 Task: Look for space in Jandiala, India from 12th July, 2023 to 16th July, 2023 for 8 adults in price range Rs.10000 to Rs.16000. Place can be private room with 8 bedrooms having 8 beds and 8 bathrooms. Property type can be house, flat, guest house, hotel. Amenities needed are: wifi, TV, free parkinig on premises, gym, breakfast. Booking option can be shelf check-in. Required host language is English.
Action: Mouse moved to (474, 94)
Screenshot: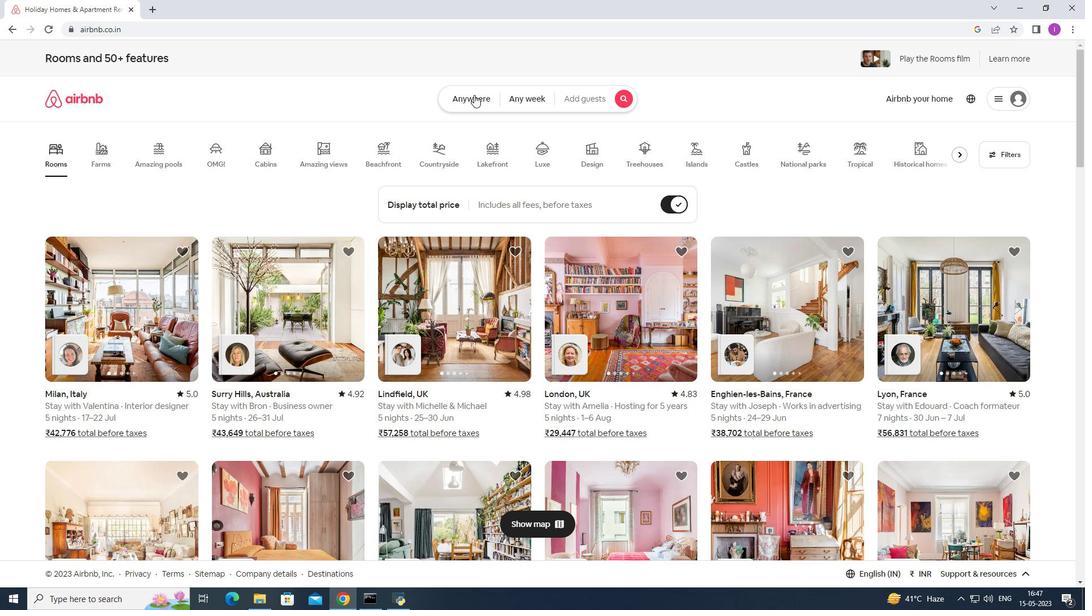 
Action: Mouse pressed left at (474, 94)
Screenshot: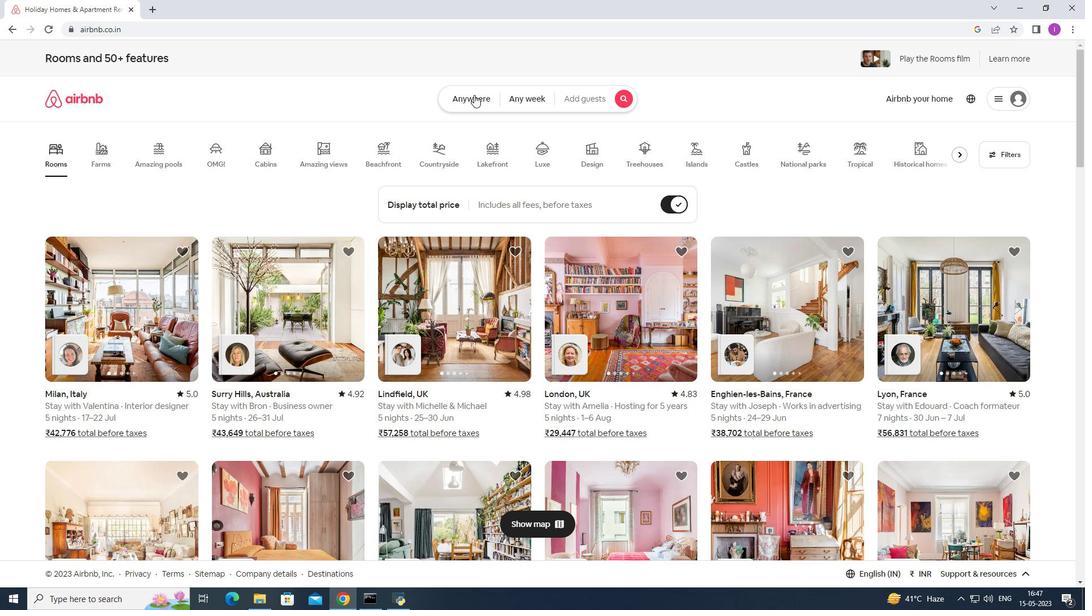 
Action: Mouse moved to (360, 141)
Screenshot: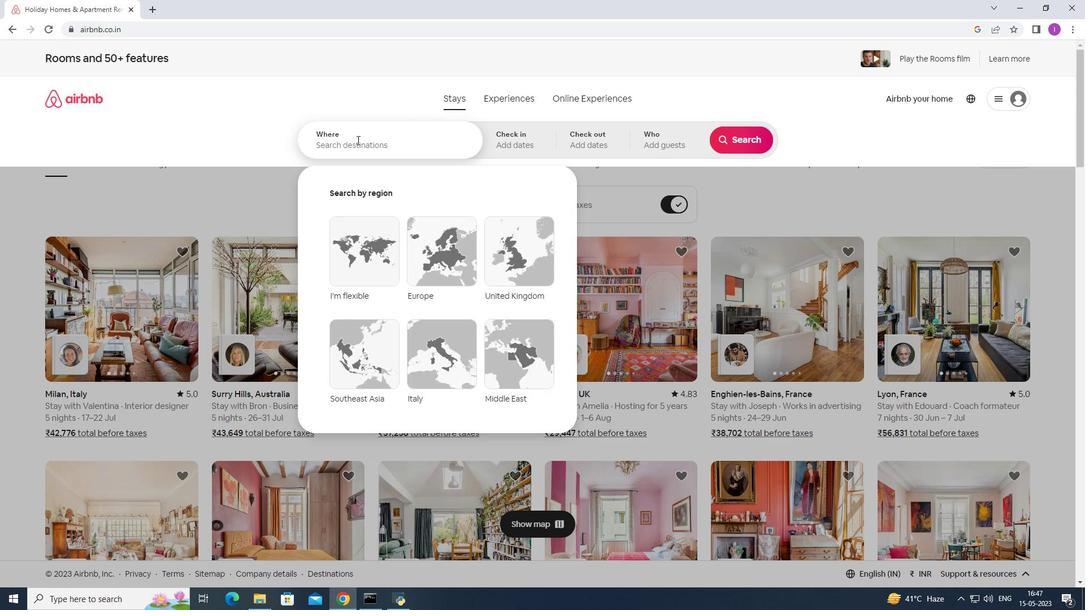 
Action: Mouse pressed left at (360, 141)
Screenshot: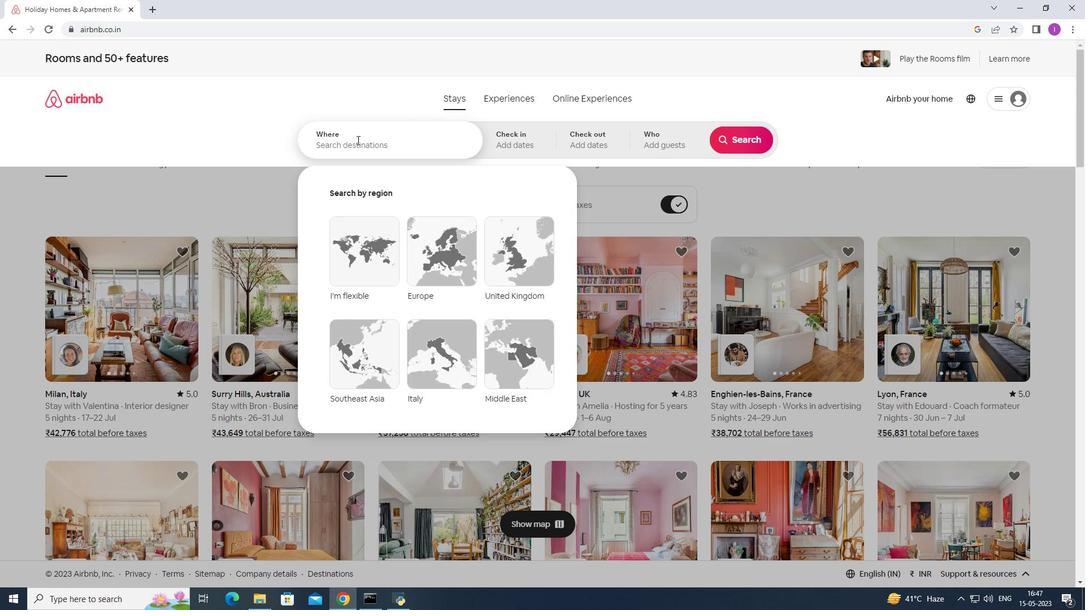 
Action: Mouse moved to (361, 140)
Screenshot: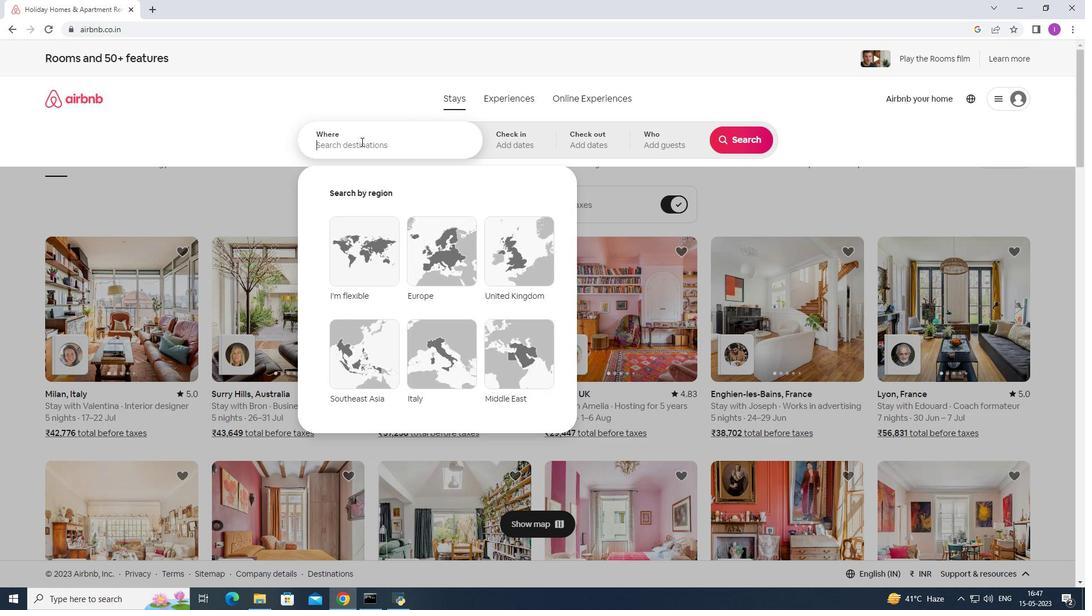 
Action: Key pressed <Key.shift>Jandiala,<Key.shift>Ins<Key.backspace>dia
Screenshot: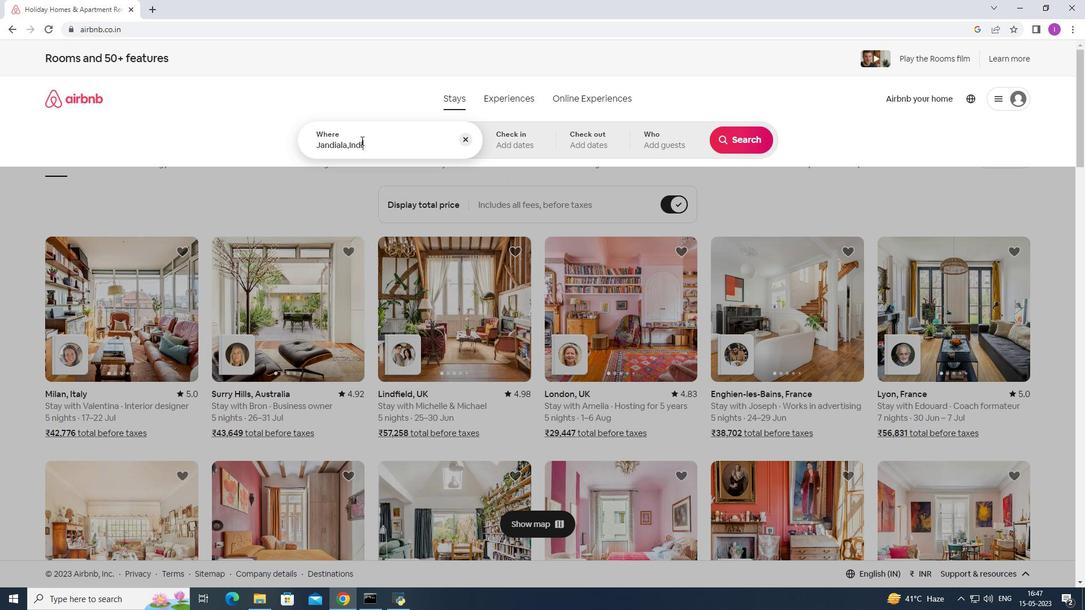 
Action: Mouse moved to (507, 148)
Screenshot: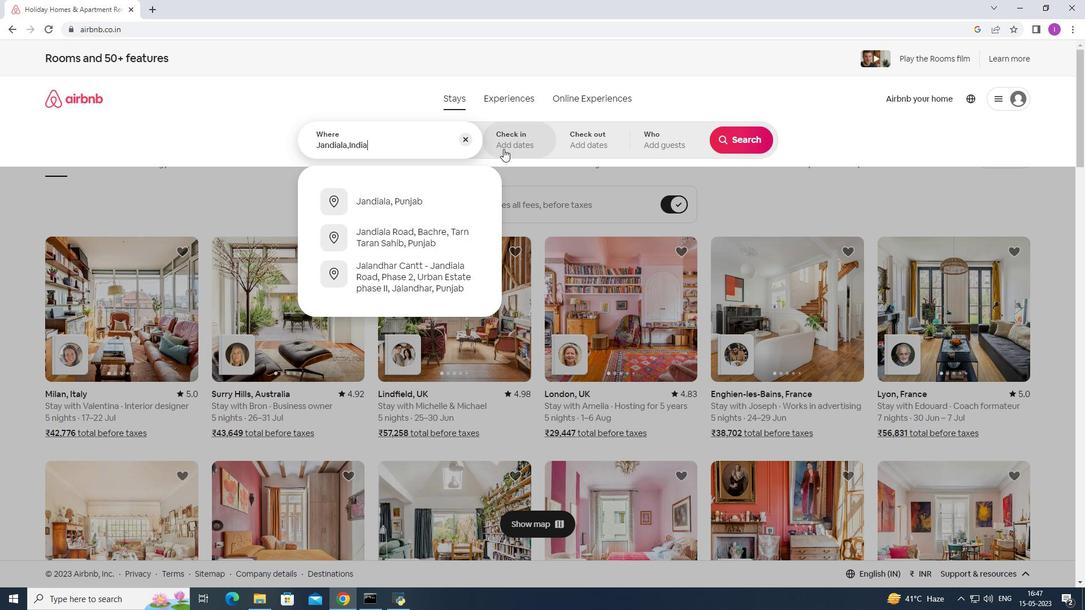 
Action: Mouse pressed left at (507, 148)
Screenshot: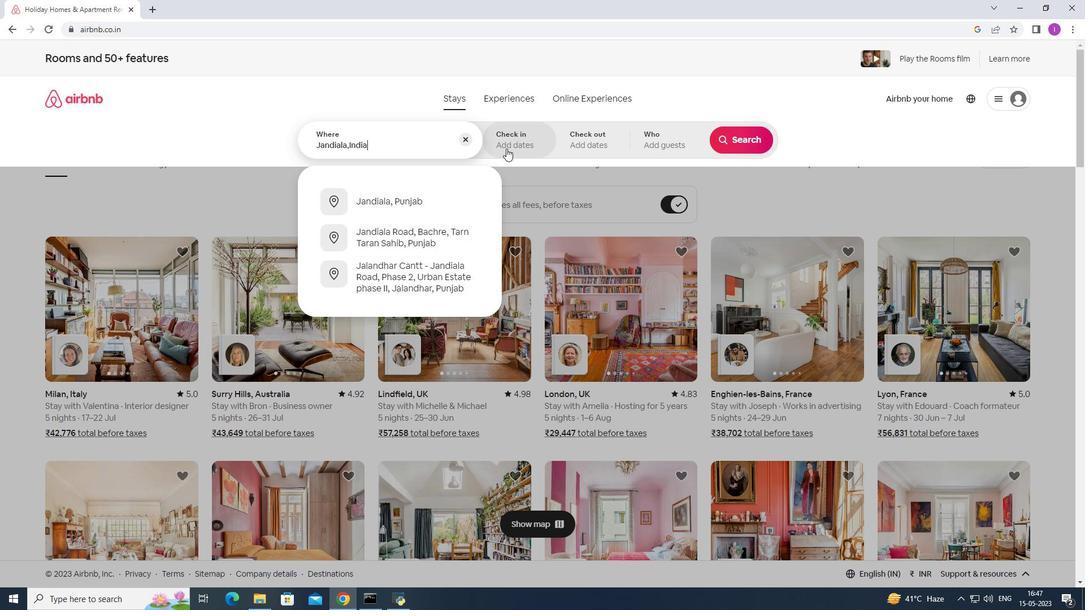 
Action: Mouse moved to (745, 230)
Screenshot: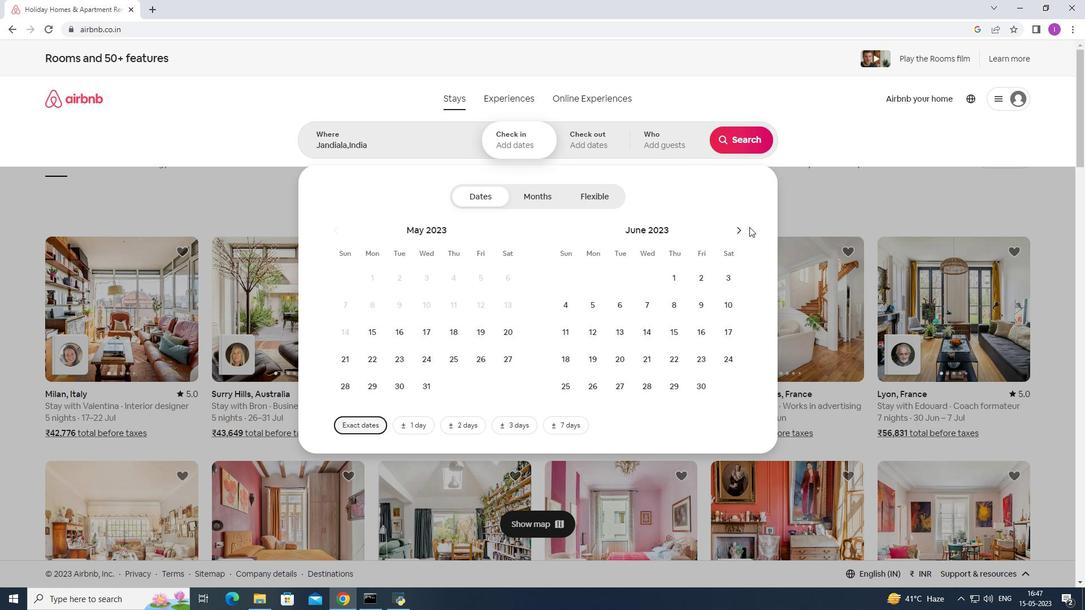 
Action: Mouse pressed left at (745, 230)
Screenshot: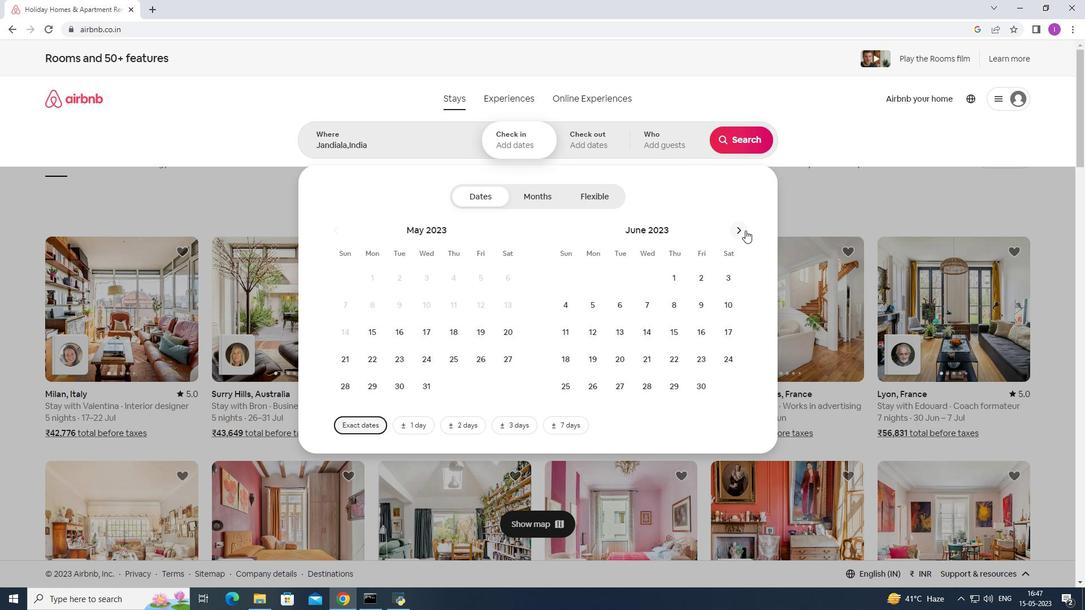
Action: Mouse moved to (645, 331)
Screenshot: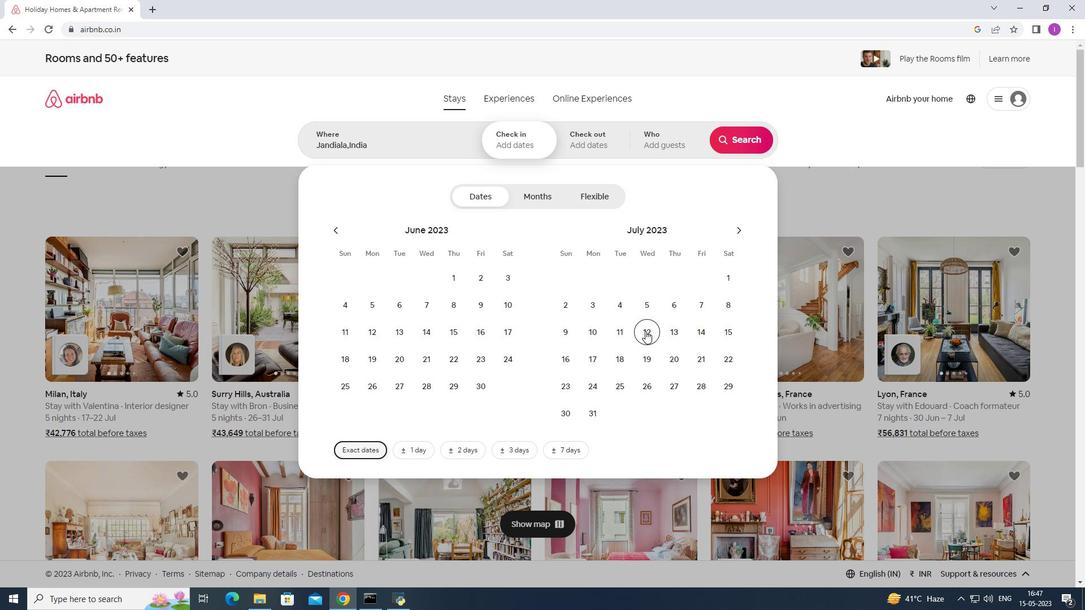 
Action: Mouse pressed left at (645, 331)
Screenshot: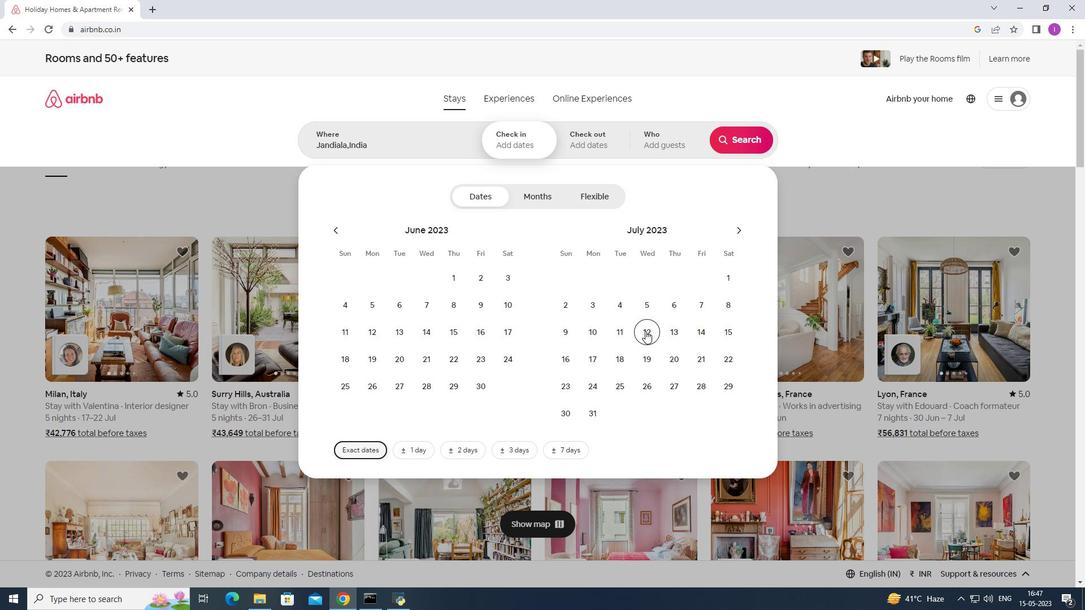 
Action: Mouse moved to (563, 366)
Screenshot: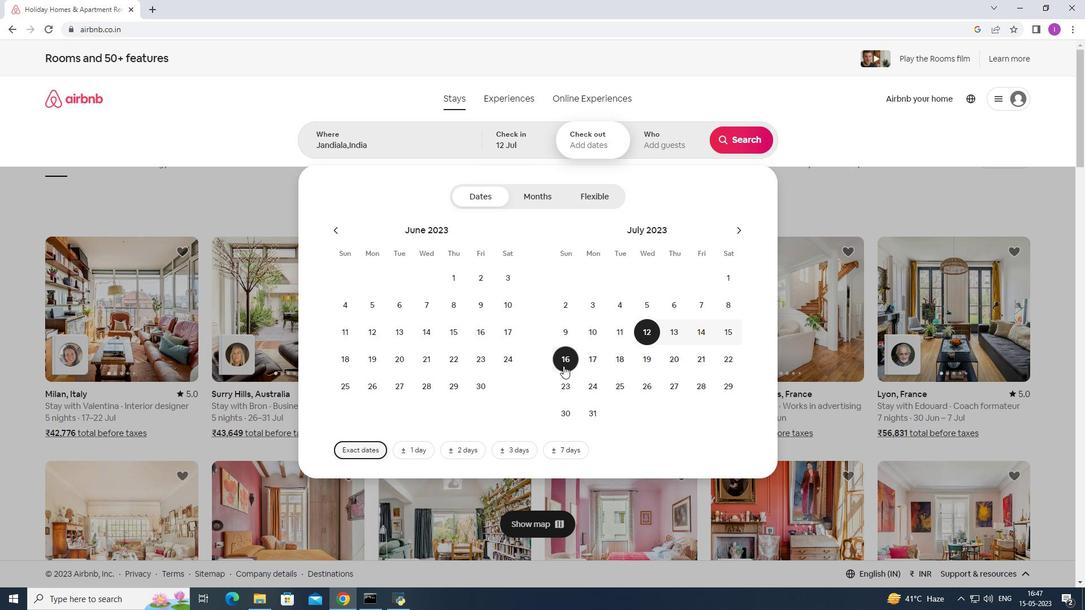 
Action: Mouse pressed left at (563, 366)
Screenshot: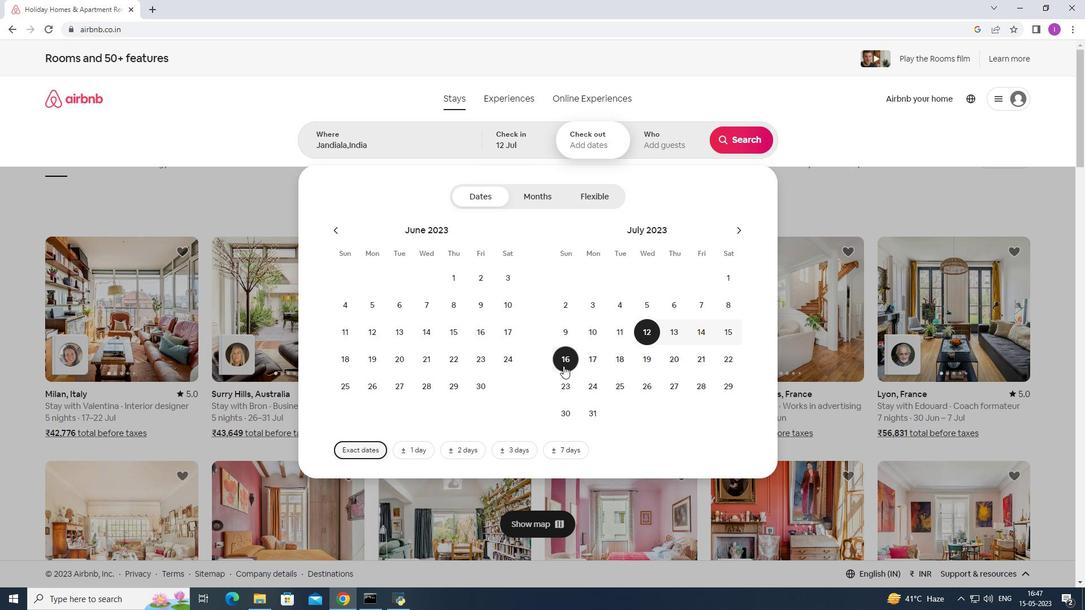 
Action: Mouse moved to (671, 146)
Screenshot: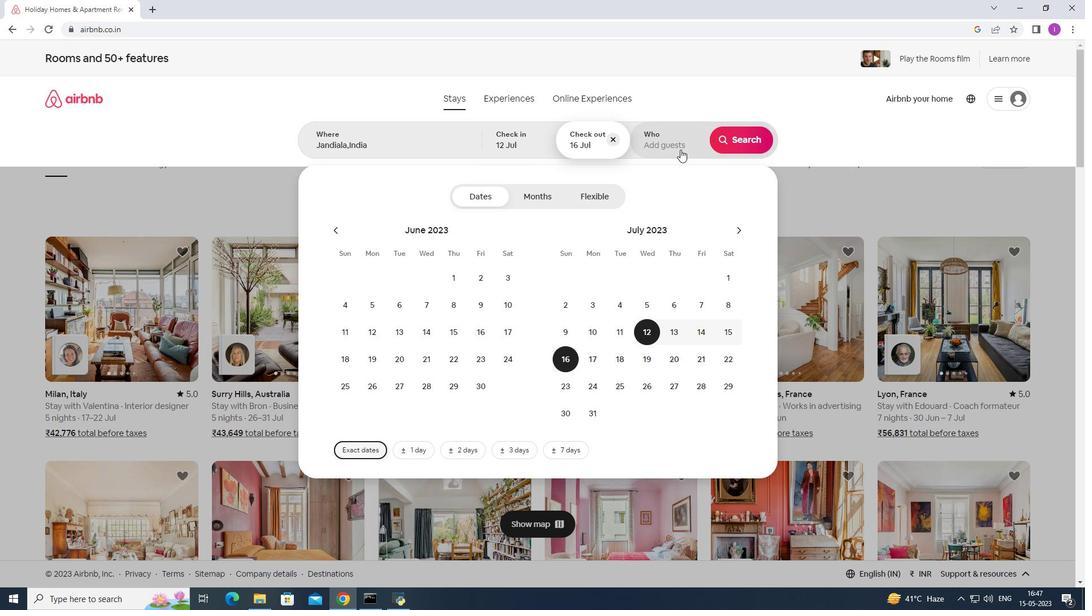 
Action: Mouse pressed left at (671, 146)
Screenshot: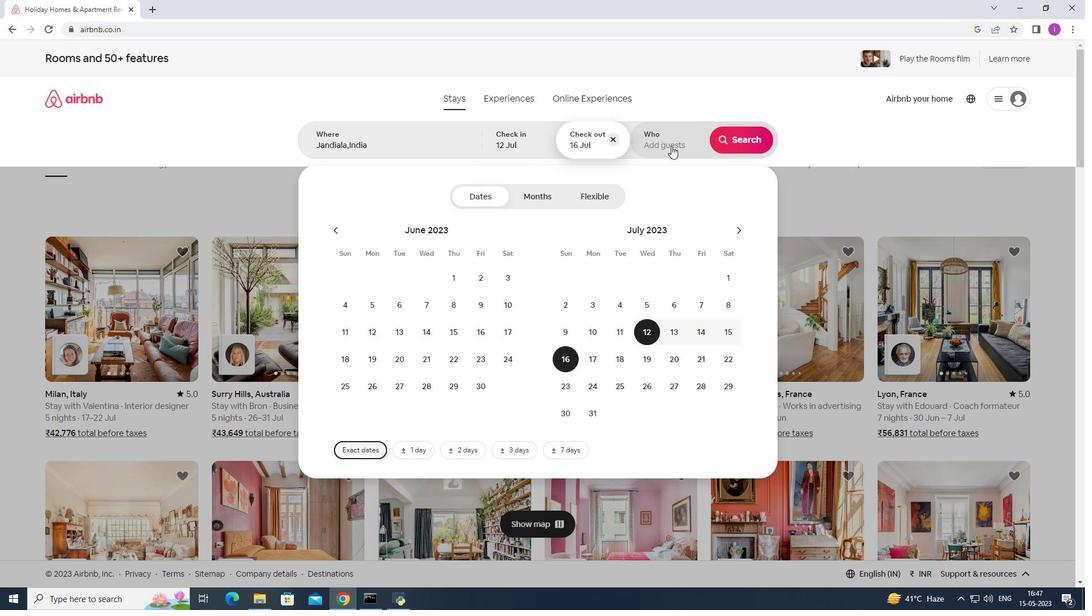 
Action: Mouse moved to (746, 204)
Screenshot: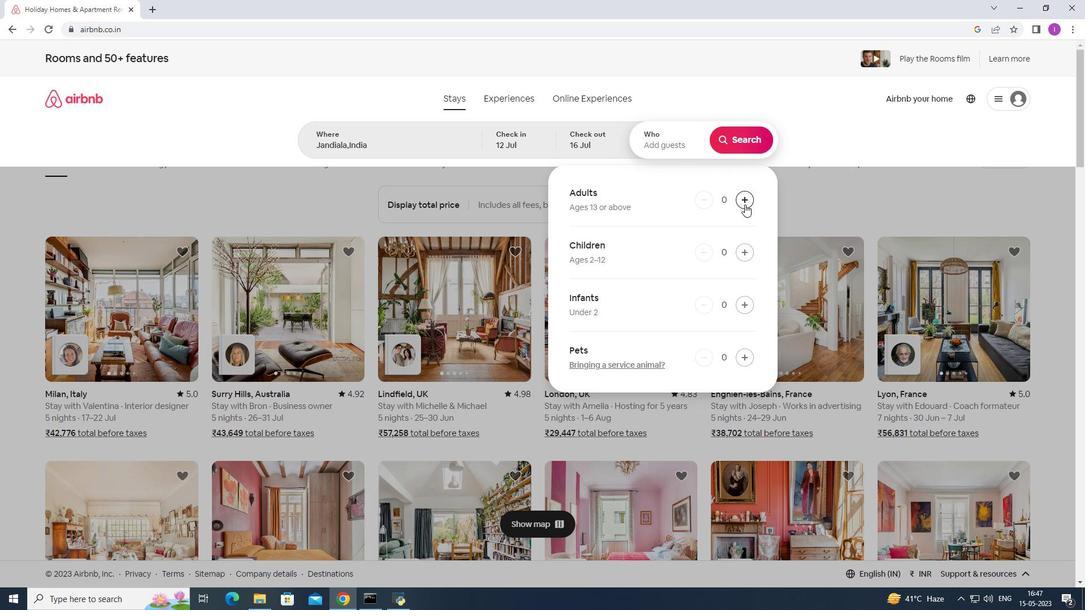 
Action: Mouse pressed left at (746, 204)
Screenshot: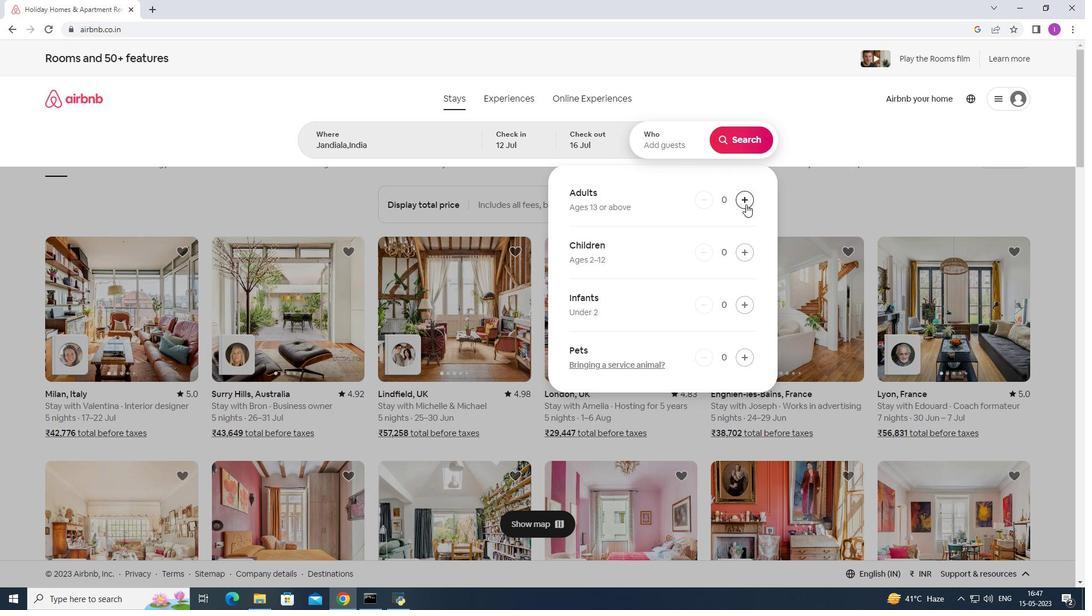 
Action: Mouse pressed left at (746, 204)
Screenshot: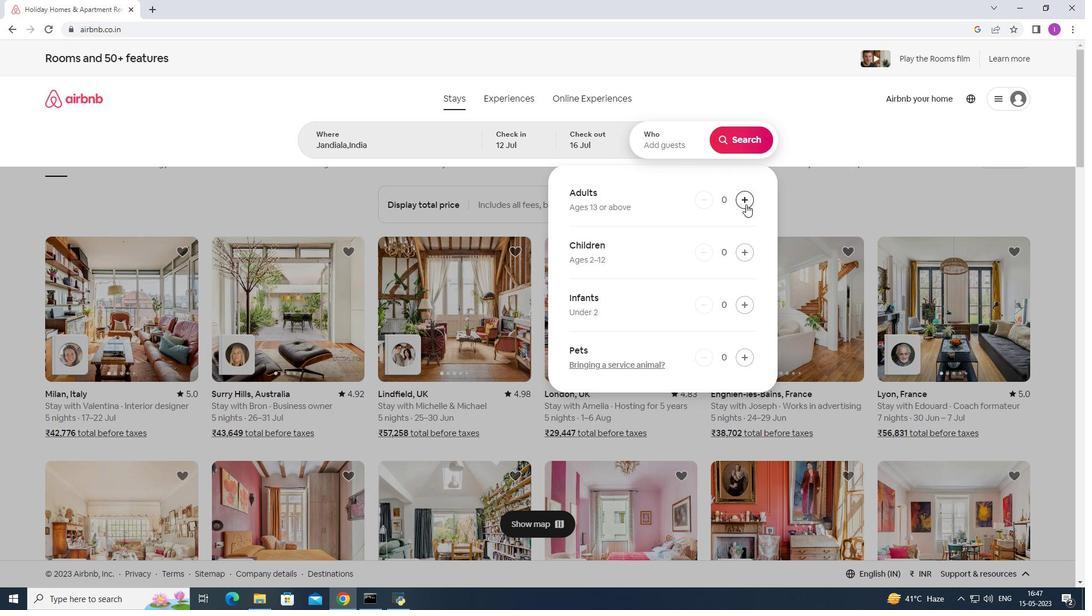 
Action: Mouse pressed left at (746, 204)
Screenshot: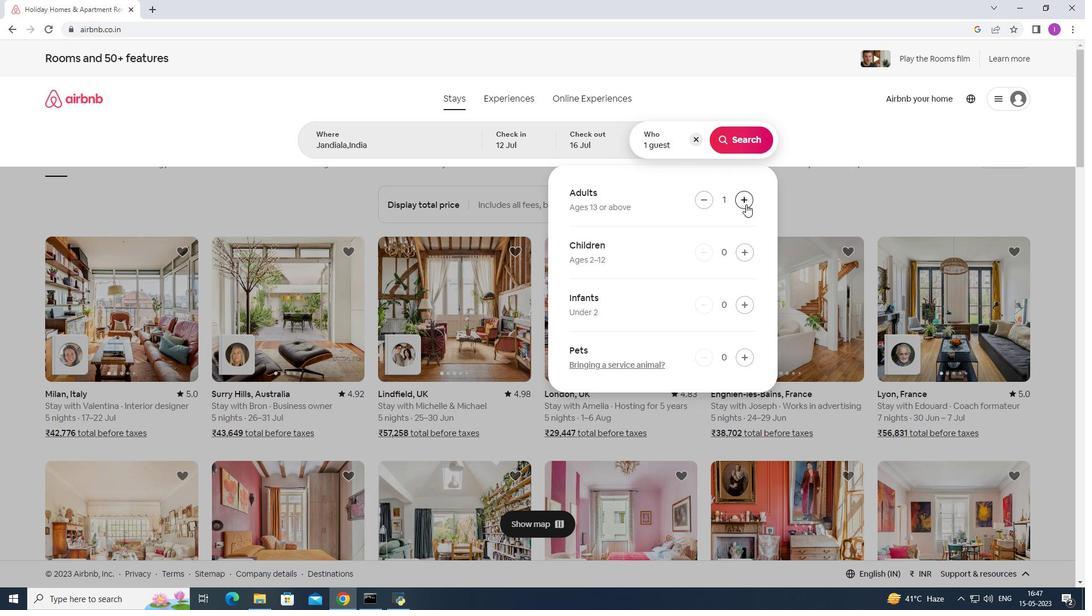 
Action: Mouse pressed left at (746, 204)
Screenshot: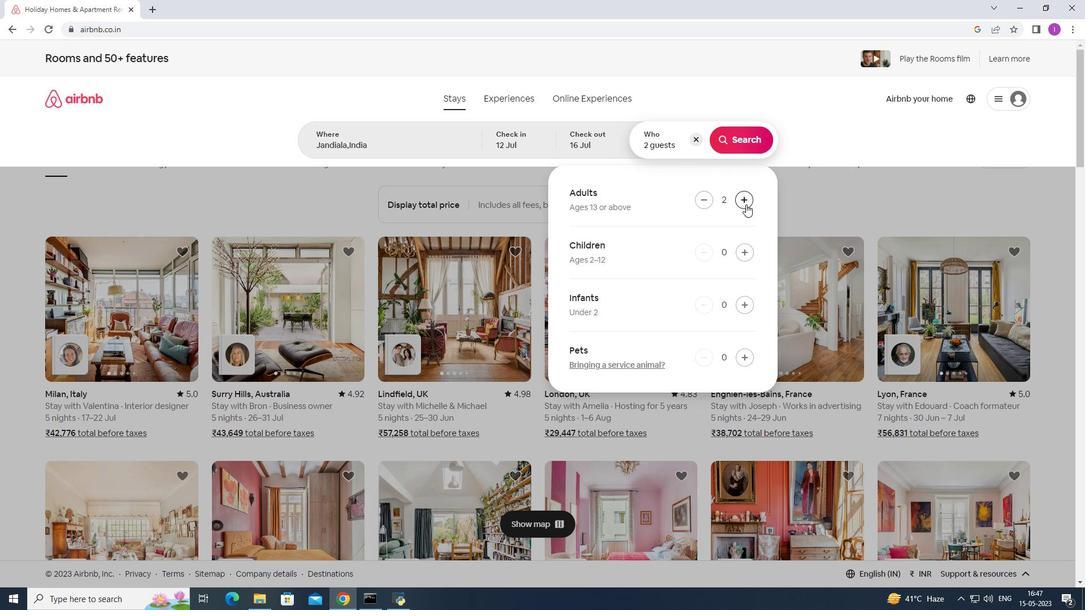 
Action: Mouse pressed left at (746, 204)
Screenshot: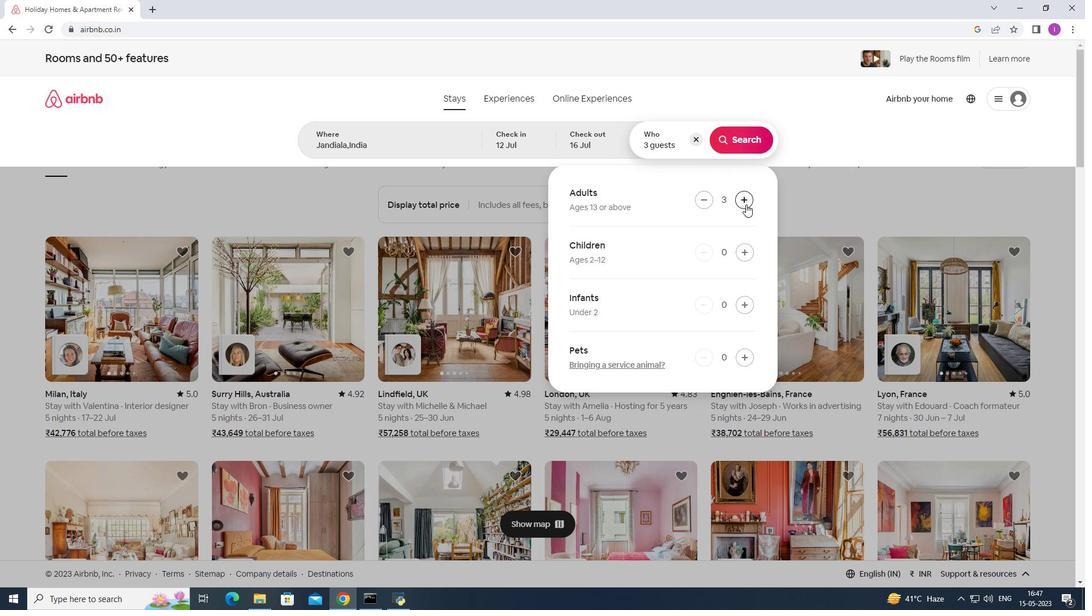 
Action: Mouse pressed left at (746, 204)
Screenshot: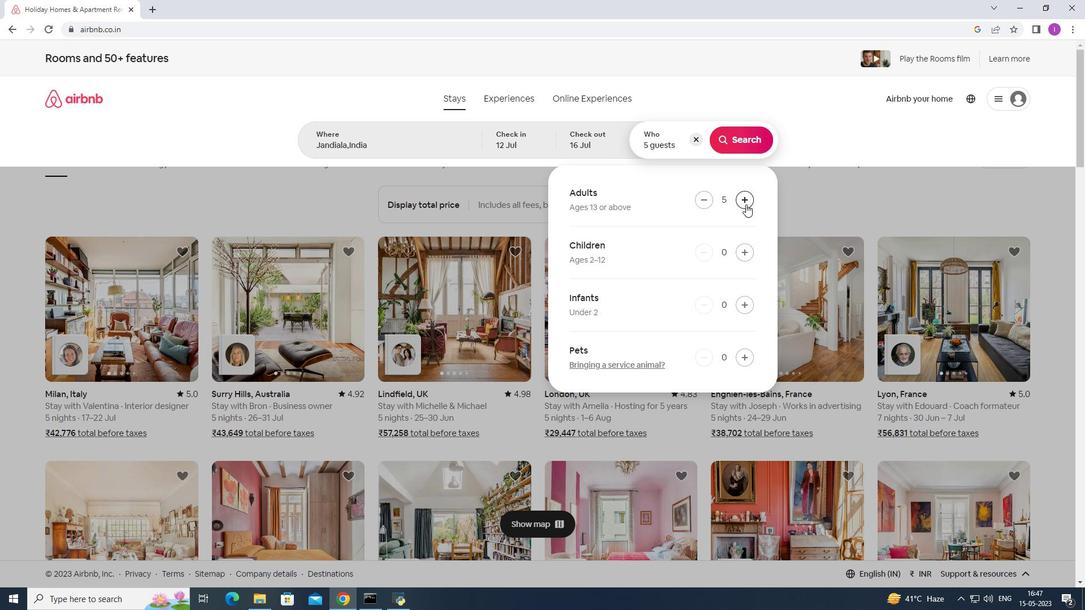
Action: Mouse pressed left at (746, 204)
Screenshot: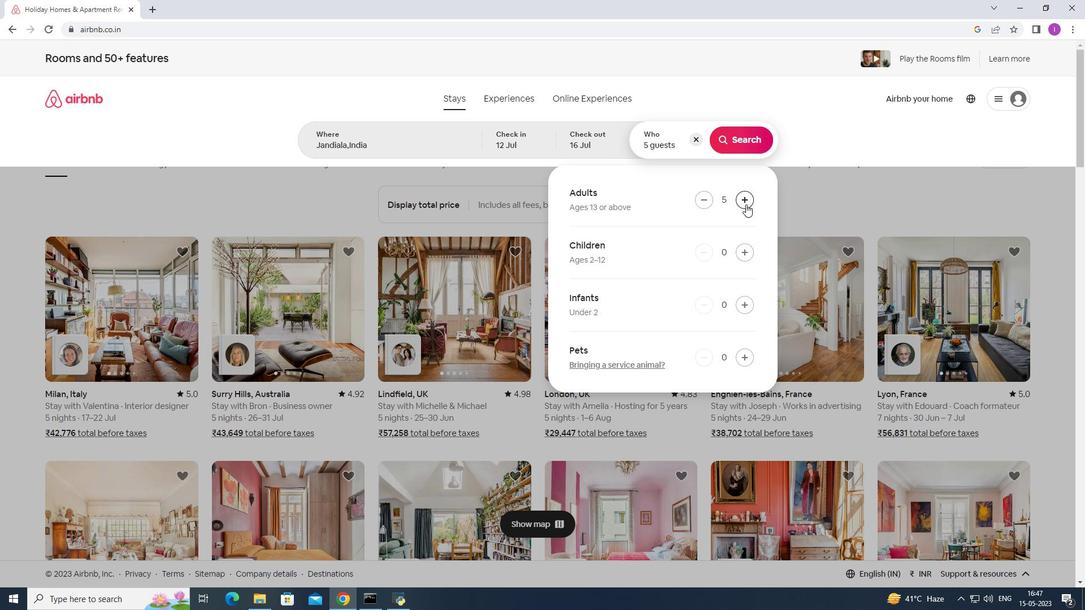 
Action: Mouse moved to (744, 205)
Screenshot: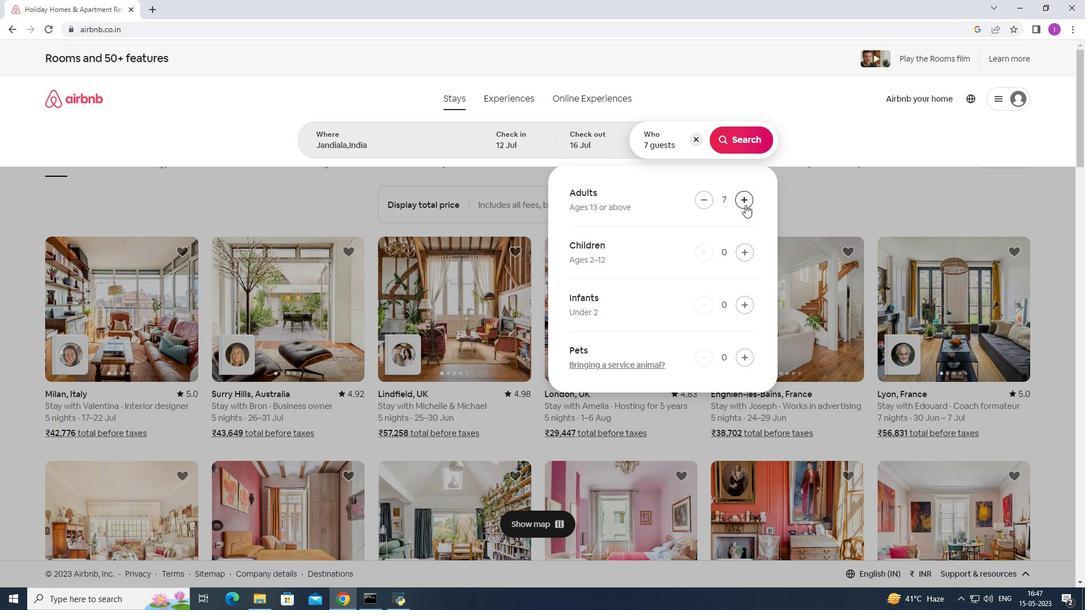 
Action: Mouse pressed left at (744, 205)
Screenshot: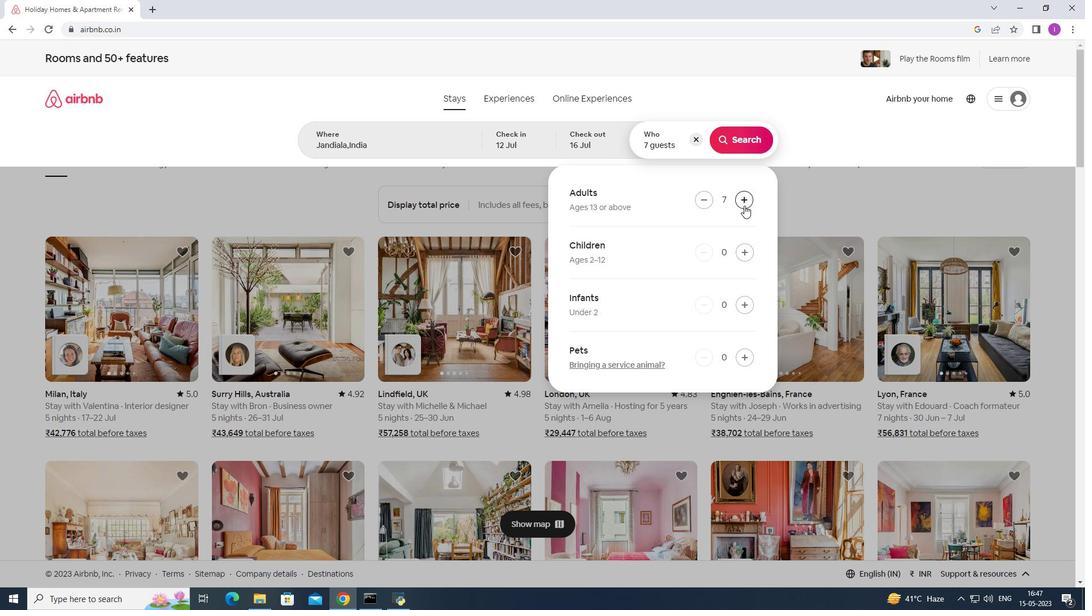 
Action: Mouse moved to (755, 138)
Screenshot: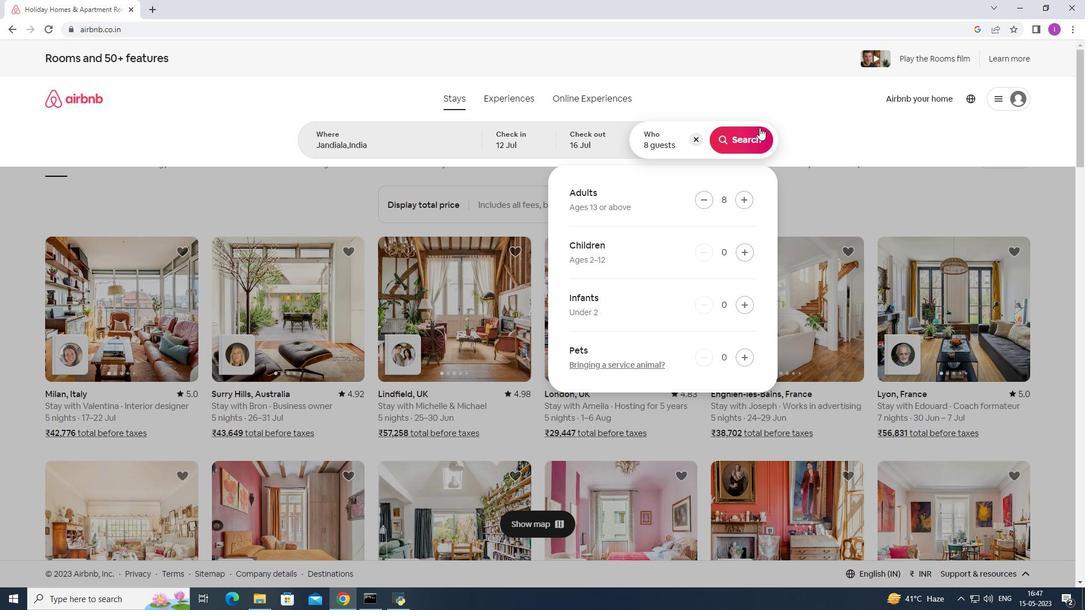 
Action: Mouse pressed left at (755, 138)
Screenshot: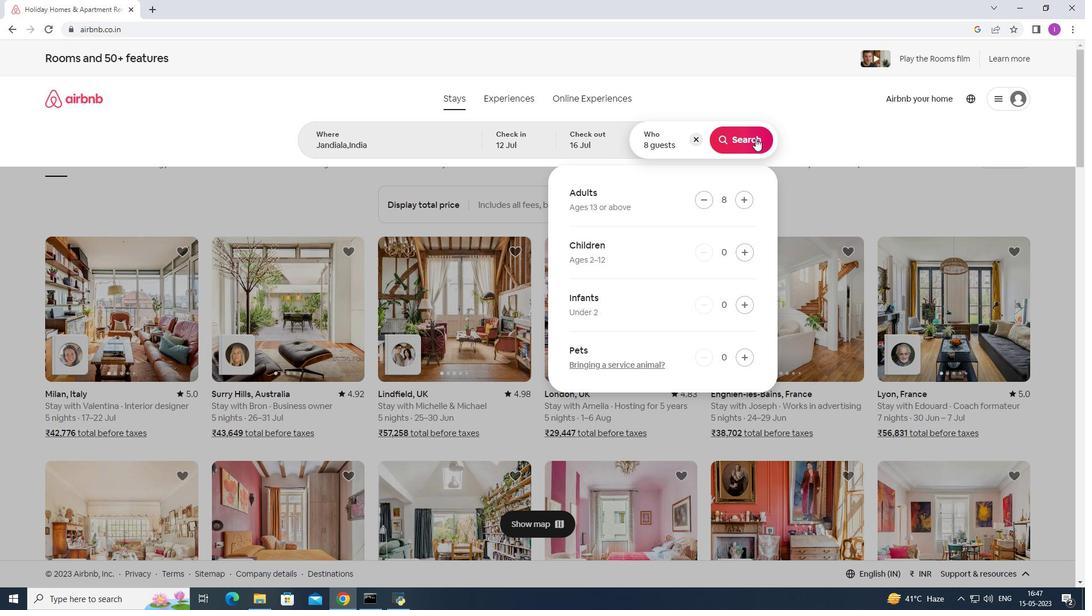 
Action: Mouse moved to (1044, 108)
Screenshot: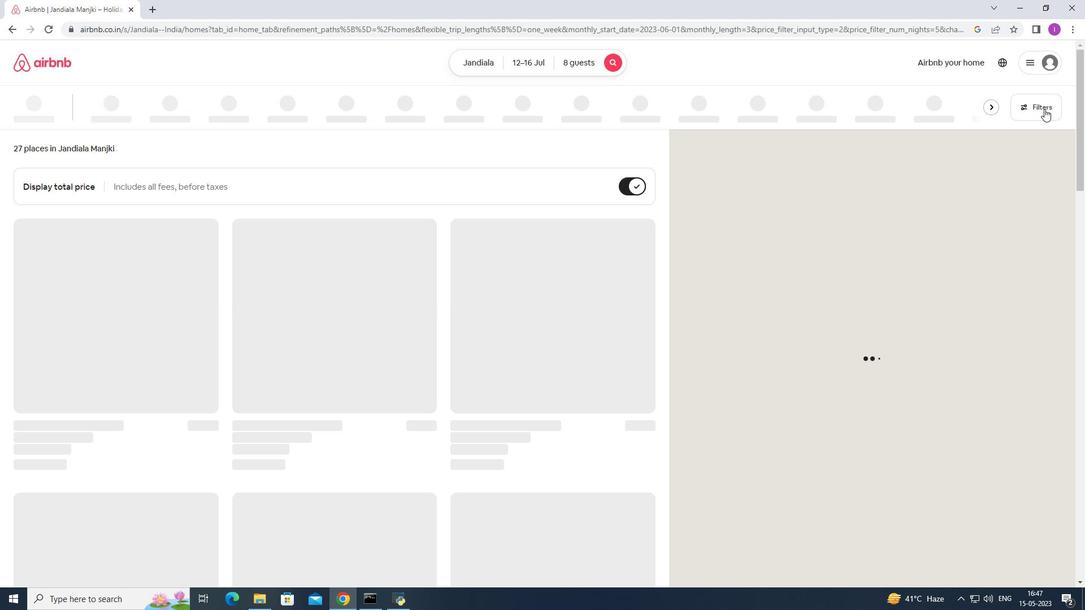 
Action: Mouse pressed left at (1044, 108)
Screenshot: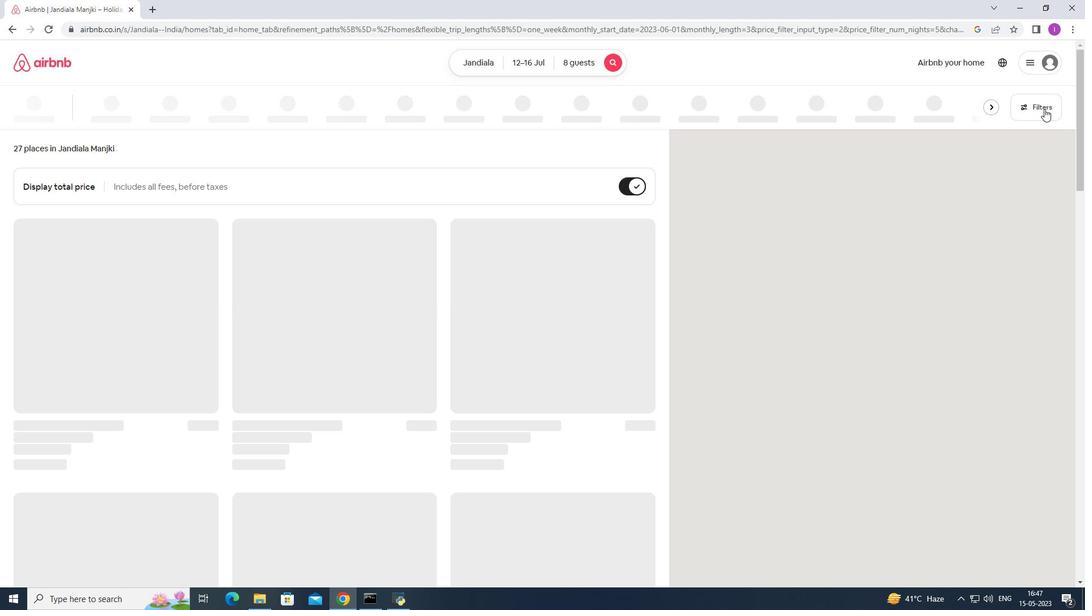 
Action: Mouse moved to (612, 382)
Screenshot: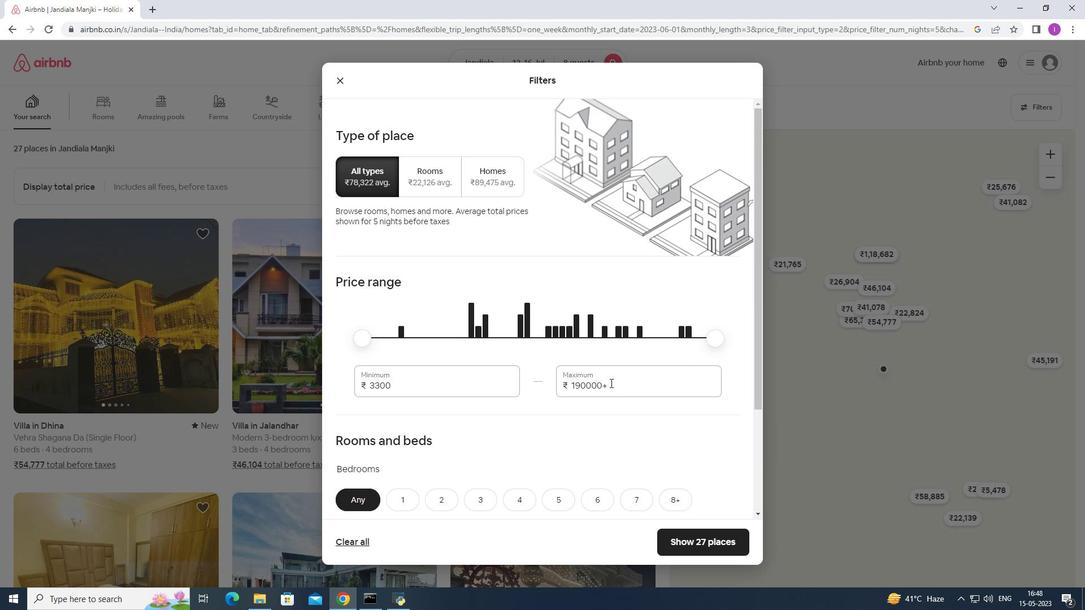 
Action: Mouse pressed left at (612, 382)
Screenshot: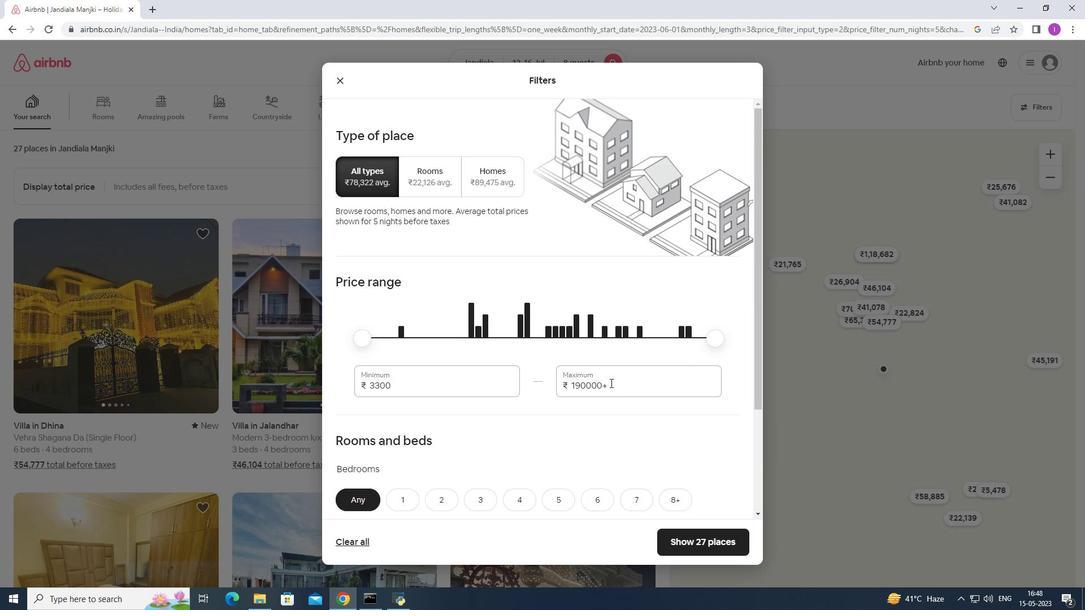 
Action: Mouse moved to (572, 359)
Screenshot: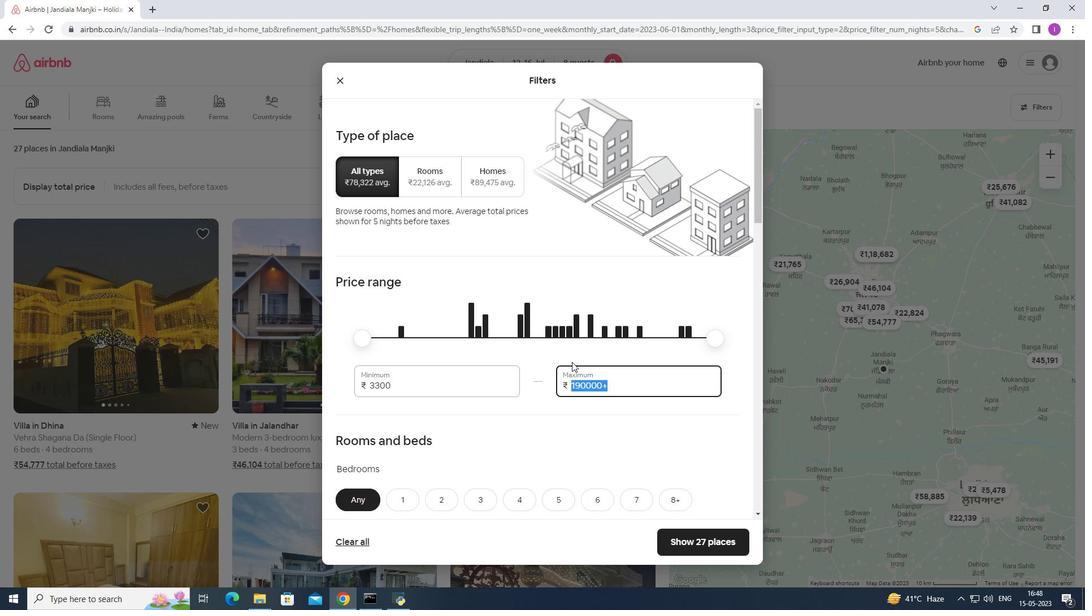 
Action: Key pressed 1
Screenshot: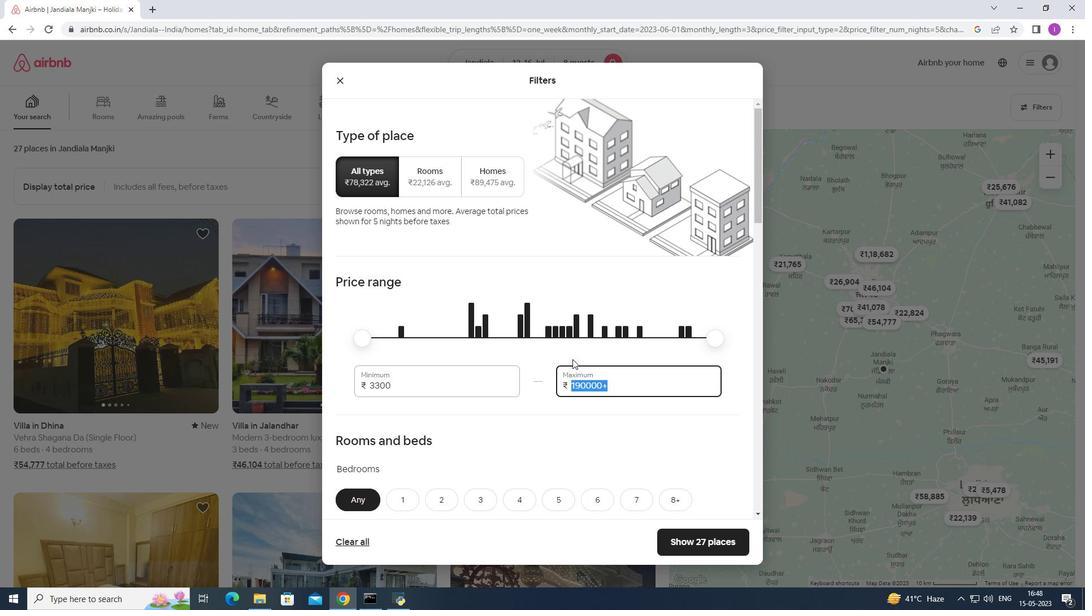 
Action: Mouse moved to (573, 357)
Screenshot: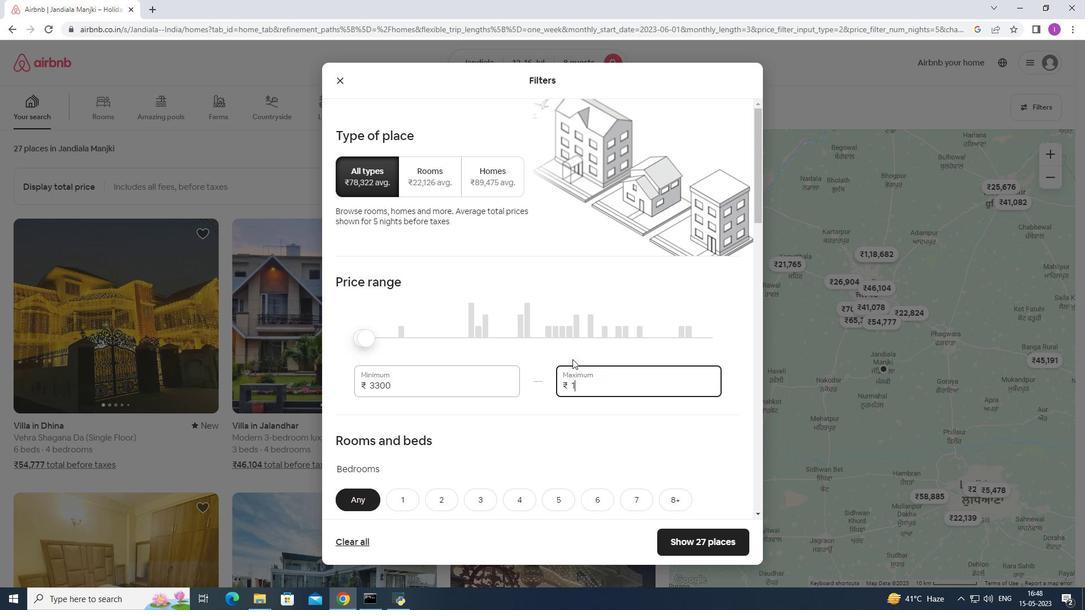 
Action: Key pressed 600
Screenshot: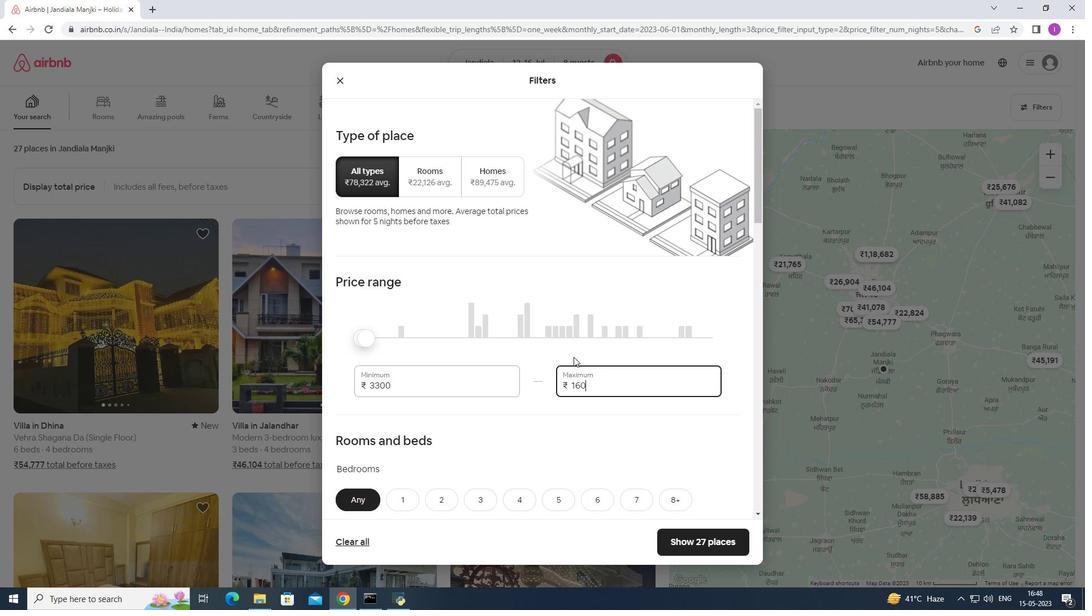 
Action: Mouse moved to (573, 356)
Screenshot: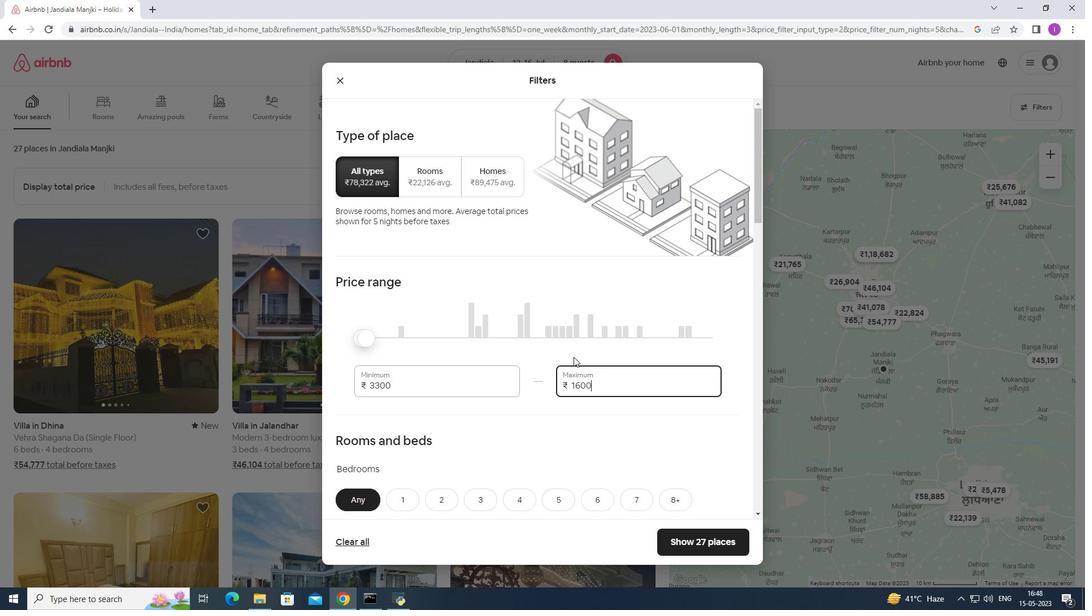 
Action: Key pressed 0
Screenshot: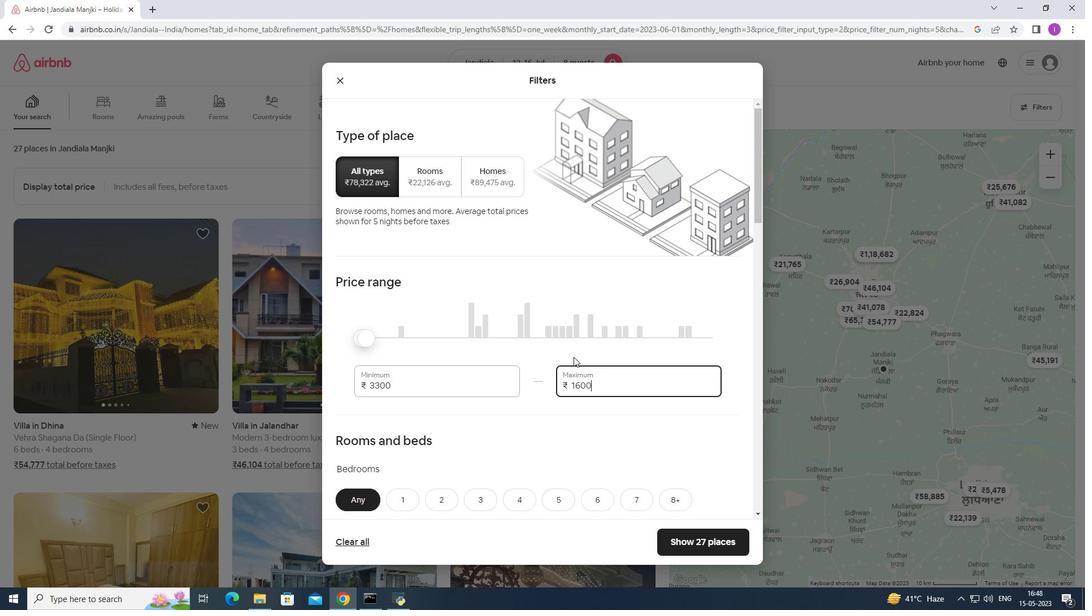 
Action: Mouse moved to (404, 389)
Screenshot: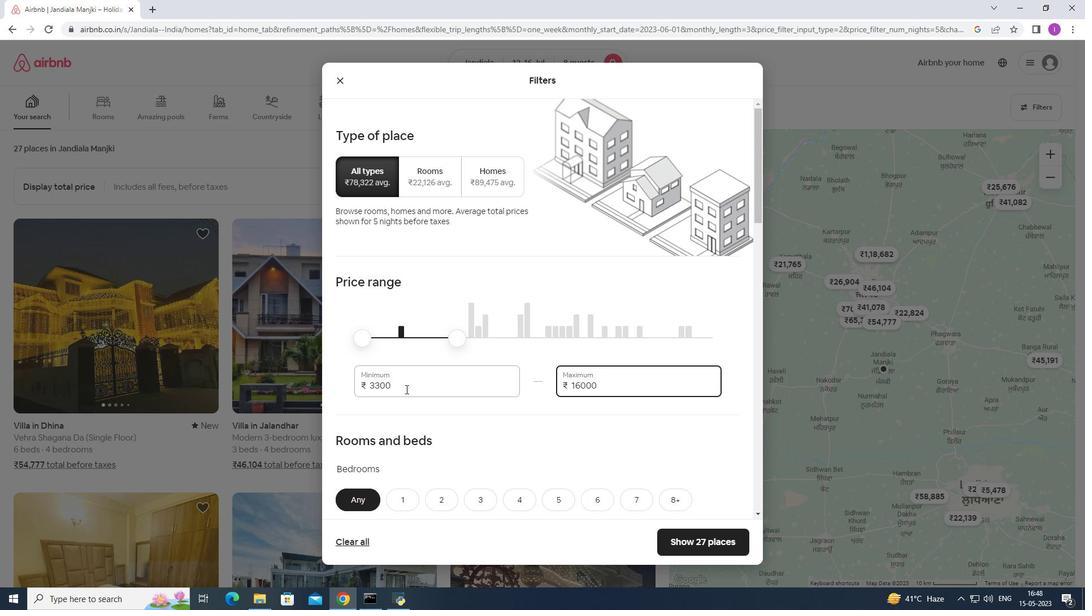 
Action: Mouse pressed left at (404, 389)
Screenshot: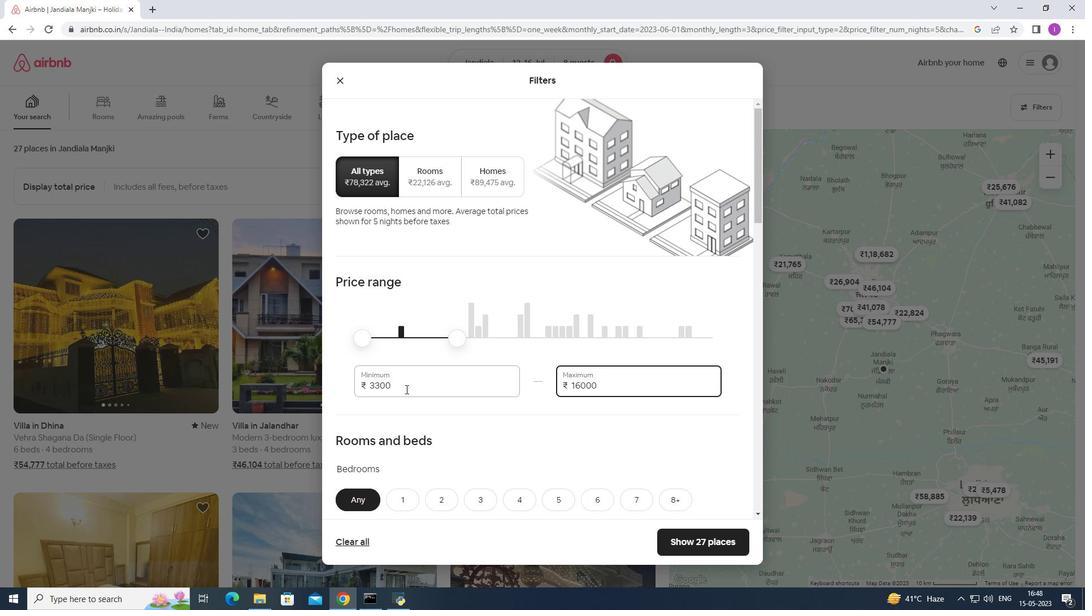 
Action: Mouse moved to (452, 374)
Screenshot: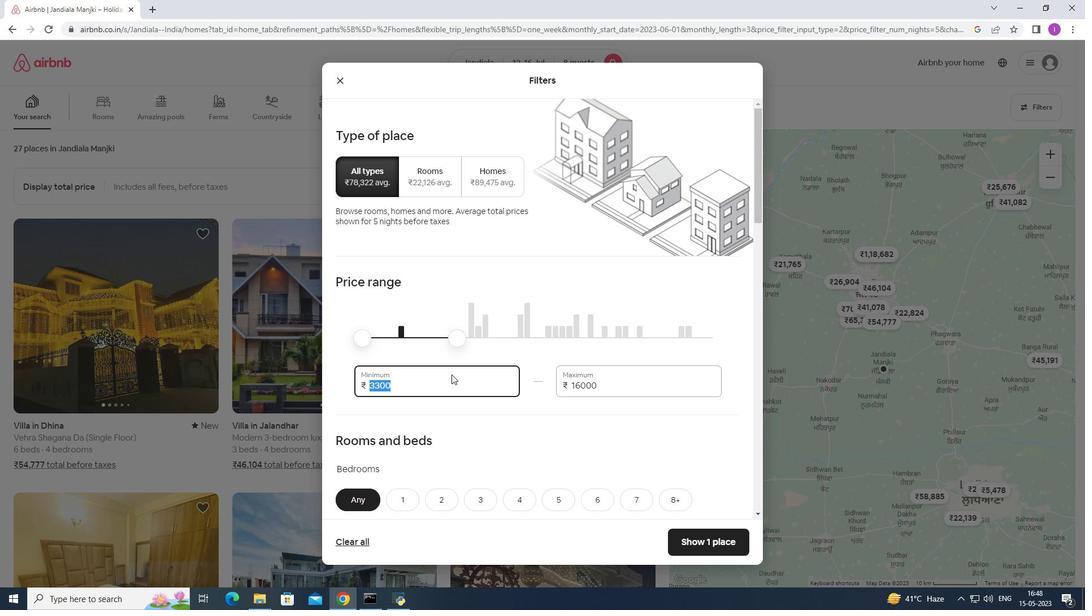 
Action: Key pressed 1
Screenshot: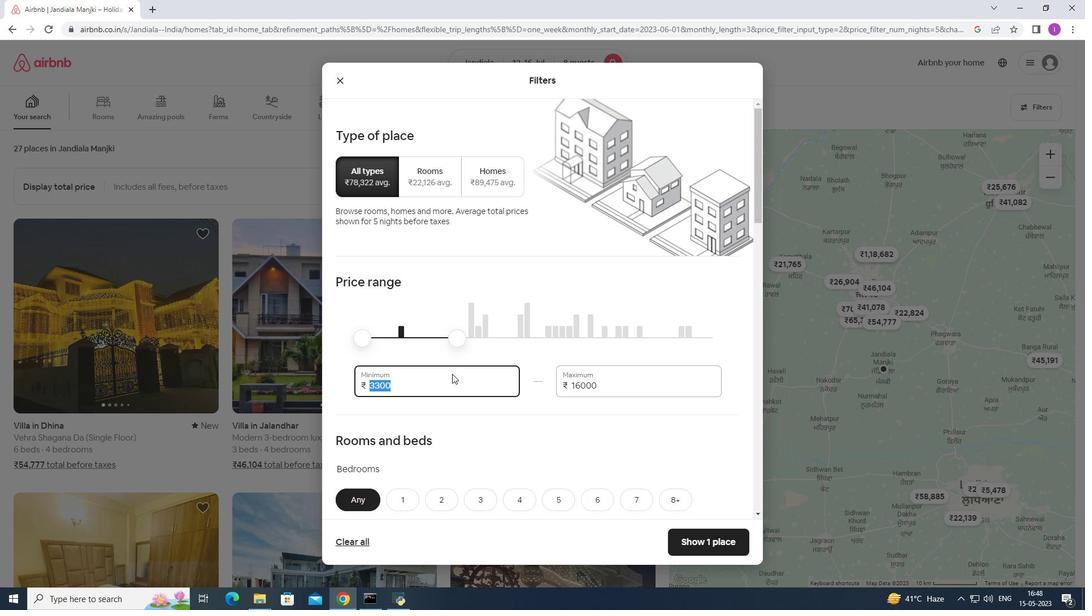 
Action: Mouse moved to (452, 373)
Screenshot: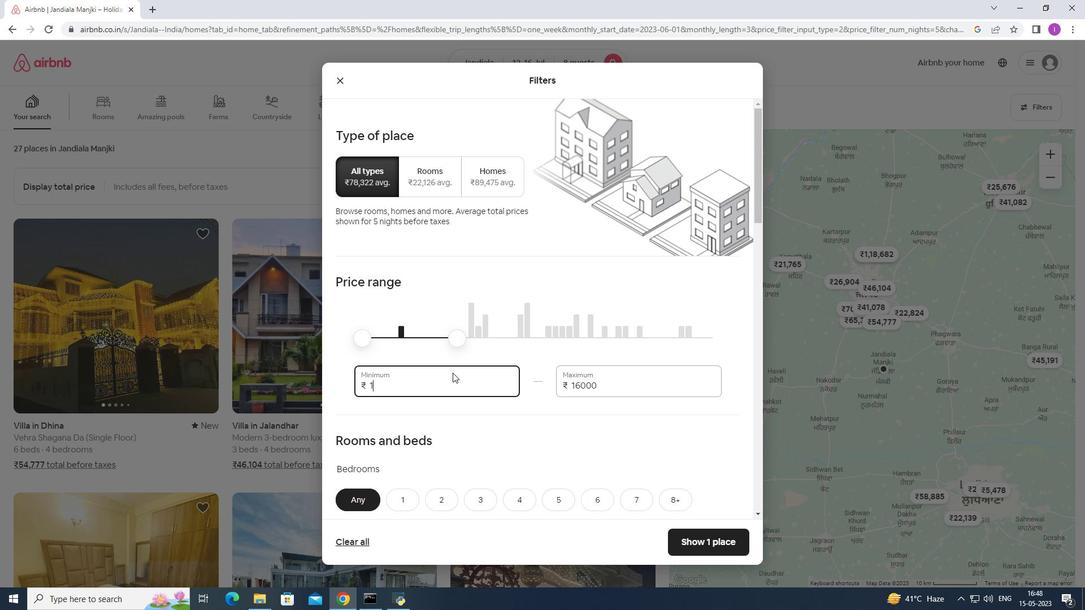 
Action: Key pressed 0
Screenshot: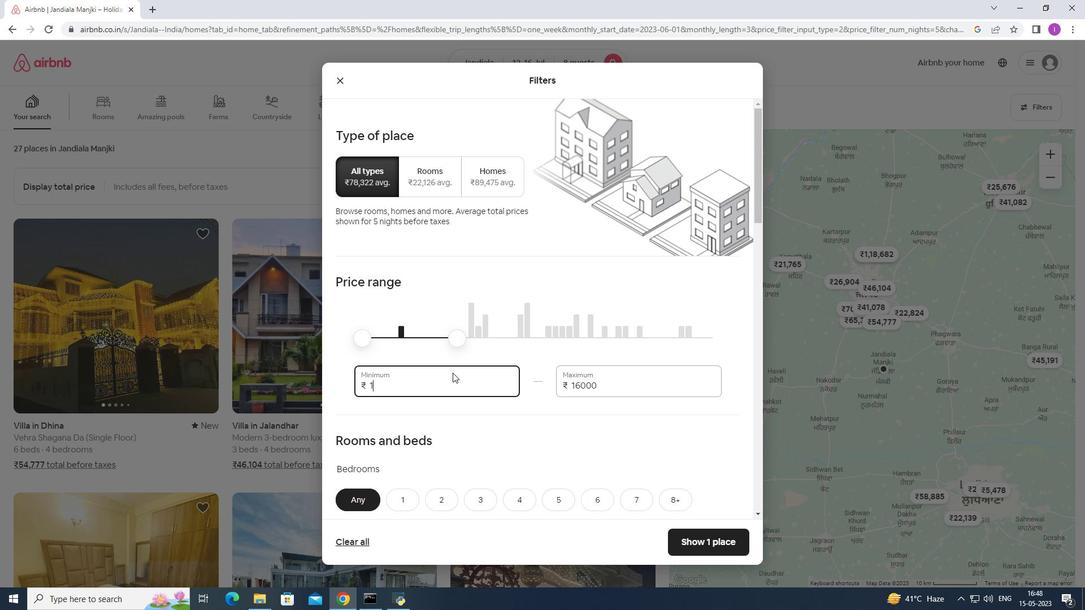 
Action: Mouse moved to (447, 368)
Screenshot: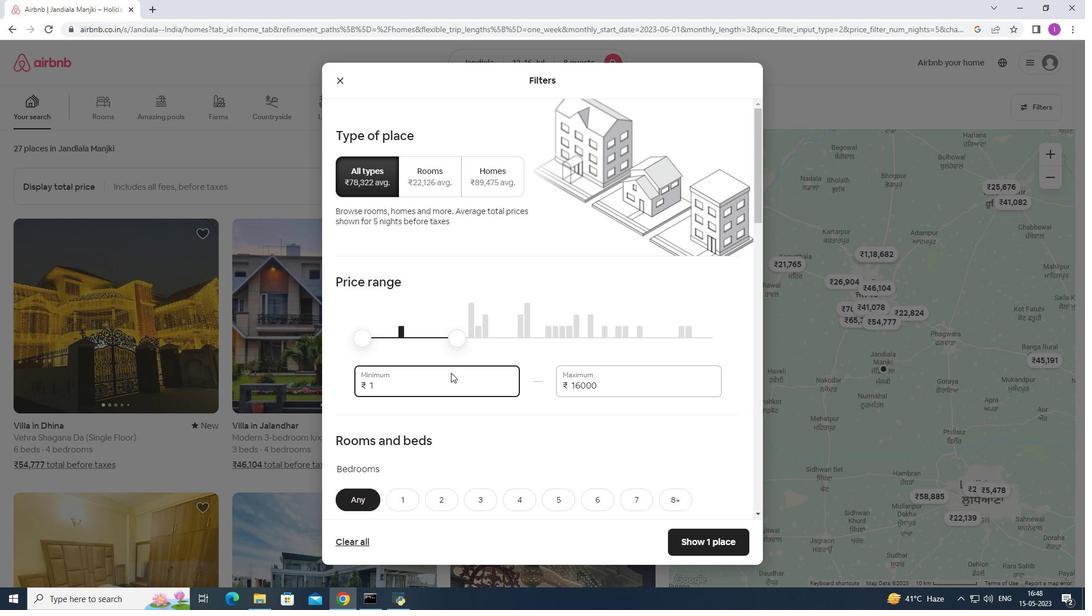 
Action: Key pressed 00
Screenshot: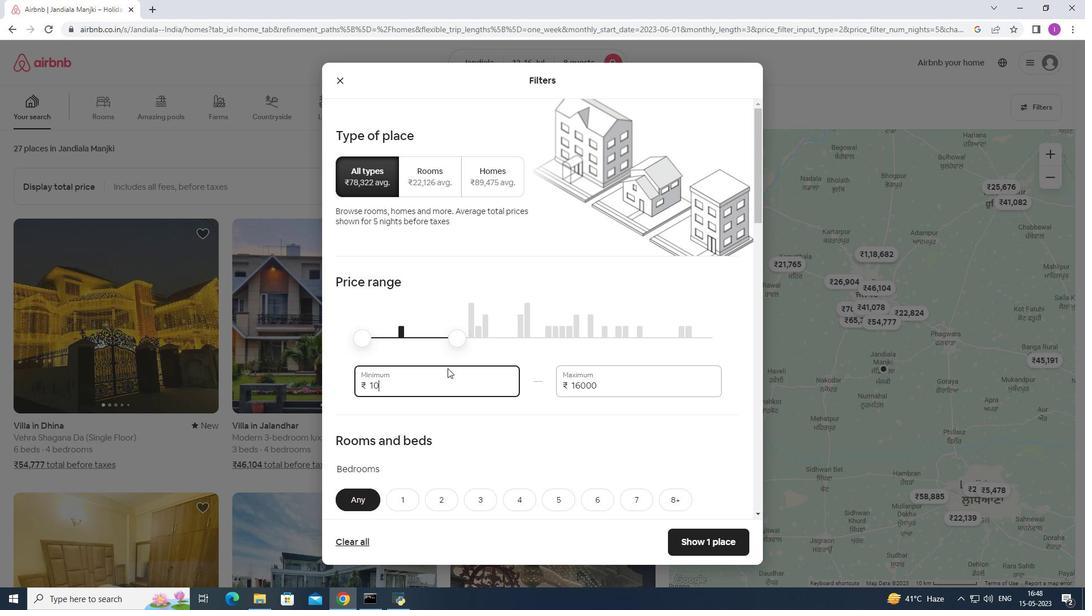 
Action: Mouse moved to (446, 368)
Screenshot: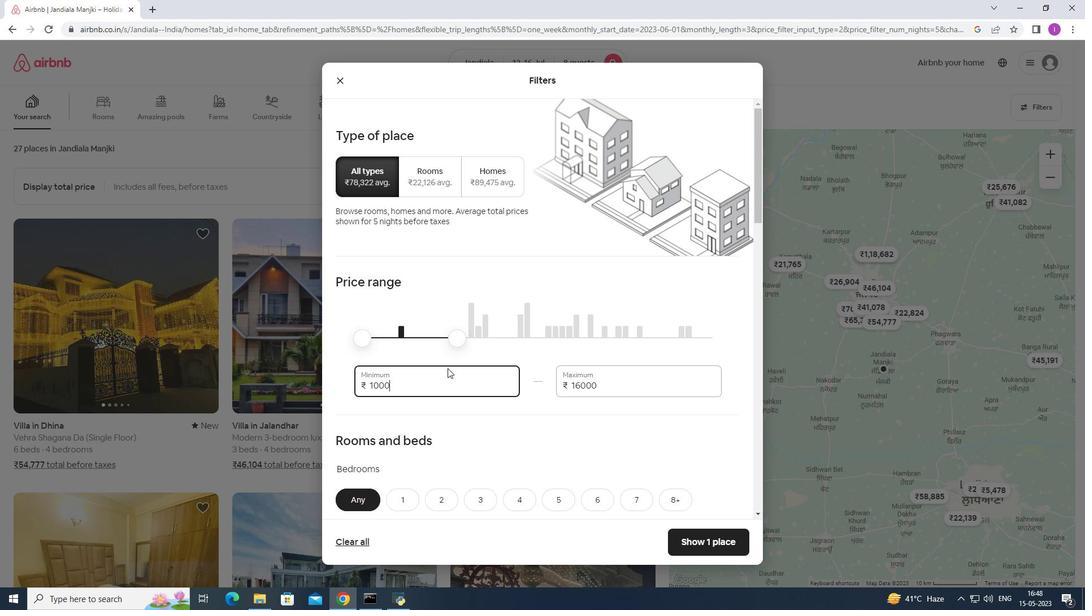 
Action: Key pressed 0
Screenshot: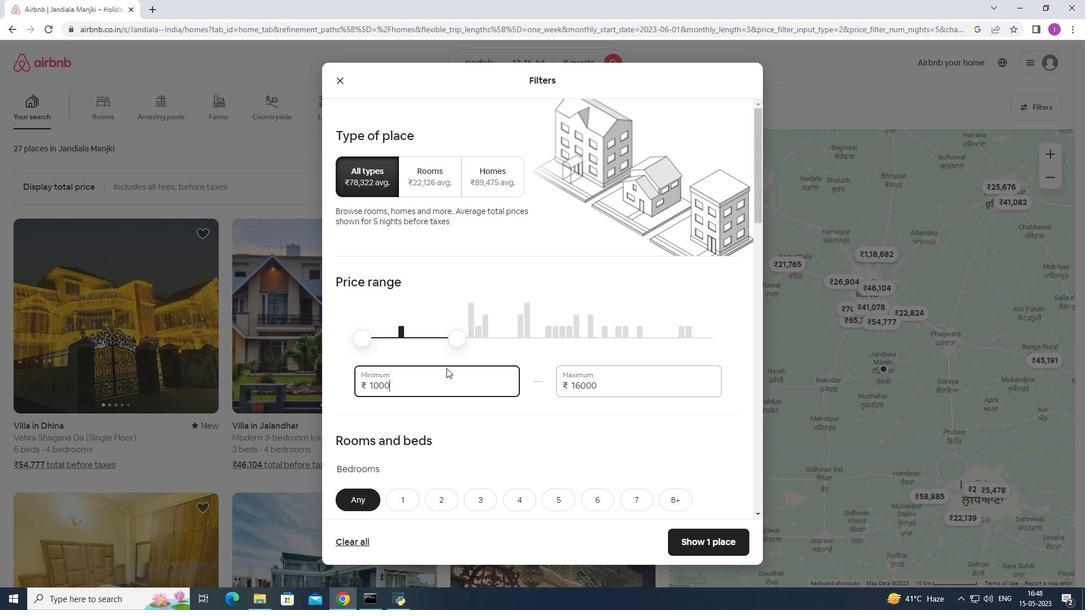 
Action: Mouse moved to (391, 389)
Screenshot: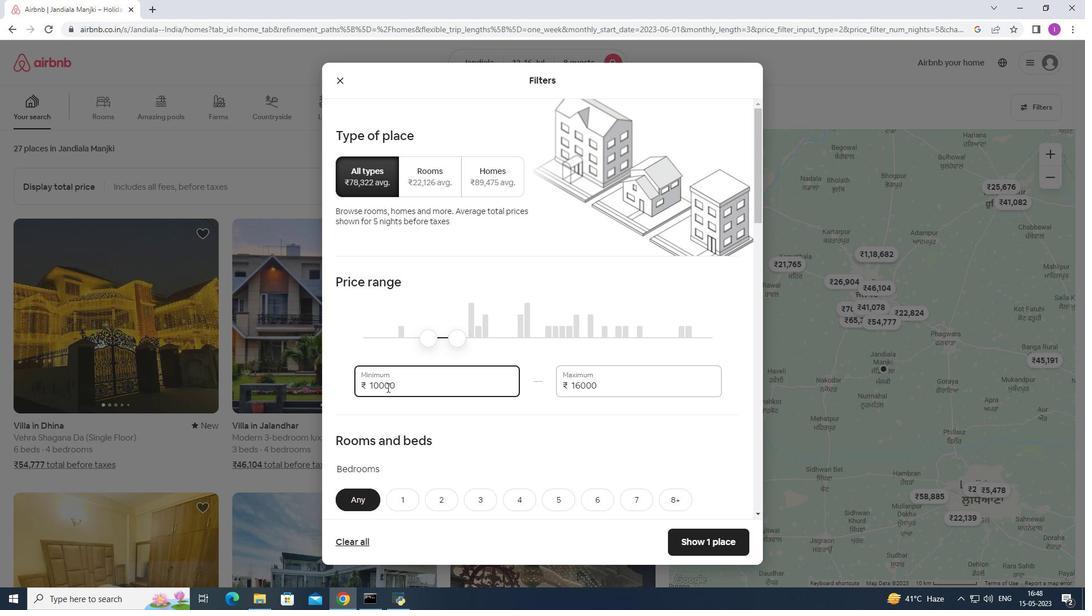 
Action: Mouse scrolled (391, 388) with delta (0, 0)
Screenshot: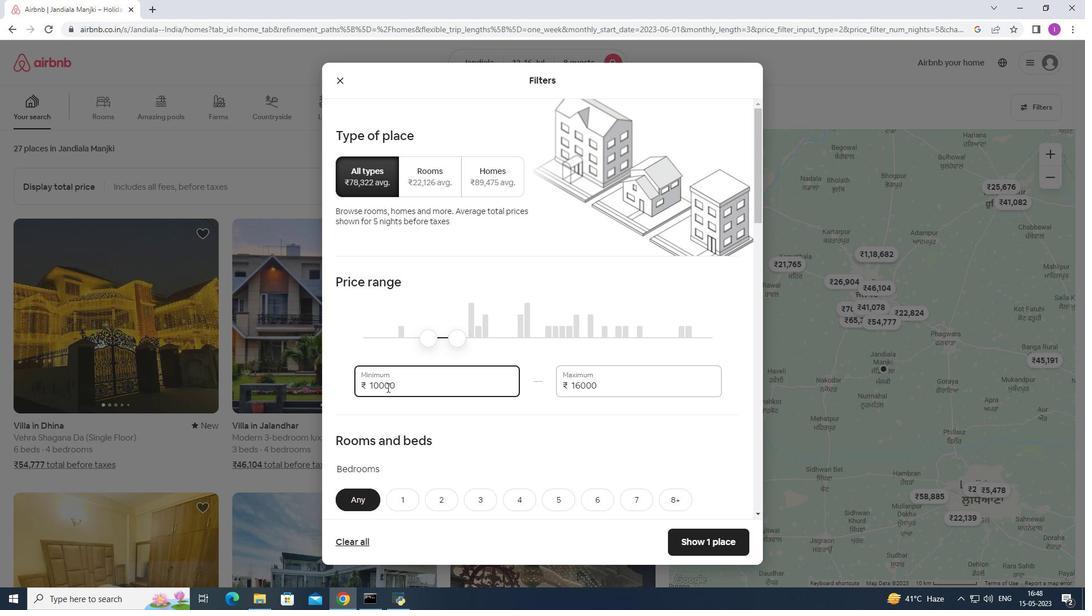 
Action: Mouse moved to (393, 389)
Screenshot: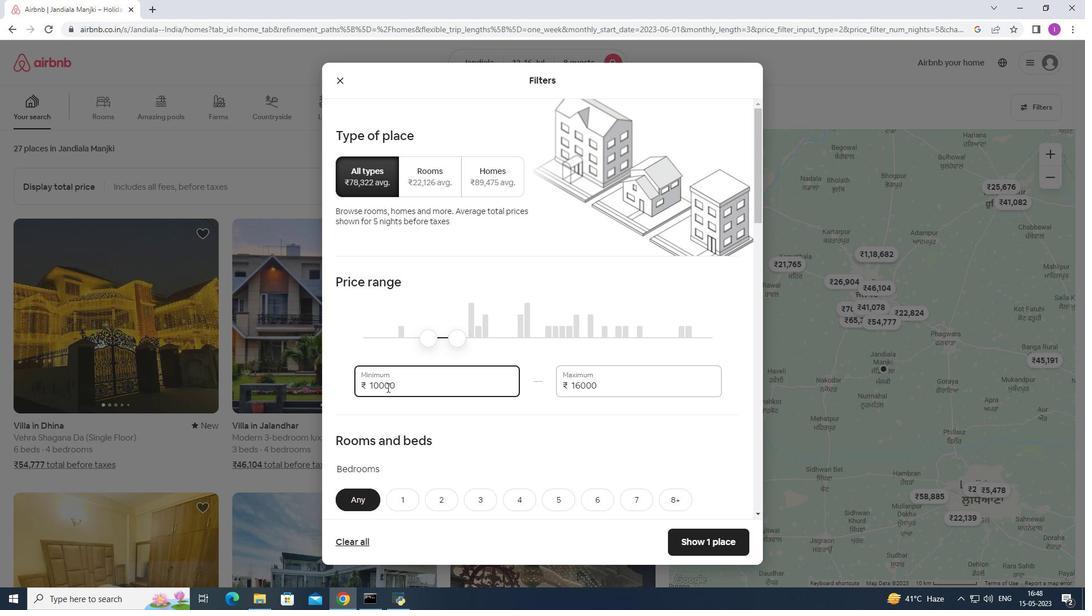 
Action: Mouse scrolled (393, 388) with delta (0, 0)
Screenshot: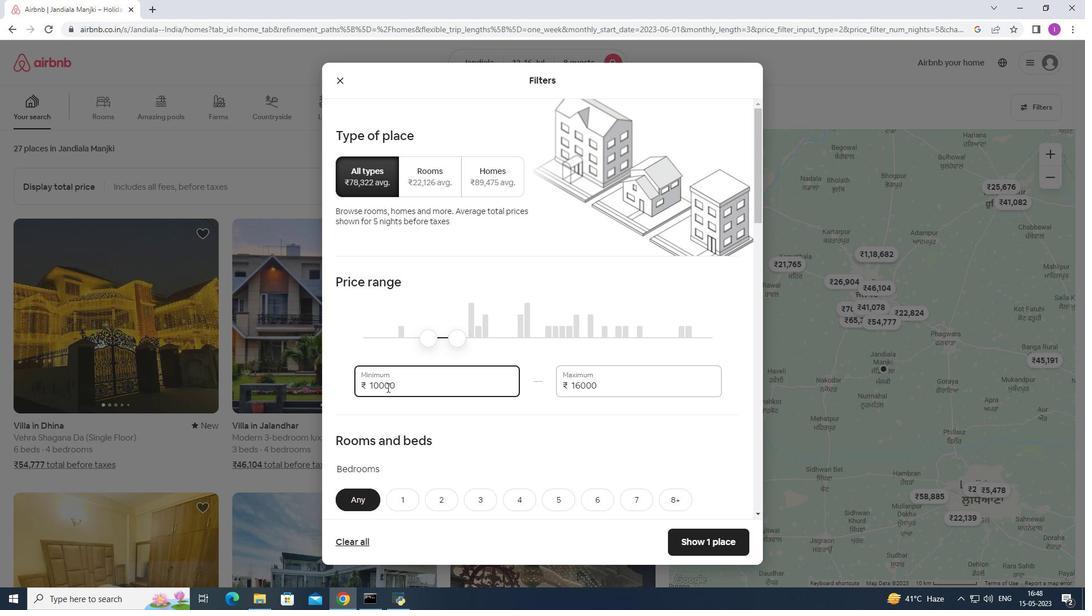 
Action: Mouse moved to (395, 389)
Screenshot: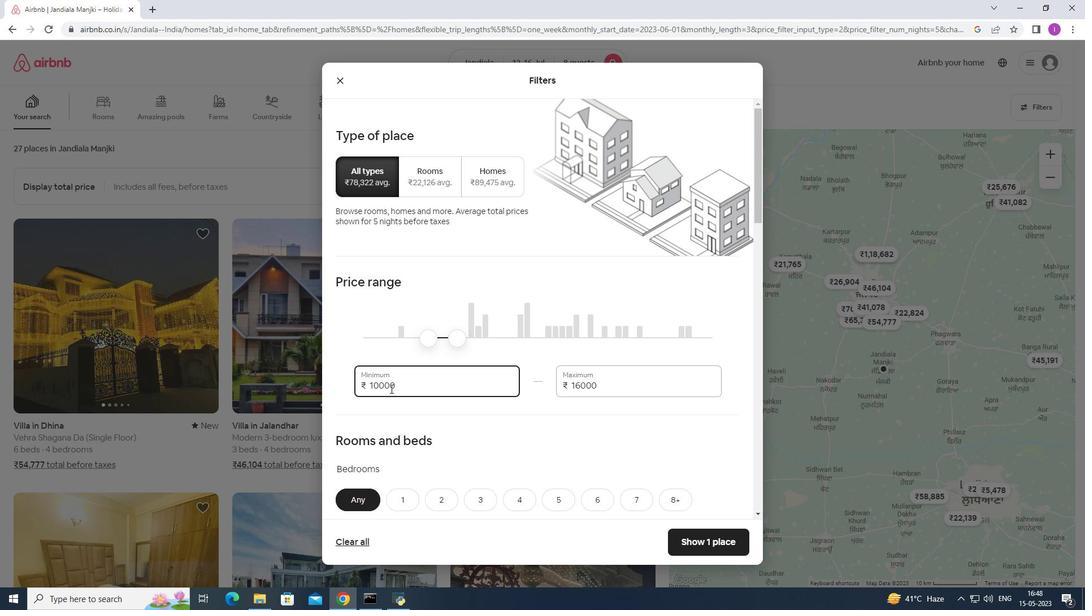 
Action: Mouse scrolled (395, 388) with delta (0, 0)
Screenshot: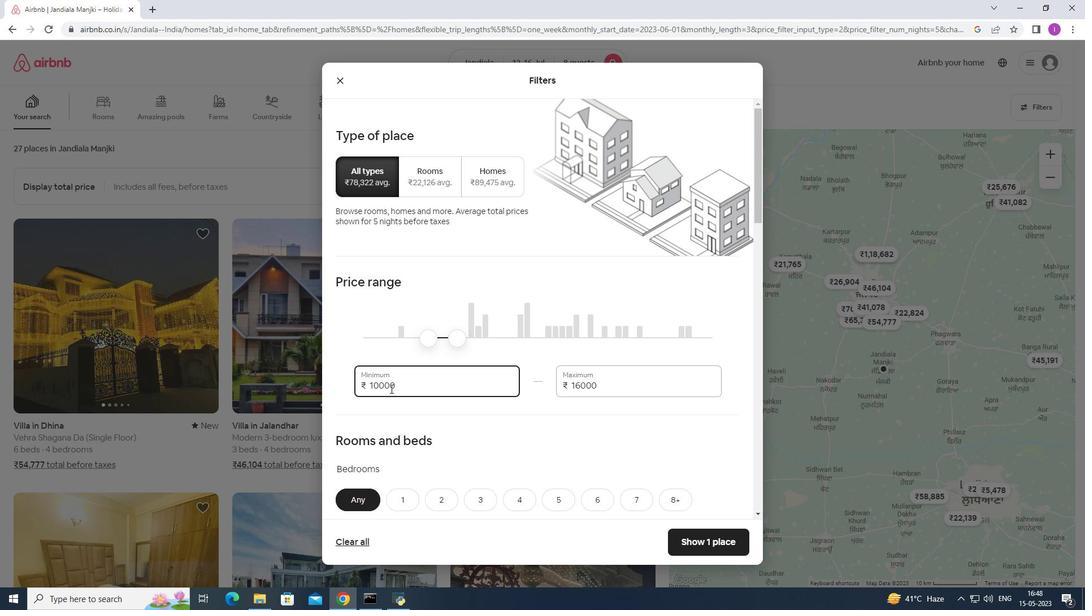 
Action: Mouse moved to (673, 332)
Screenshot: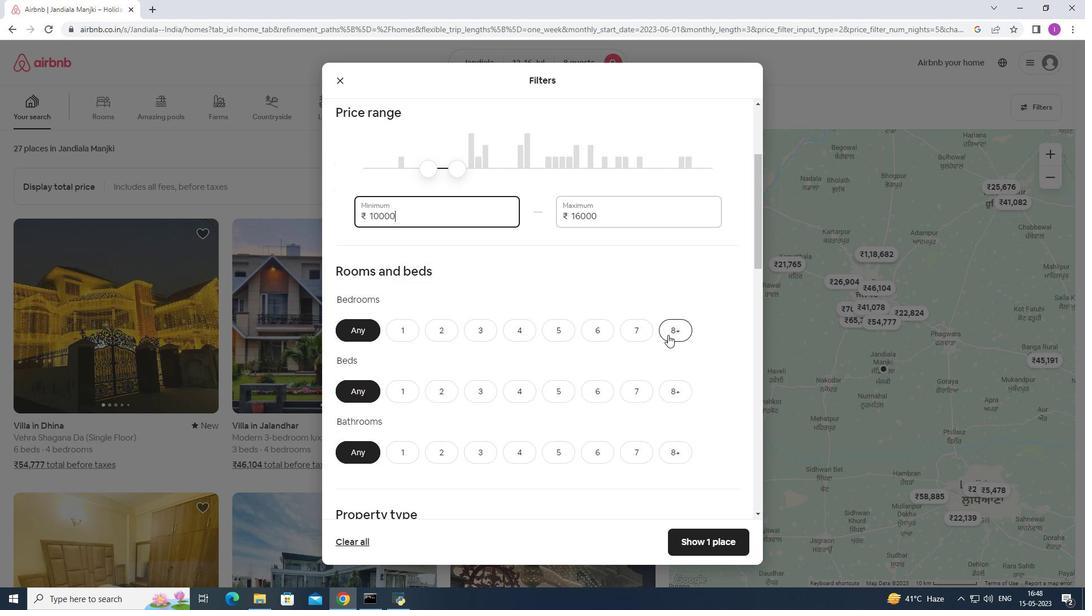 
Action: Mouse pressed left at (673, 332)
Screenshot: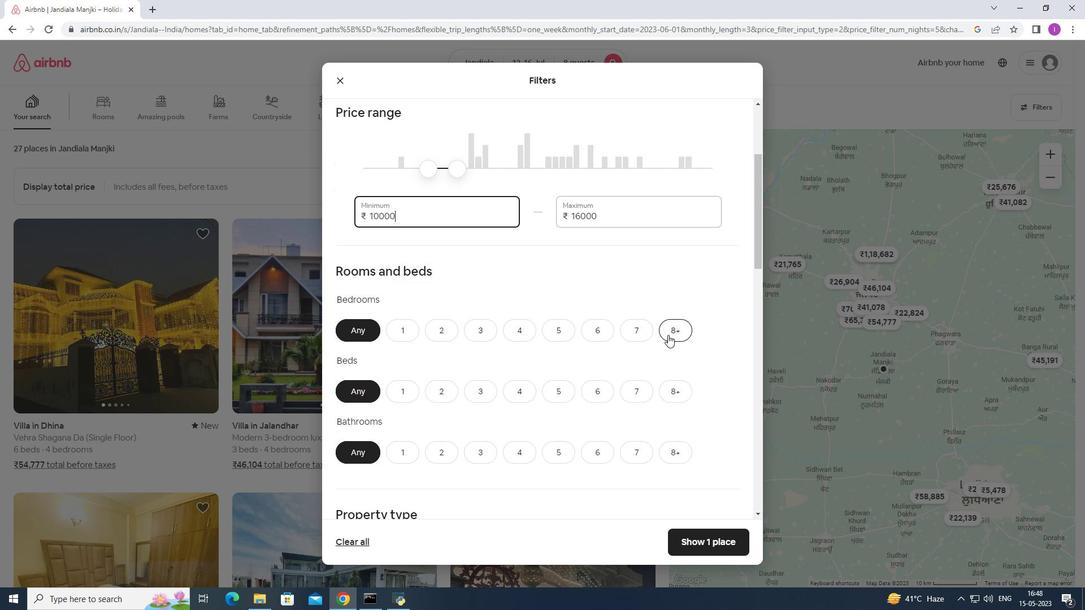 
Action: Mouse moved to (680, 387)
Screenshot: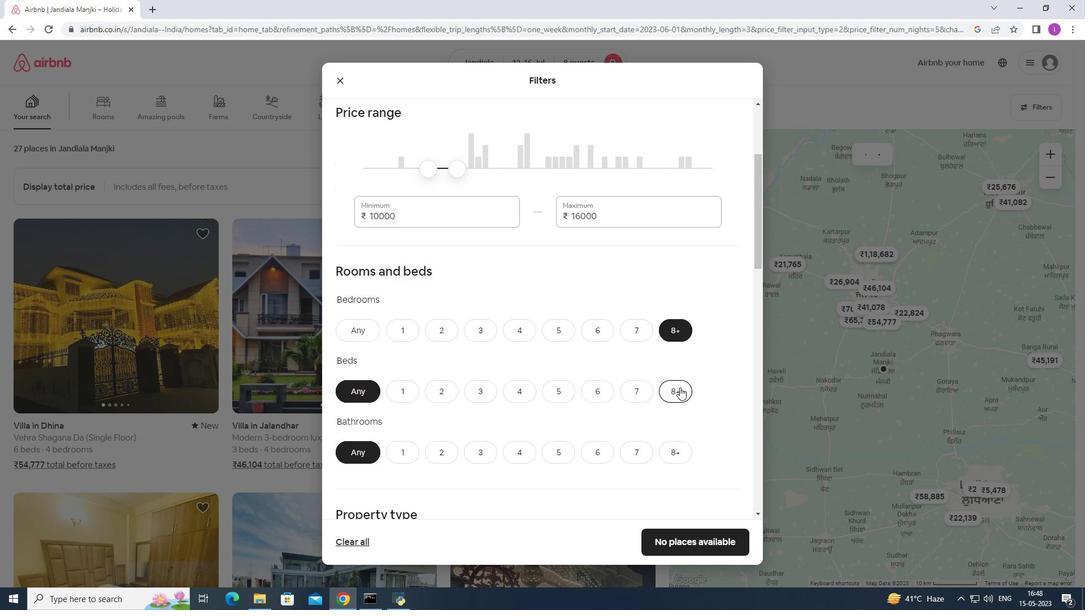 
Action: Mouse pressed left at (680, 387)
Screenshot: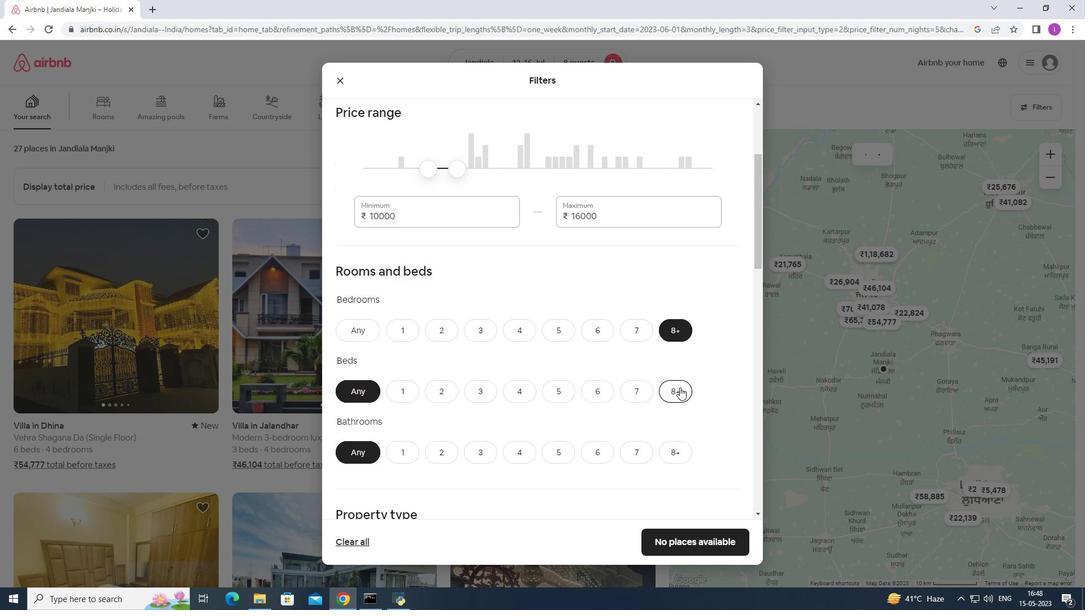 
Action: Mouse moved to (680, 448)
Screenshot: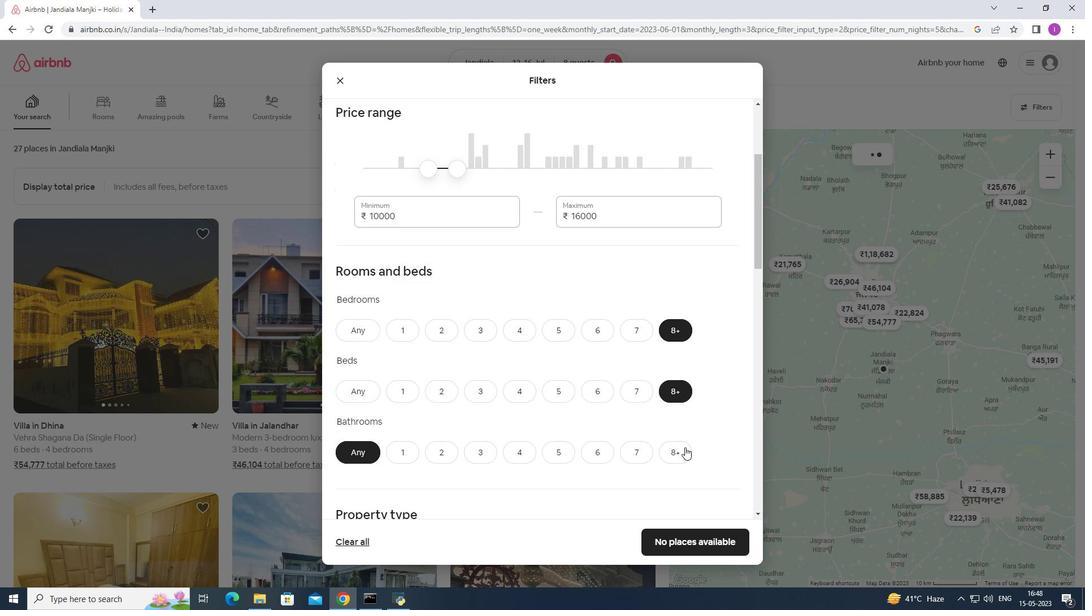 
Action: Mouse pressed left at (680, 448)
Screenshot: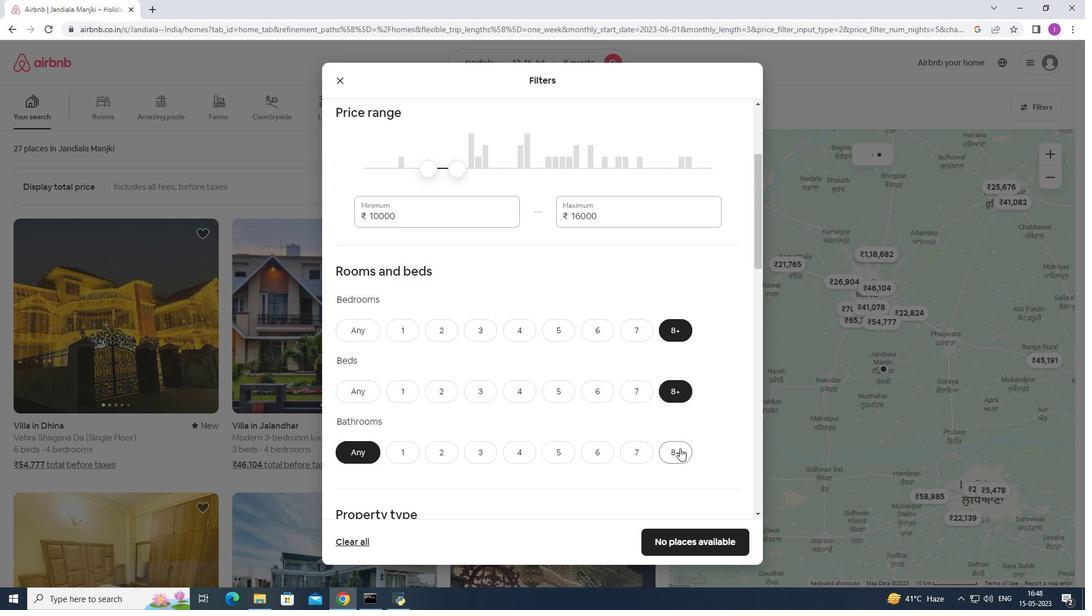
Action: Mouse moved to (552, 403)
Screenshot: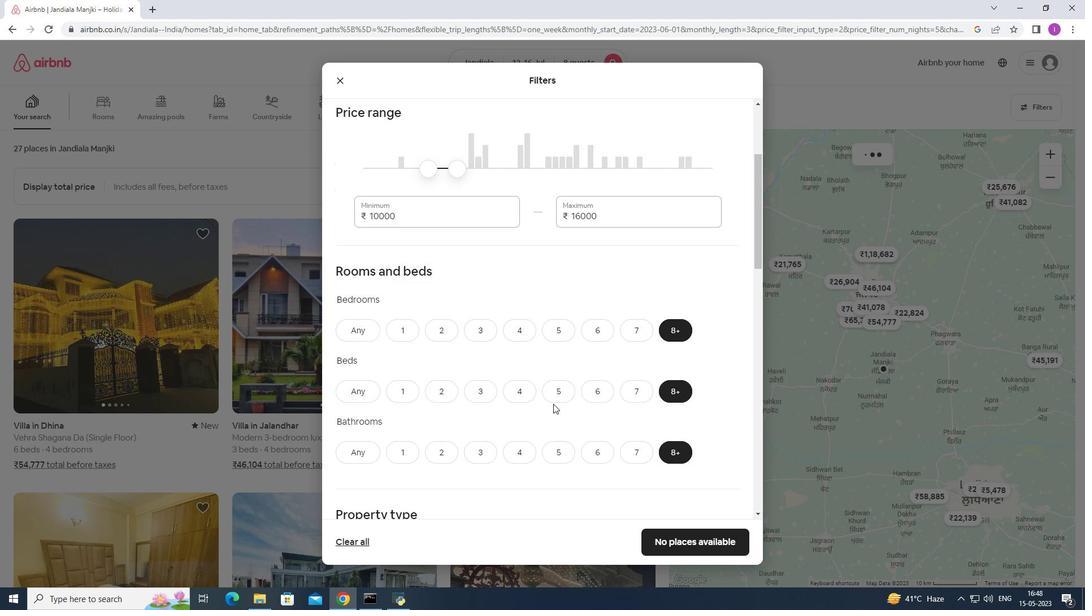 
Action: Mouse scrolled (552, 402) with delta (0, 0)
Screenshot: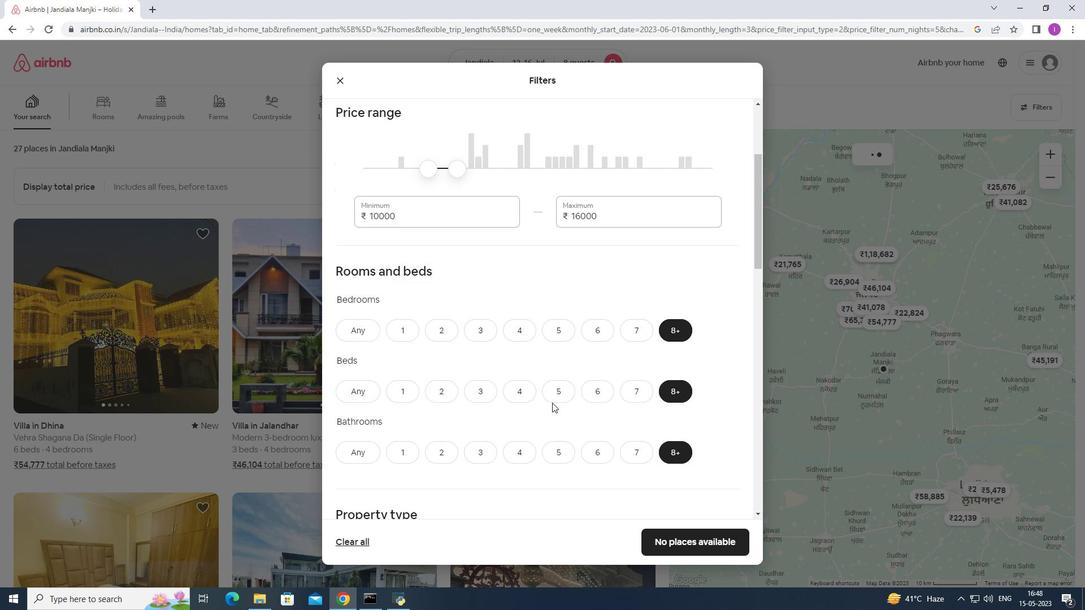 
Action: Mouse scrolled (552, 402) with delta (0, 0)
Screenshot: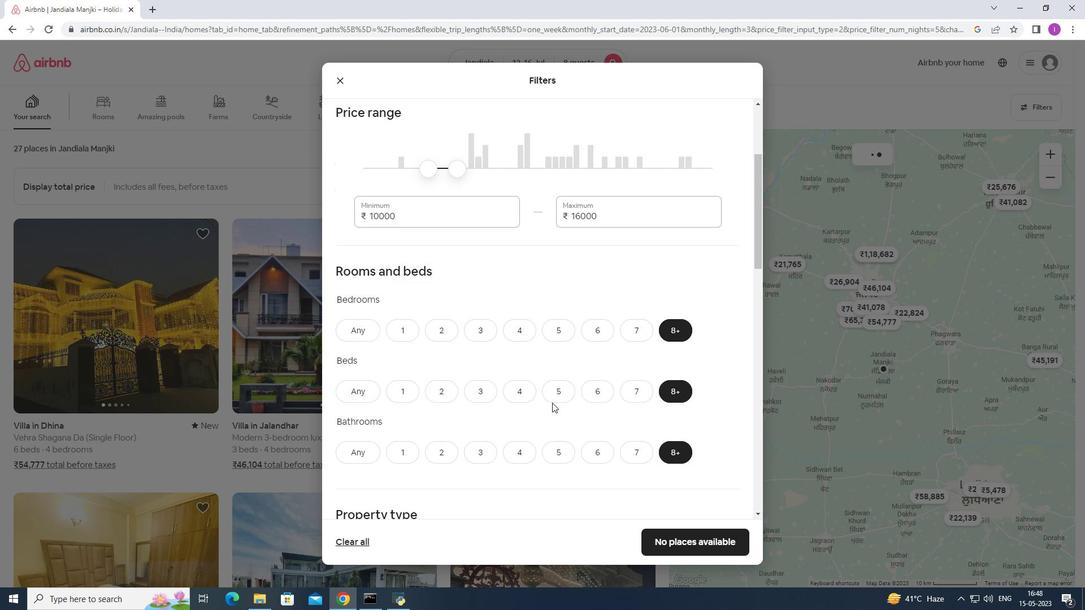 
Action: Mouse scrolled (552, 402) with delta (0, 0)
Screenshot: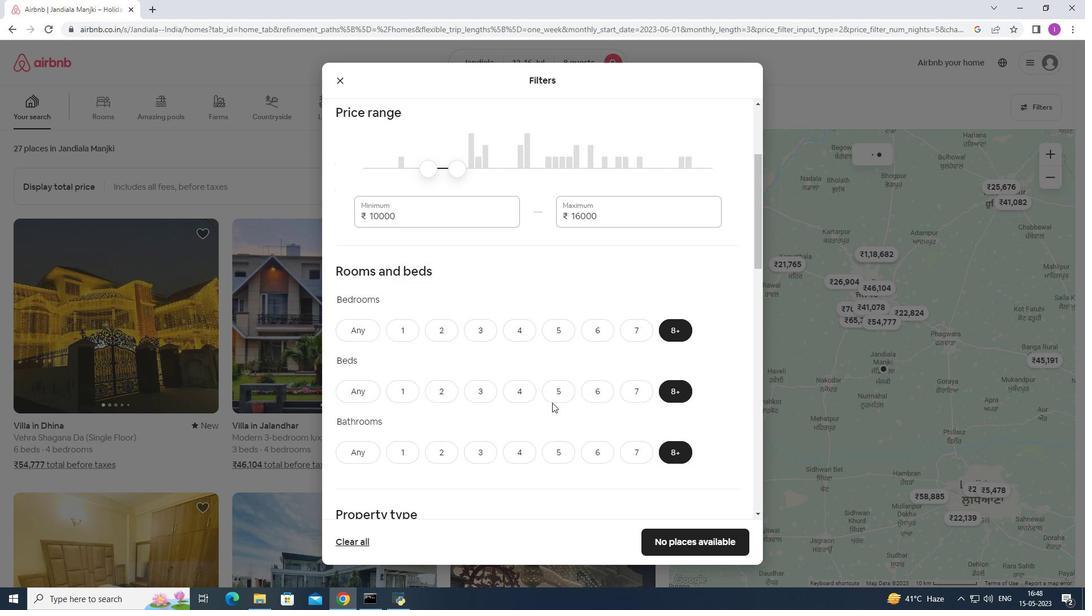 
Action: Mouse moved to (559, 380)
Screenshot: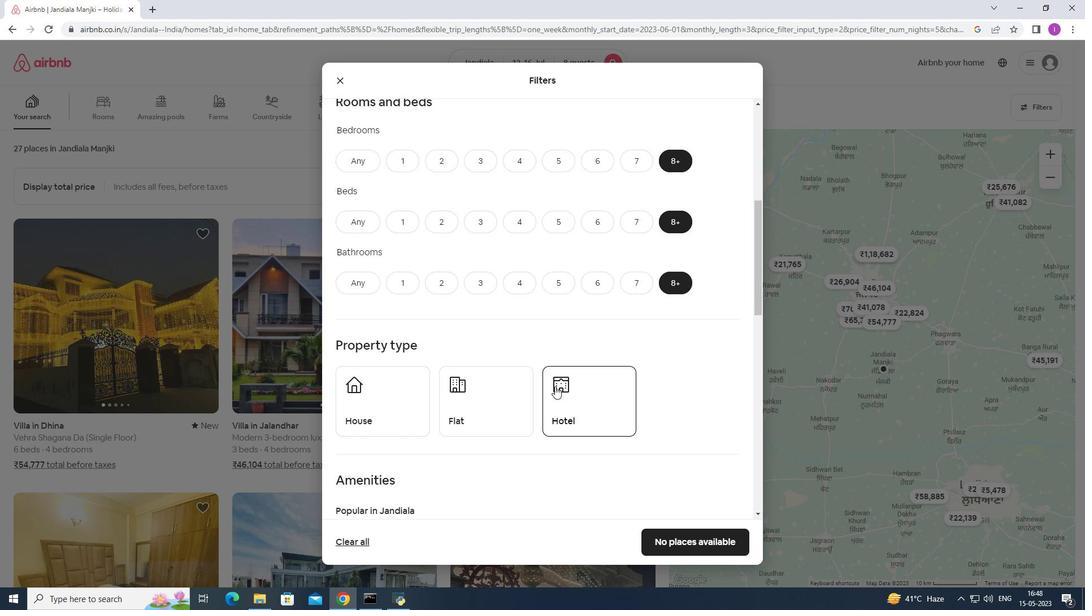 
Action: Mouse scrolled (559, 379) with delta (0, 0)
Screenshot: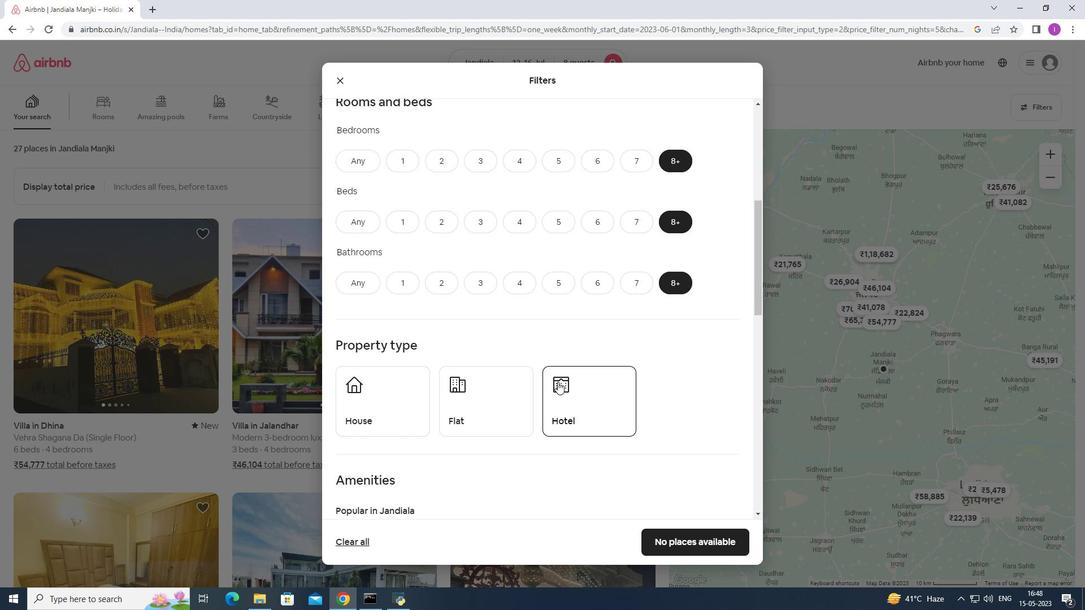 
Action: Mouse scrolled (559, 379) with delta (0, 0)
Screenshot: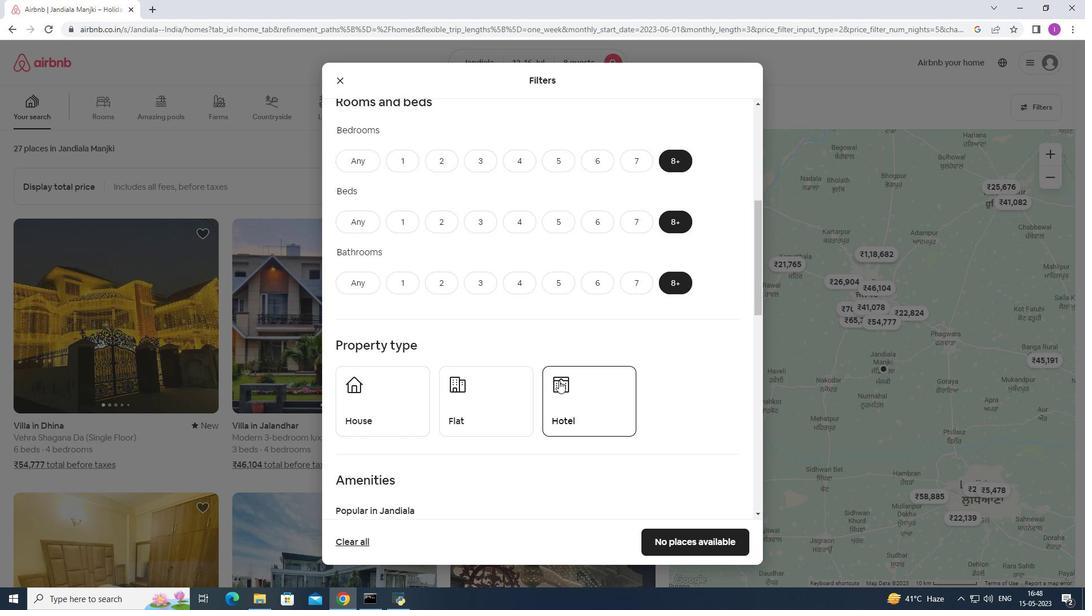 
Action: Mouse moved to (415, 306)
Screenshot: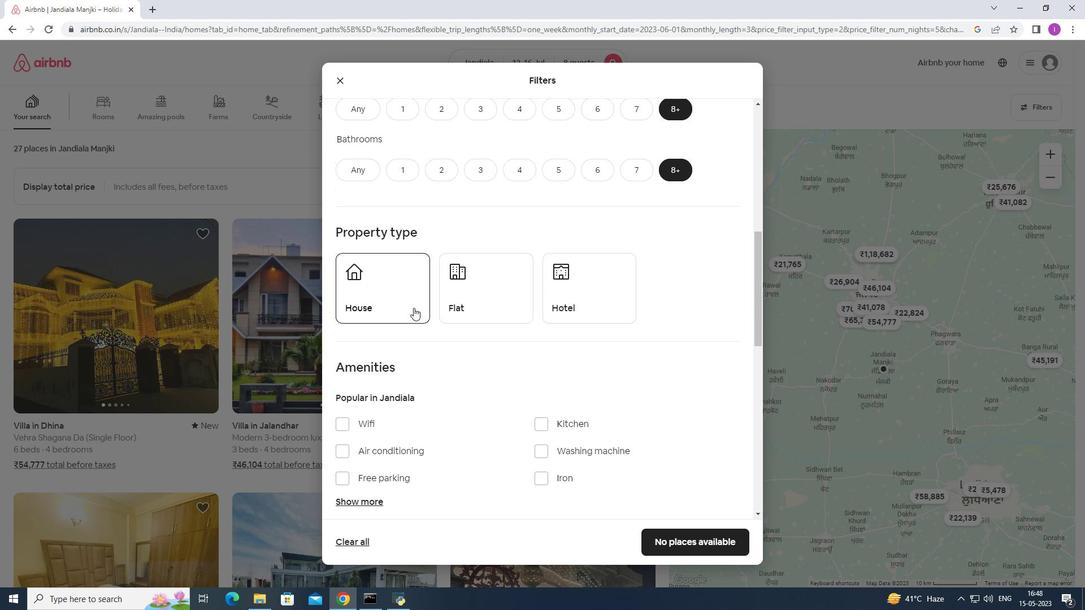 
Action: Mouse pressed left at (415, 306)
Screenshot: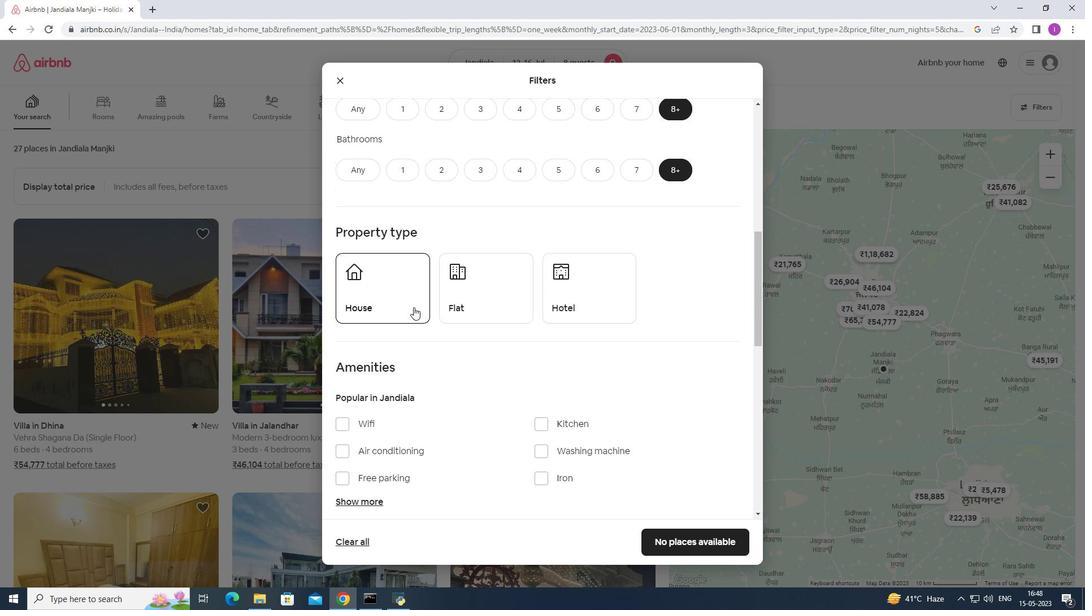 
Action: Mouse moved to (472, 304)
Screenshot: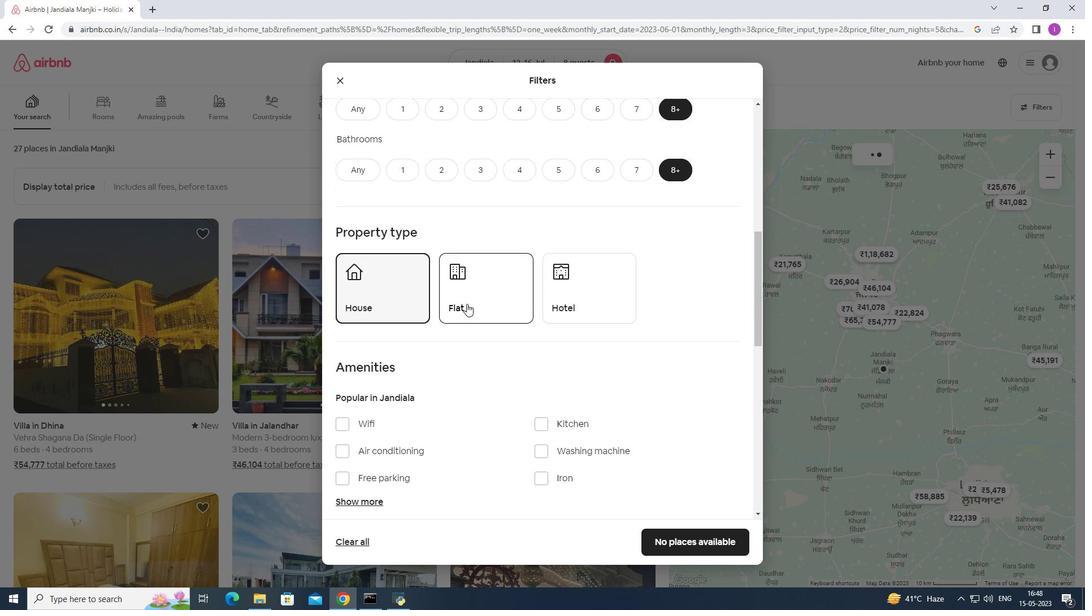 
Action: Mouse pressed left at (472, 304)
Screenshot: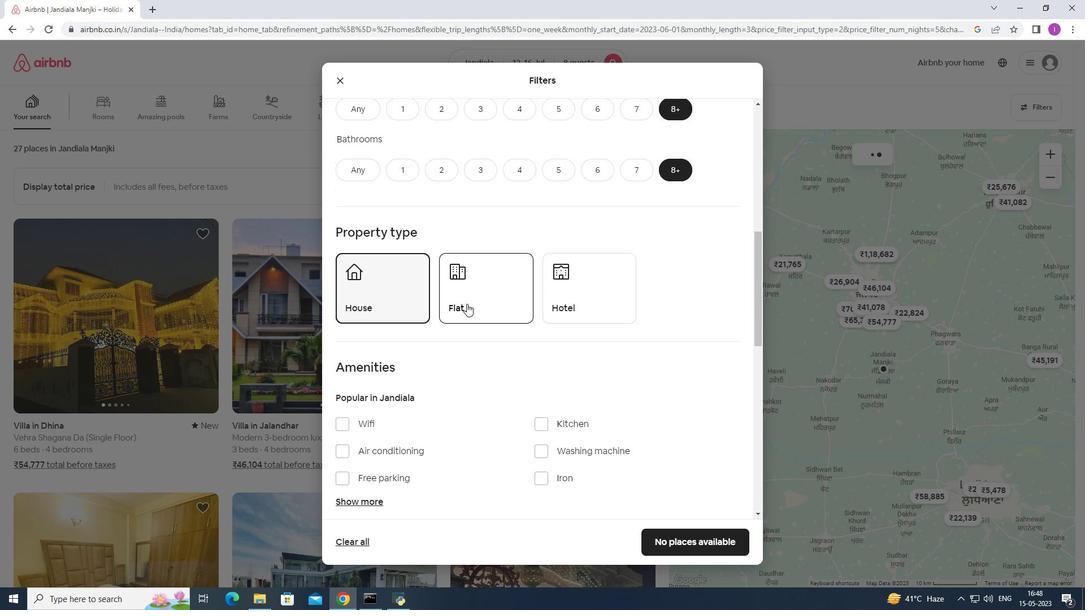
Action: Mouse moved to (585, 300)
Screenshot: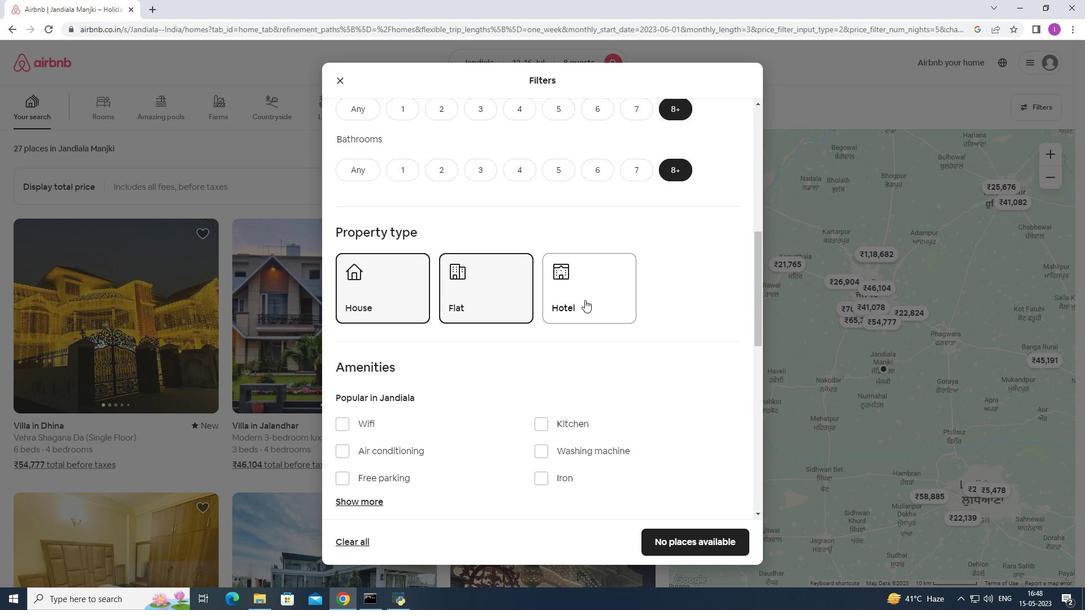 
Action: Mouse pressed left at (585, 300)
Screenshot: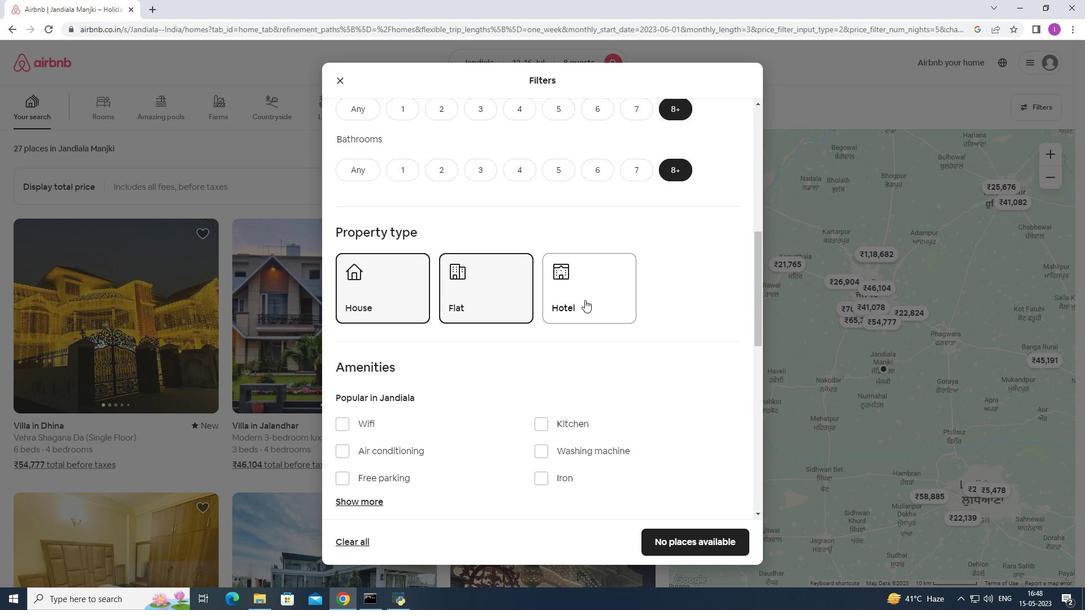 
Action: Mouse moved to (424, 392)
Screenshot: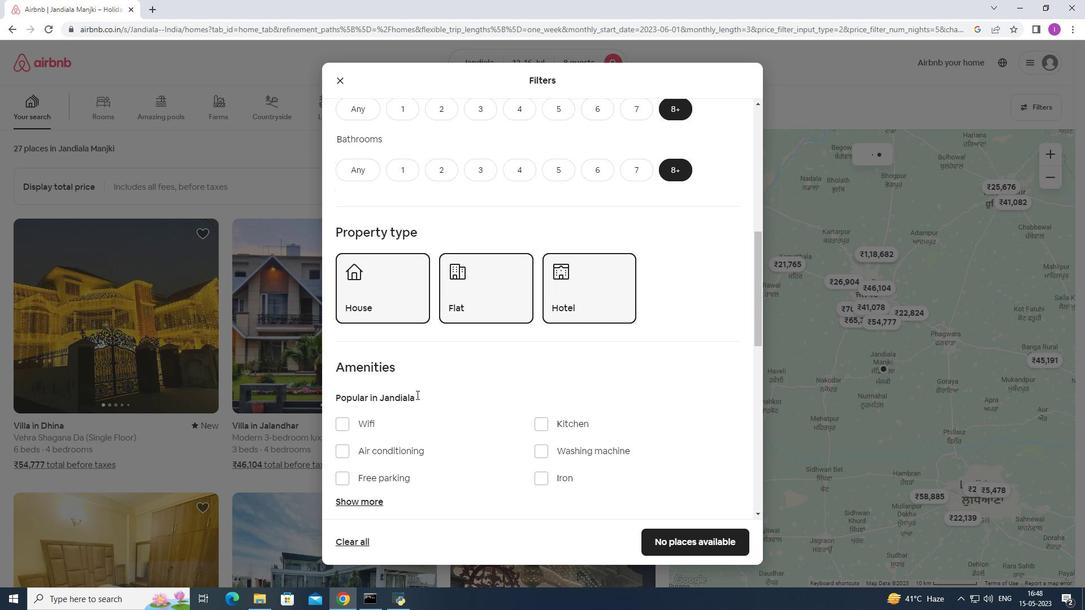 
Action: Mouse scrolled (424, 392) with delta (0, 0)
Screenshot: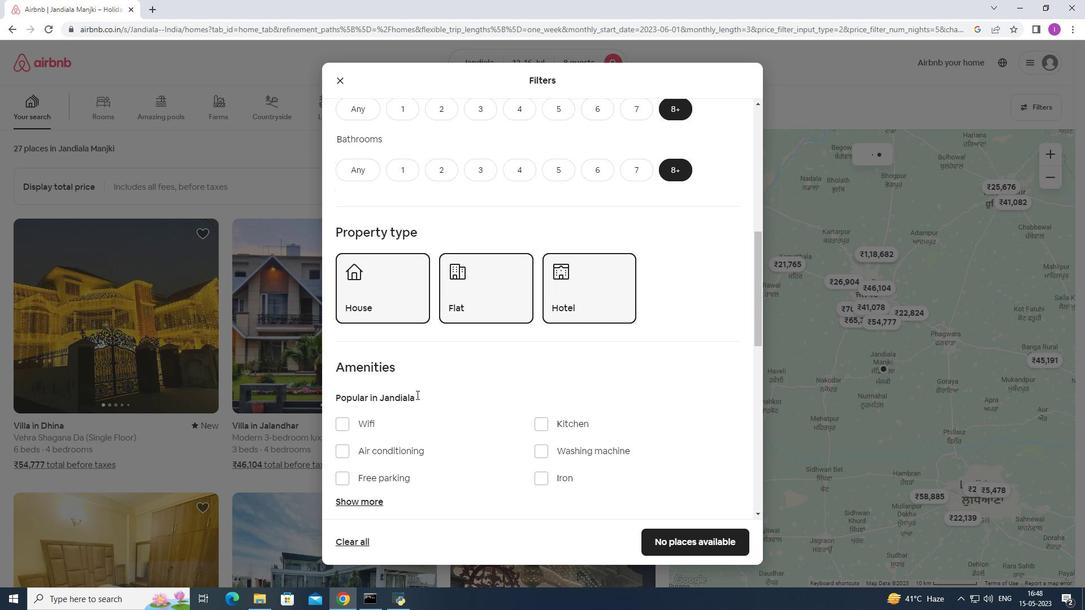 
Action: Mouse moved to (425, 392)
Screenshot: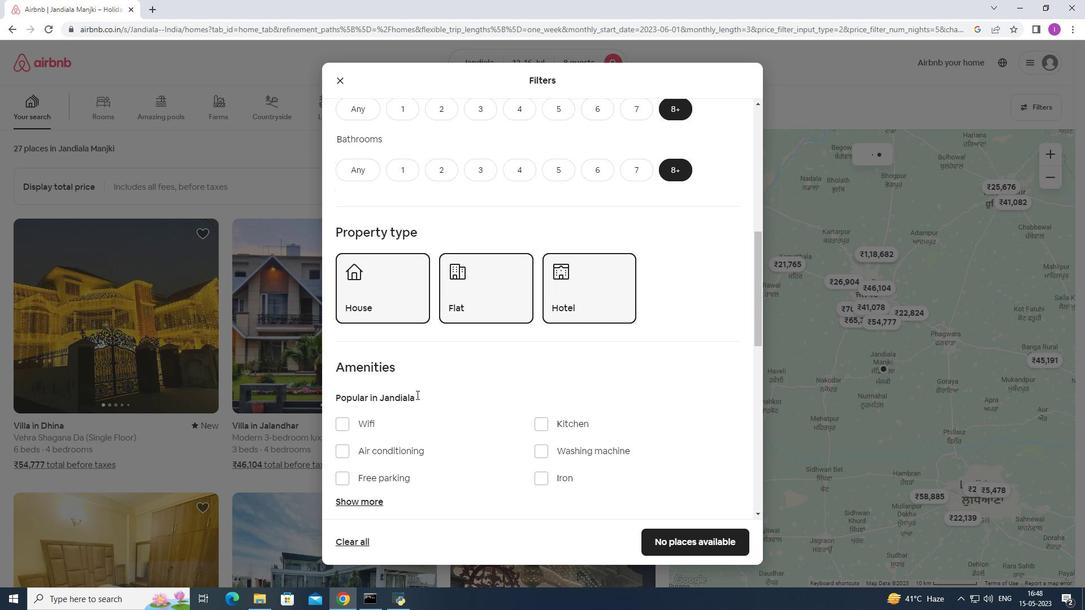 
Action: Mouse scrolled (425, 392) with delta (0, 0)
Screenshot: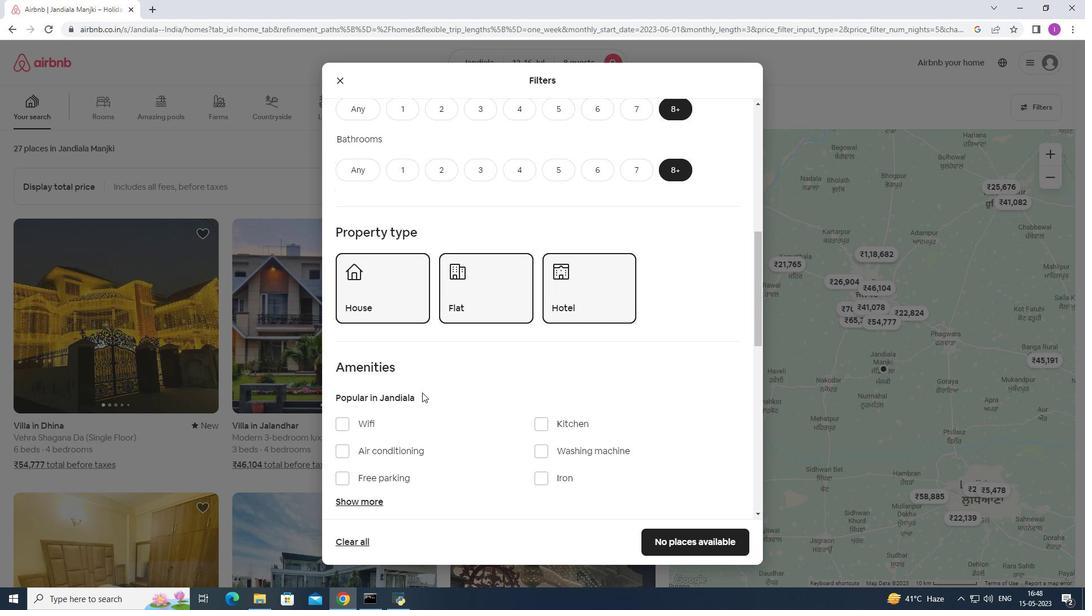 
Action: Mouse scrolled (425, 392) with delta (0, 0)
Screenshot: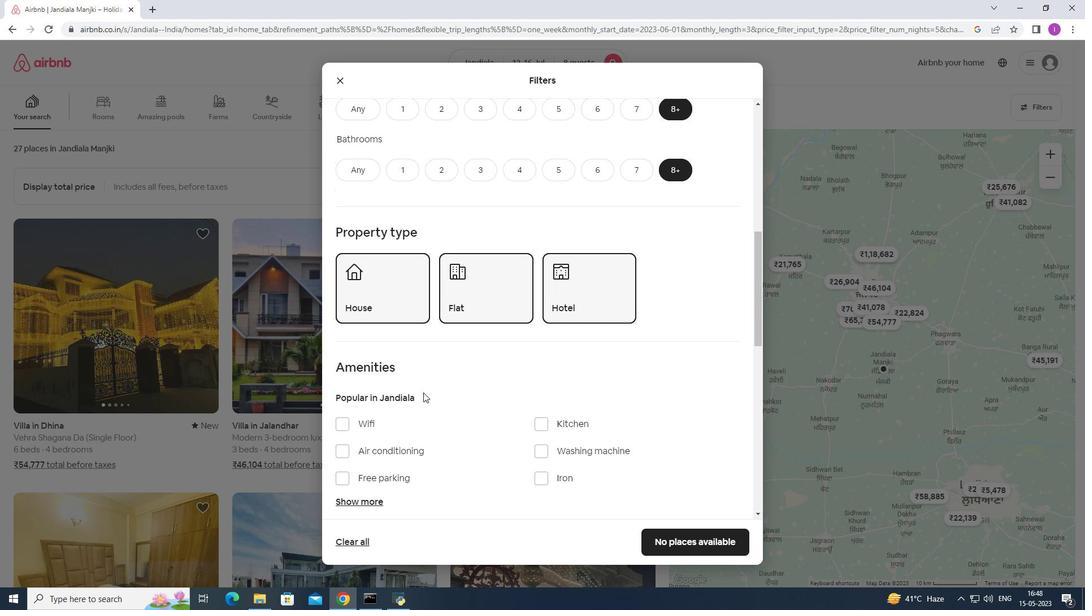 
Action: Mouse moved to (340, 260)
Screenshot: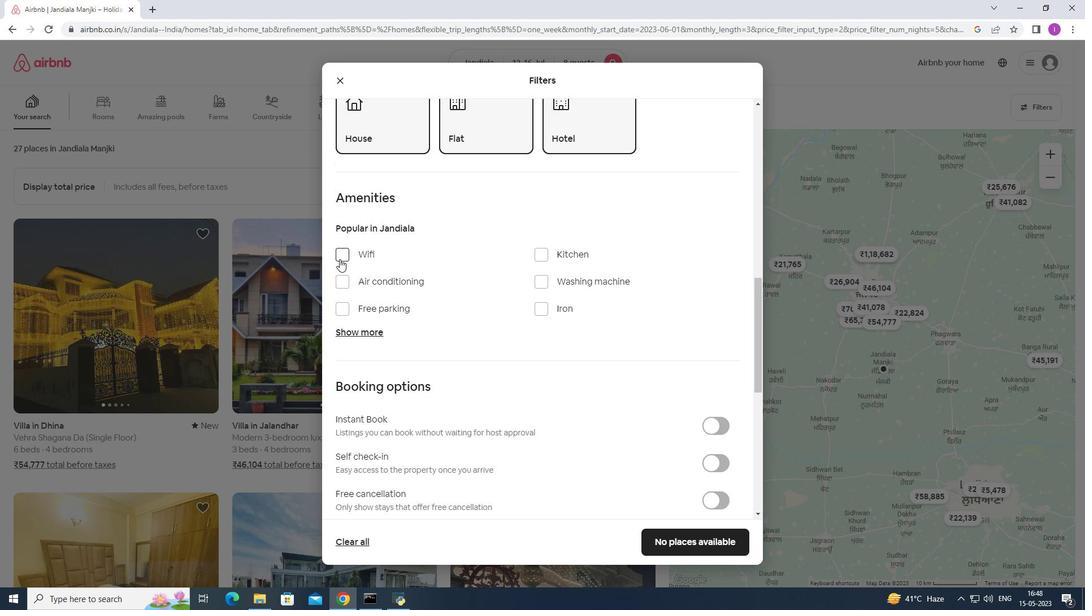 
Action: Mouse pressed left at (340, 260)
Screenshot: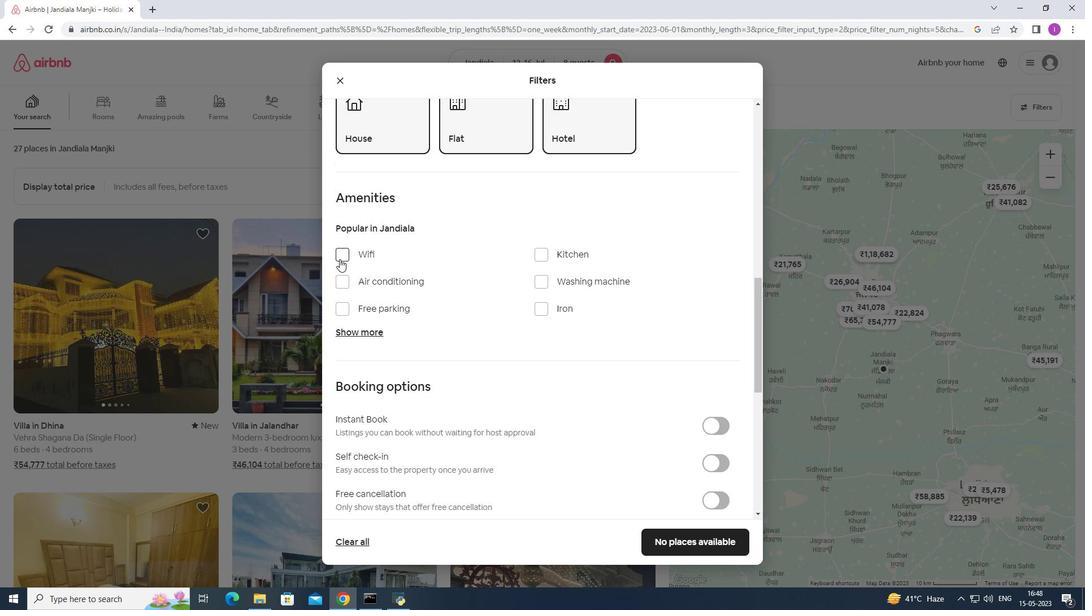 
Action: Mouse moved to (339, 312)
Screenshot: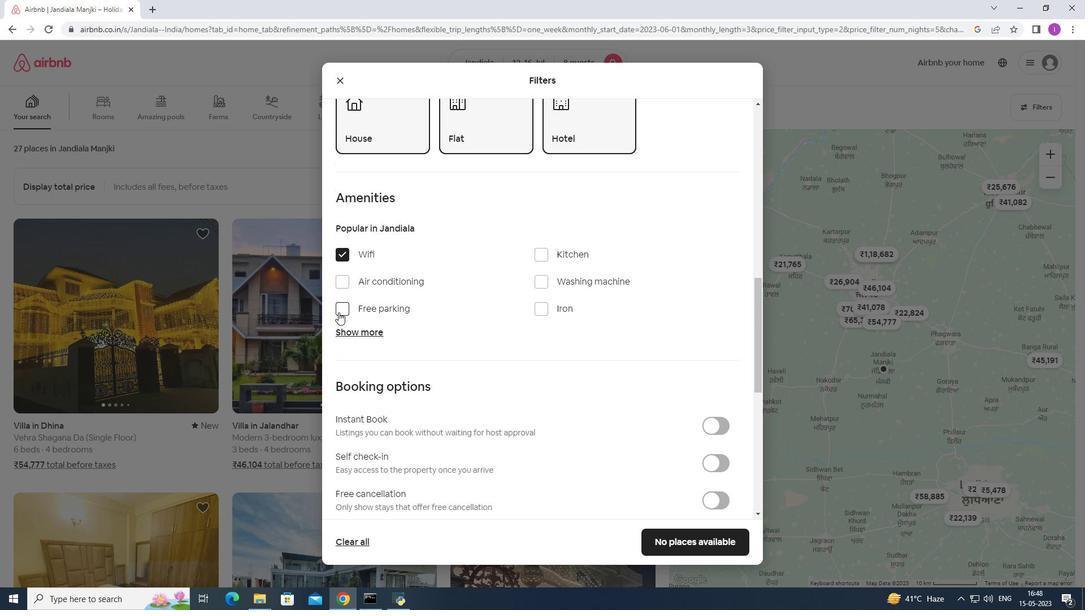 
Action: Mouse pressed left at (339, 312)
Screenshot: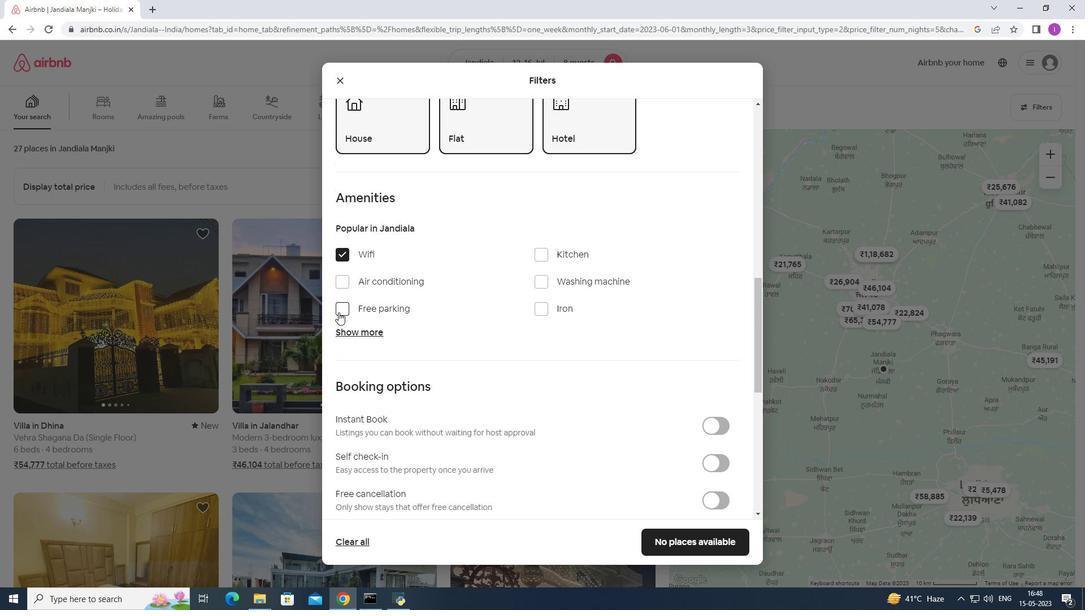 
Action: Mouse moved to (360, 335)
Screenshot: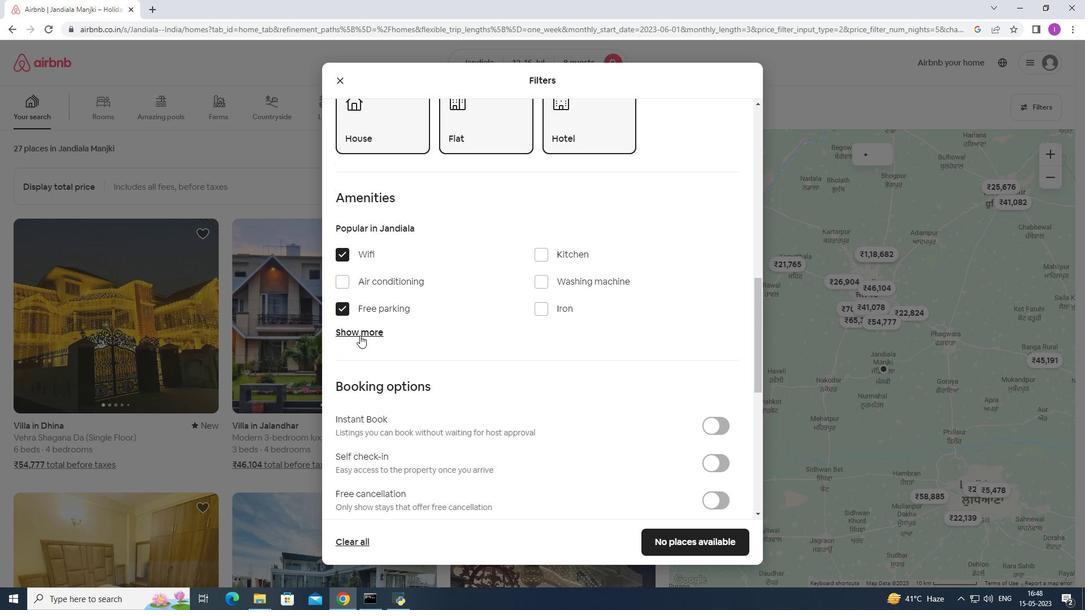 
Action: Mouse pressed left at (360, 335)
Screenshot: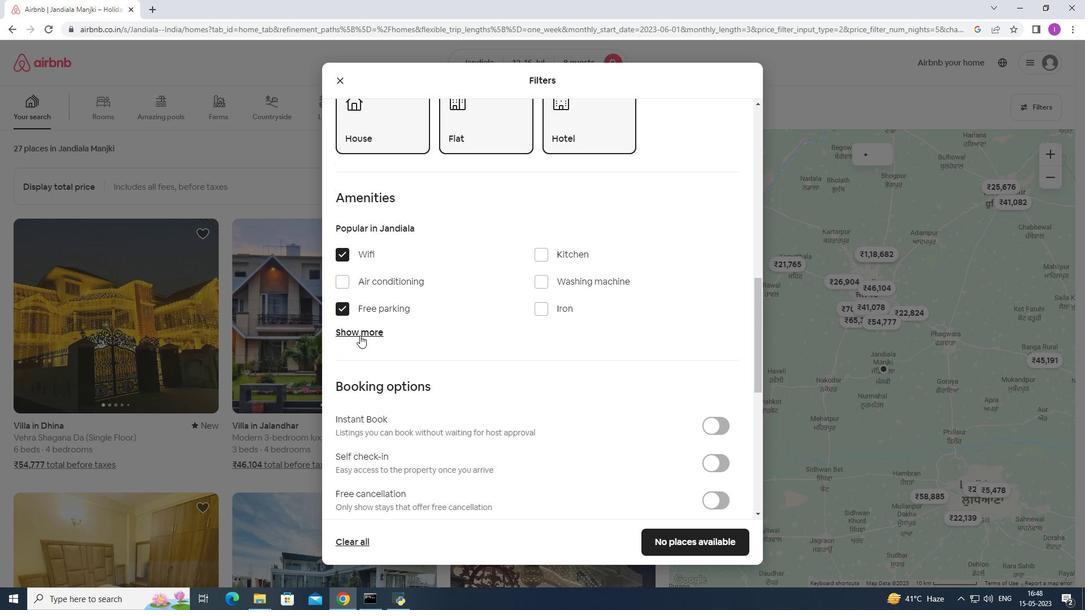 
Action: Mouse moved to (542, 400)
Screenshot: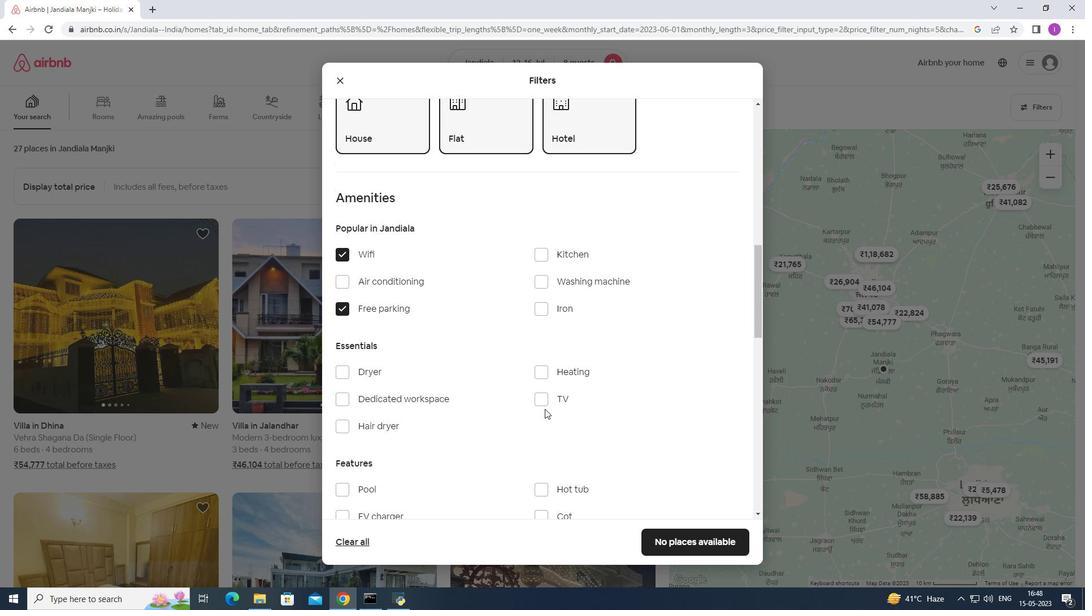 
Action: Mouse pressed left at (542, 400)
Screenshot: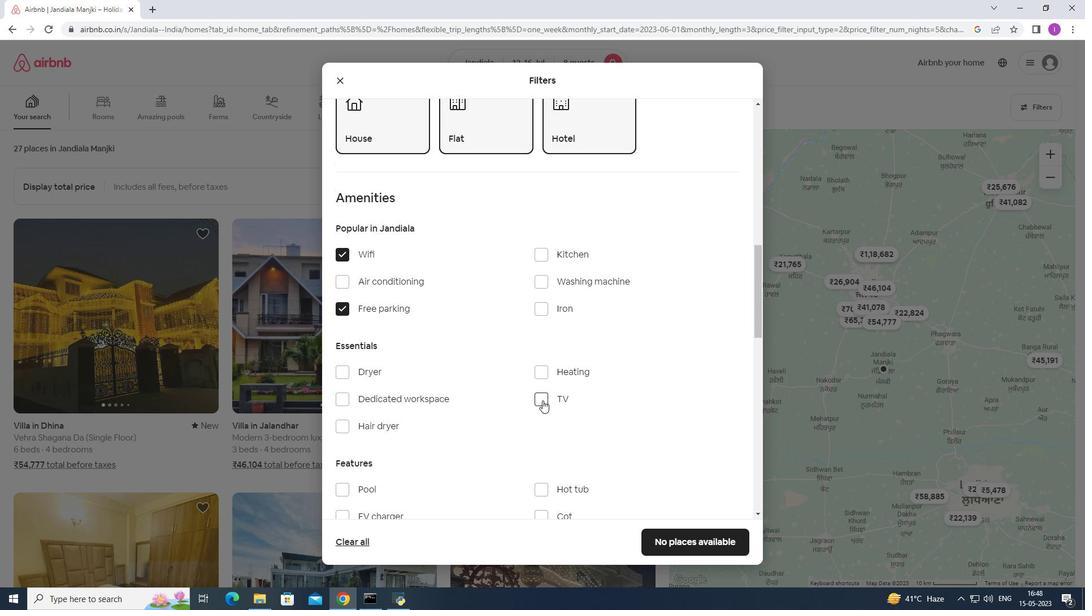 
Action: Mouse moved to (404, 391)
Screenshot: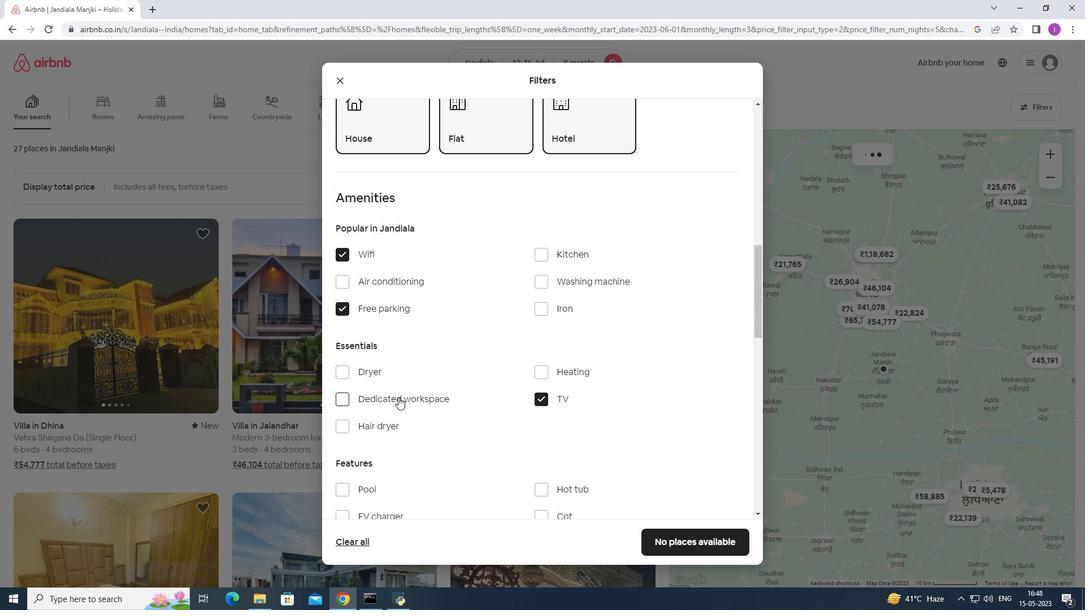 
Action: Mouse scrolled (404, 391) with delta (0, 0)
Screenshot: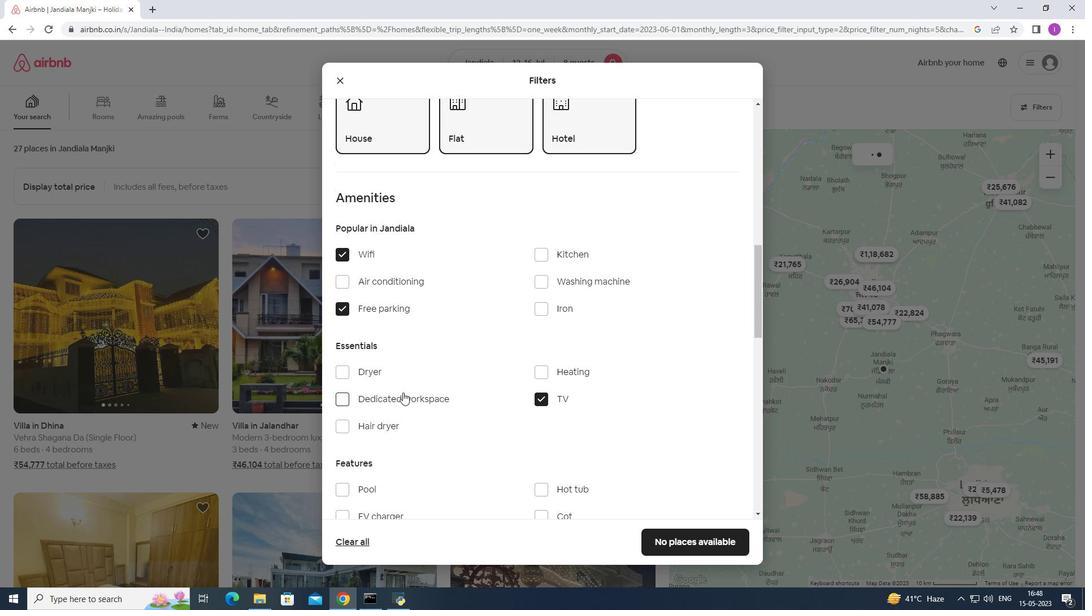 
Action: Mouse scrolled (404, 391) with delta (0, 0)
Screenshot: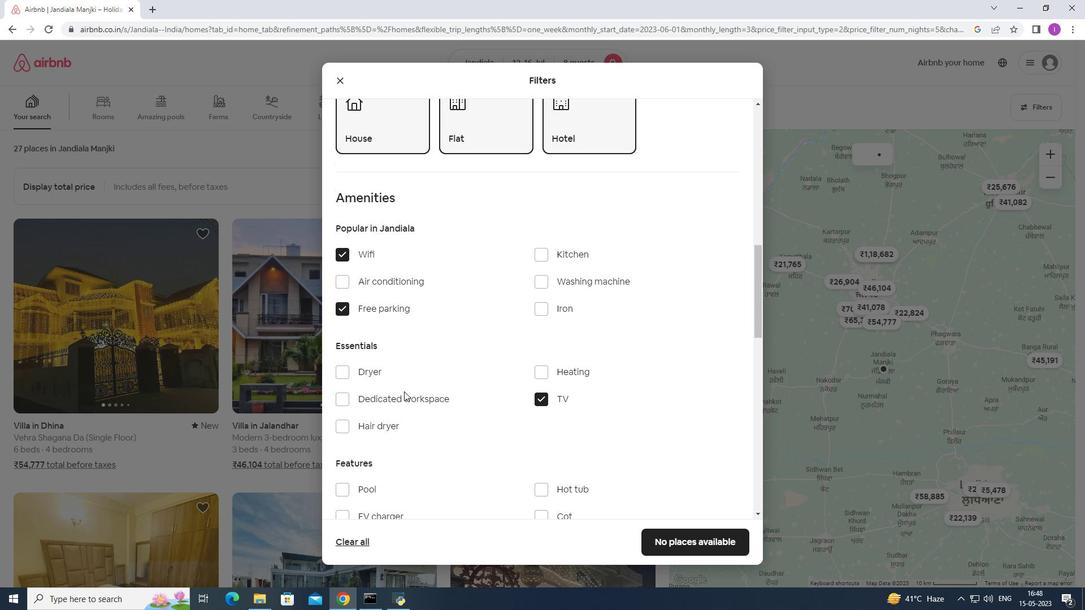 
Action: Mouse scrolled (404, 391) with delta (0, 0)
Screenshot: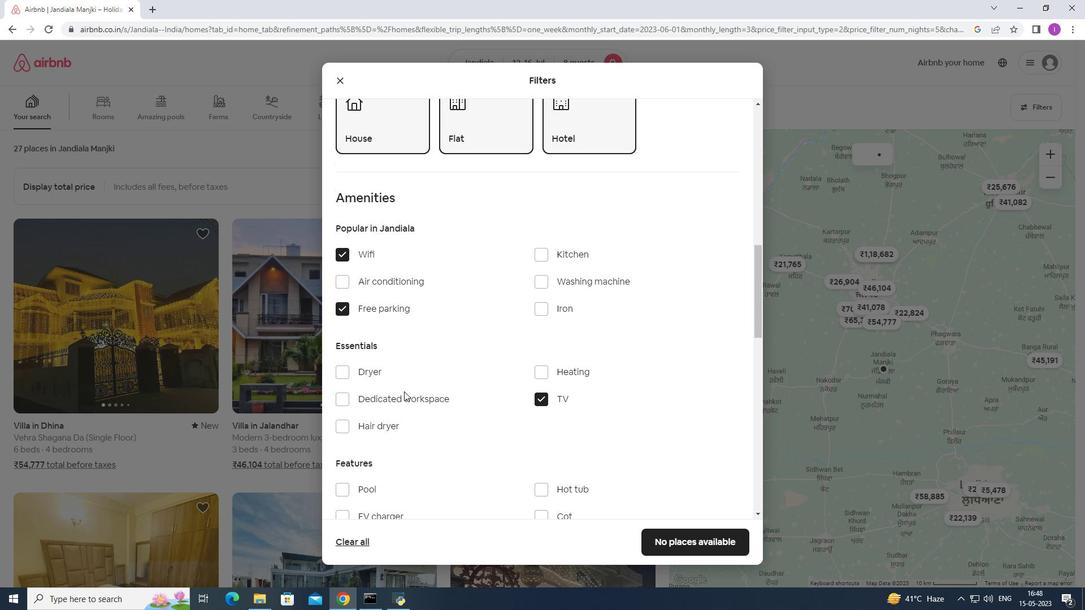 
Action: Mouse scrolled (404, 391) with delta (0, 0)
Screenshot: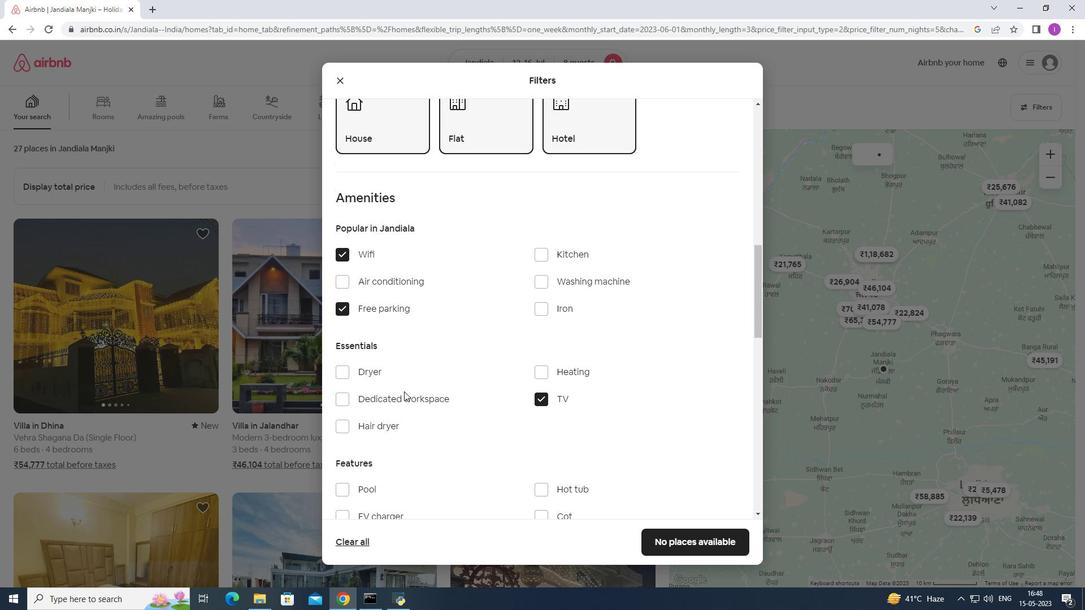 
Action: Mouse moved to (345, 319)
Screenshot: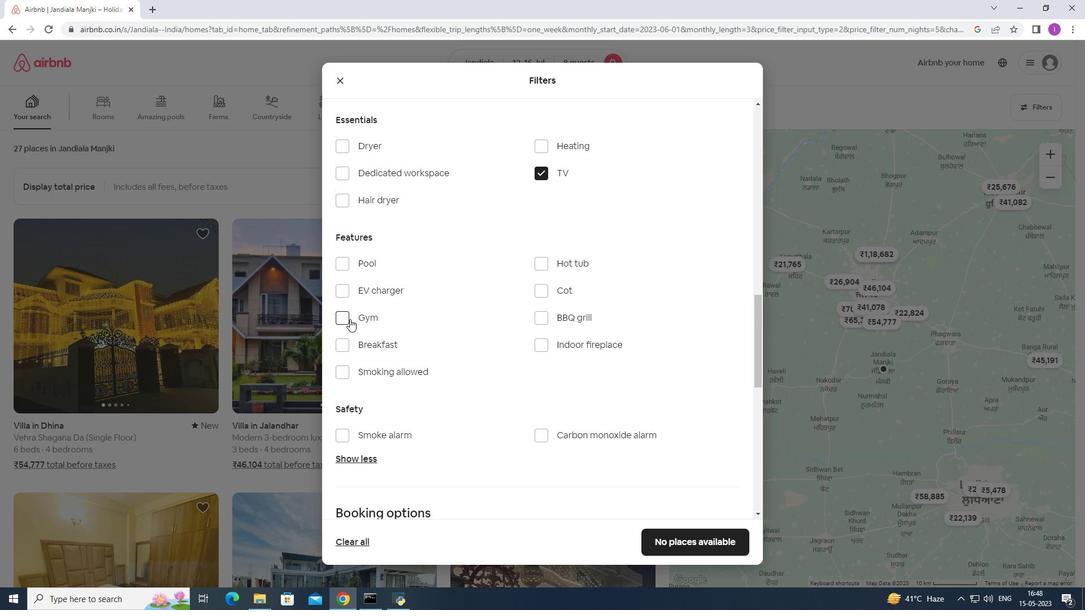 
Action: Mouse pressed left at (345, 319)
Screenshot: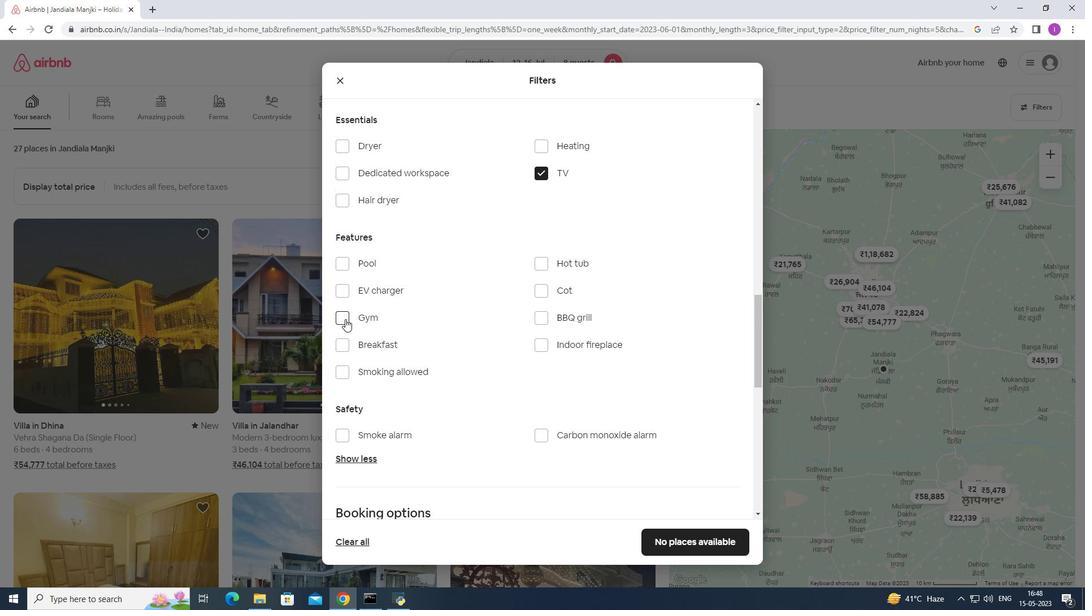 
Action: Mouse moved to (347, 346)
Screenshot: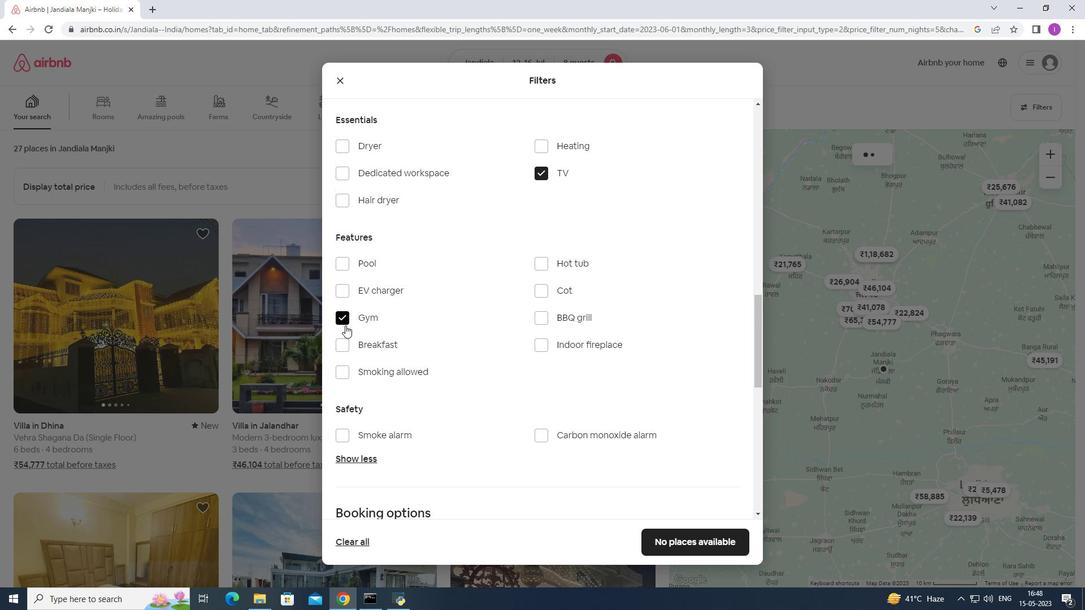 
Action: Mouse pressed left at (347, 346)
Screenshot: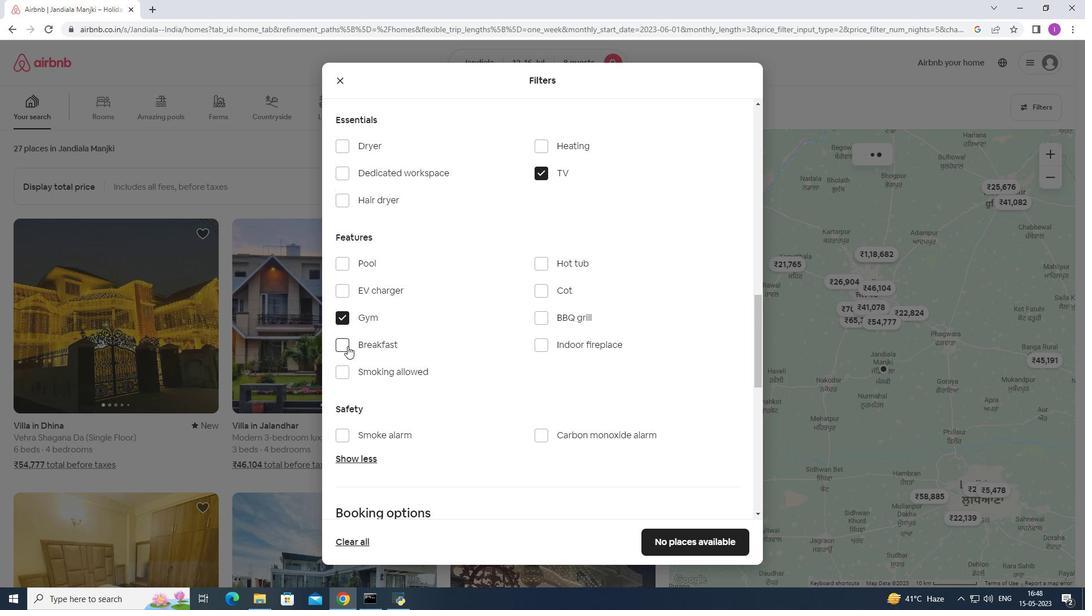 
Action: Mouse moved to (433, 357)
Screenshot: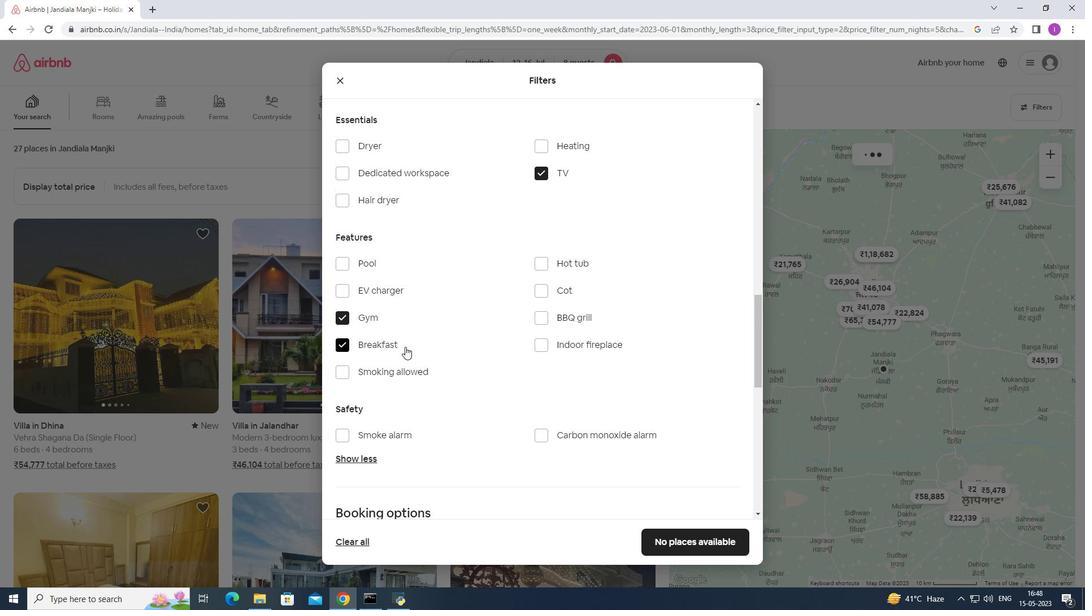 
Action: Mouse scrolled (433, 357) with delta (0, 0)
Screenshot: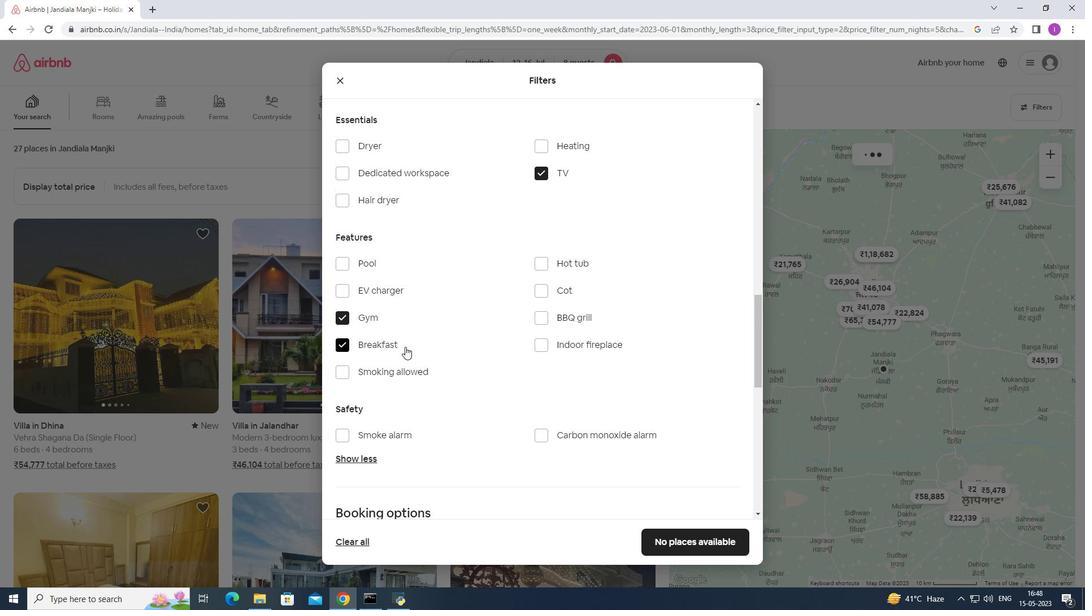 
Action: Mouse moved to (434, 360)
Screenshot: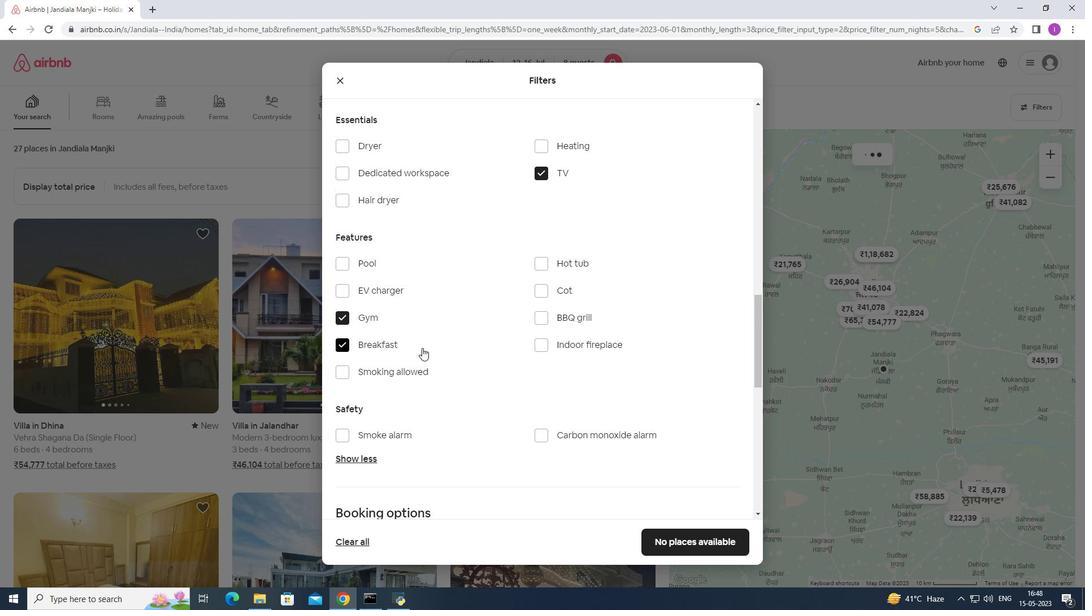 
Action: Mouse scrolled (434, 360) with delta (0, 0)
Screenshot: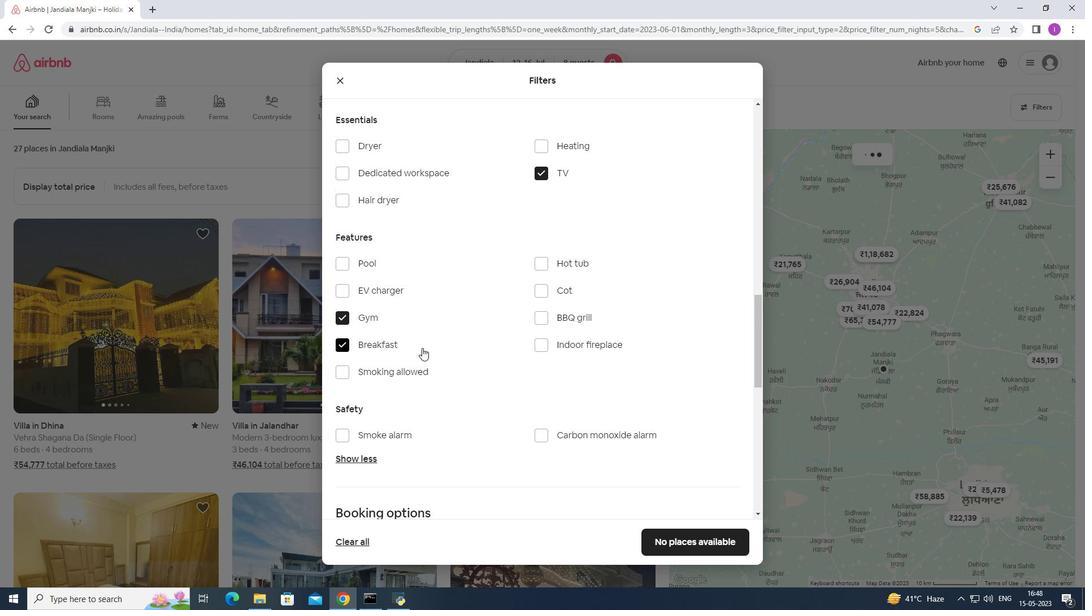 
Action: Mouse scrolled (434, 360) with delta (0, 0)
Screenshot: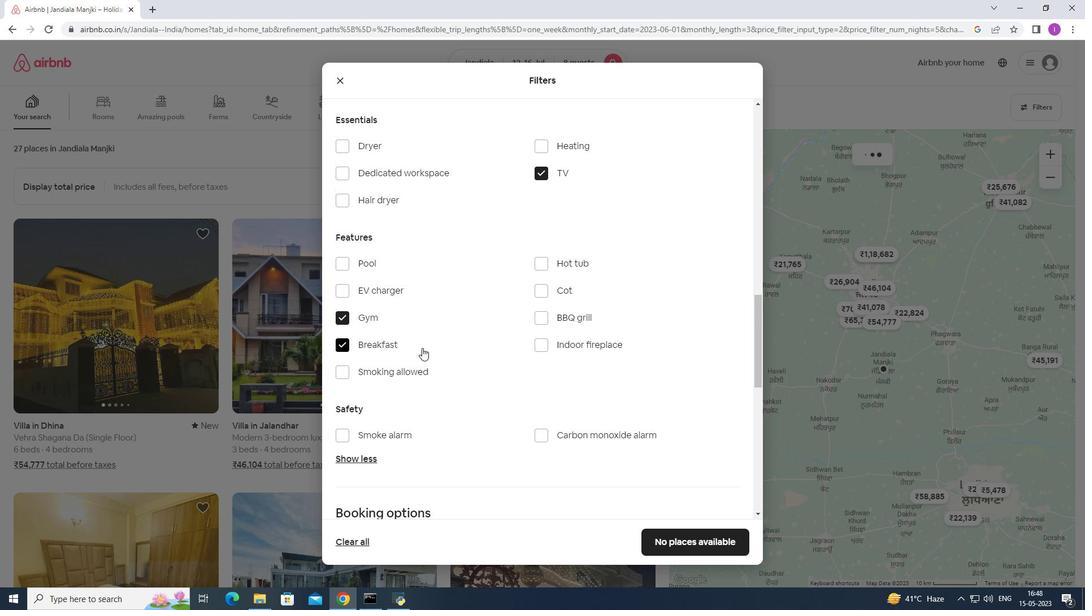 
Action: Mouse moved to (435, 363)
Screenshot: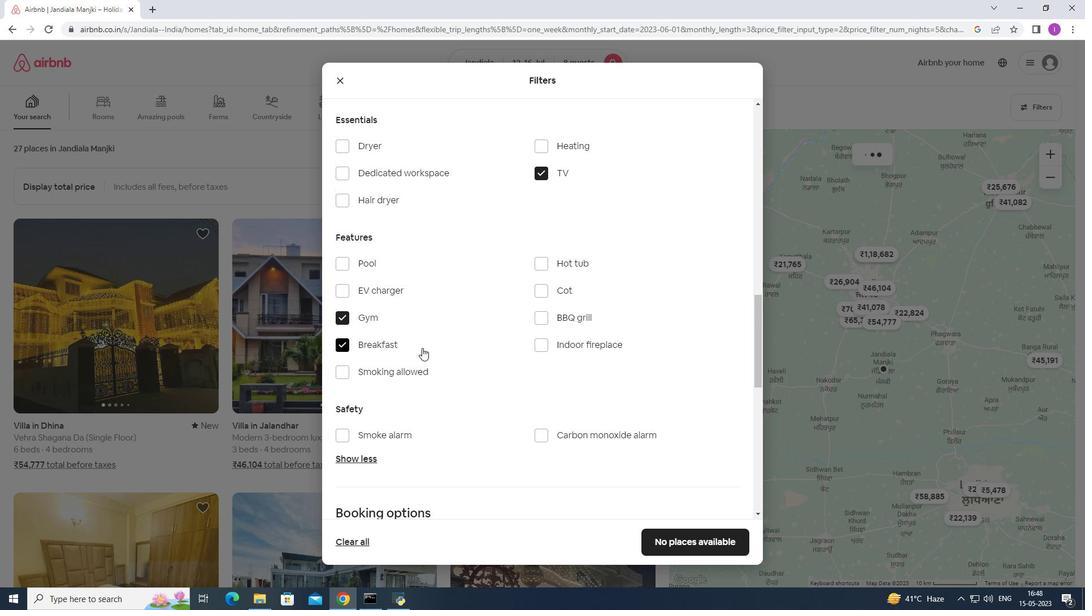 
Action: Mouse scrolled (435, 362) with delta (0, 0)
Screenshot: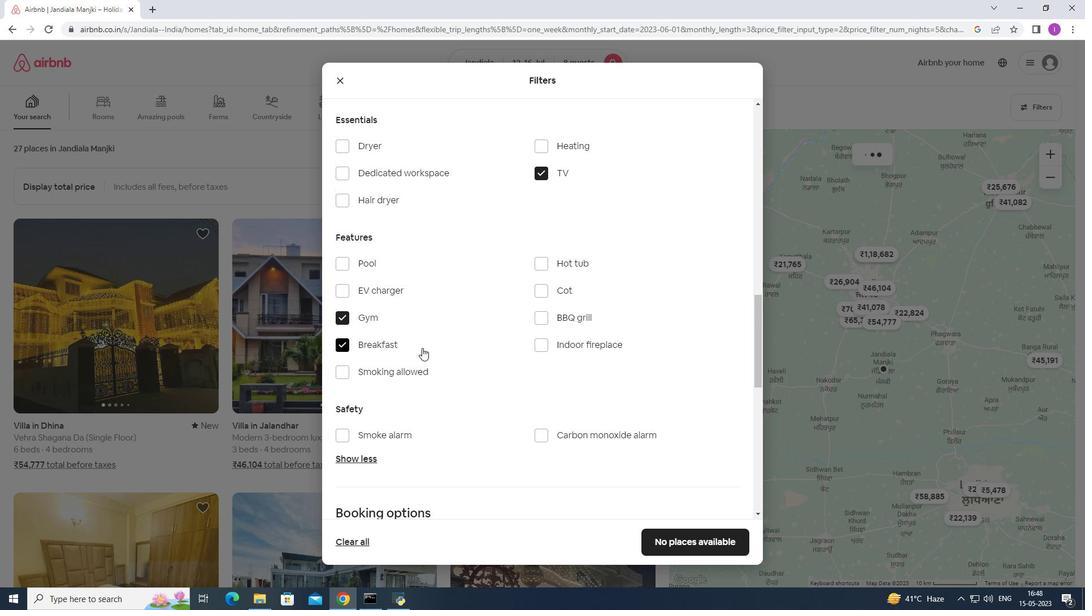 
Action: Mouse moved to (469, 352)
Screenshot: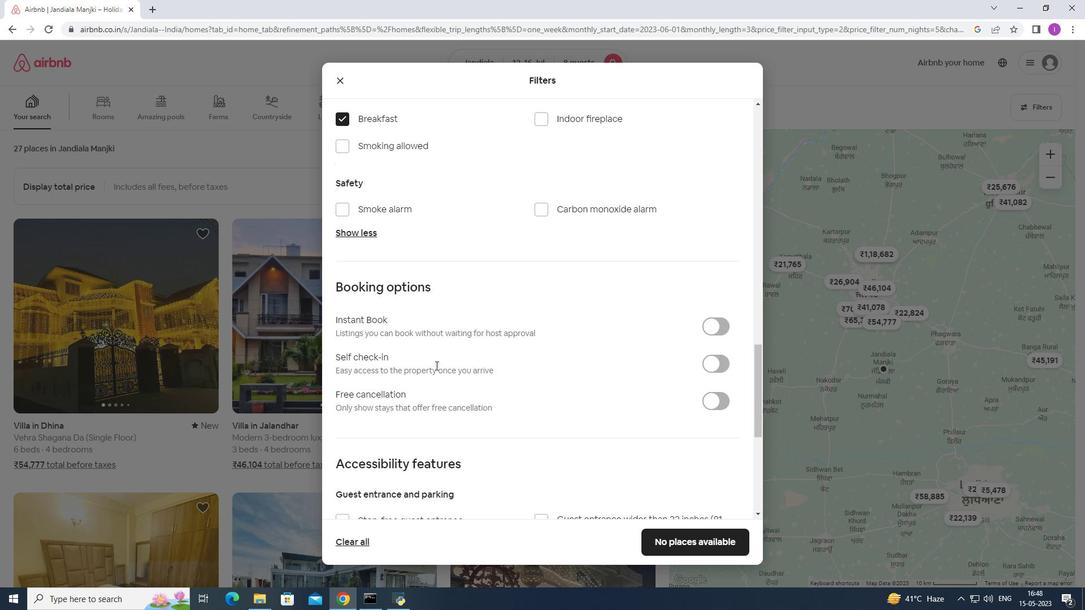 
Action: Mouse scrolled (469, 351) with delta (0, 0)
Screenshot: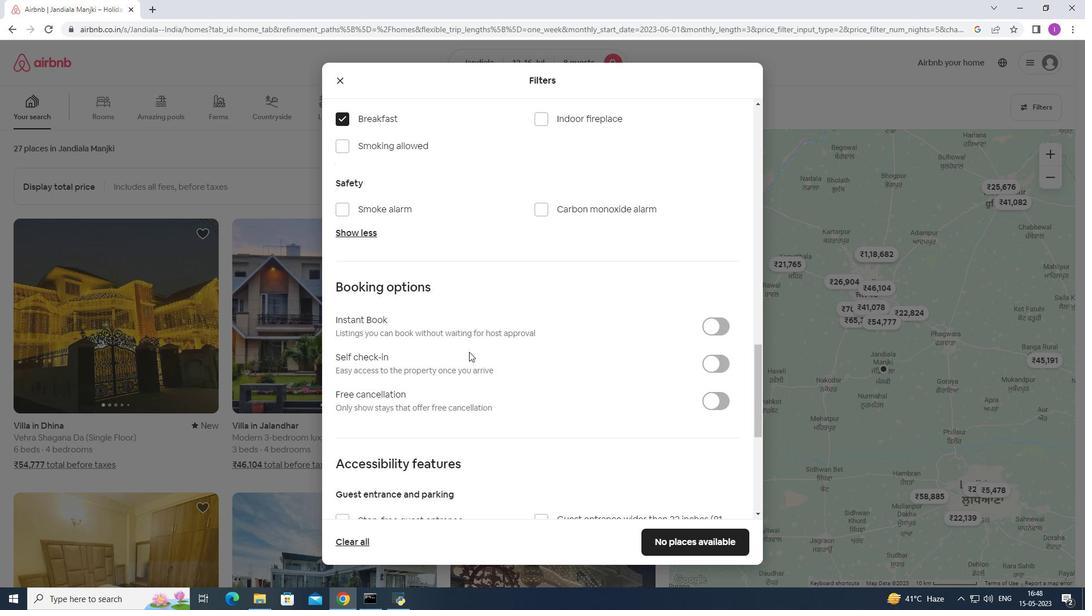 
Action: Mouse scrolled (469, 351) with delta (0, 0)
Screenshot: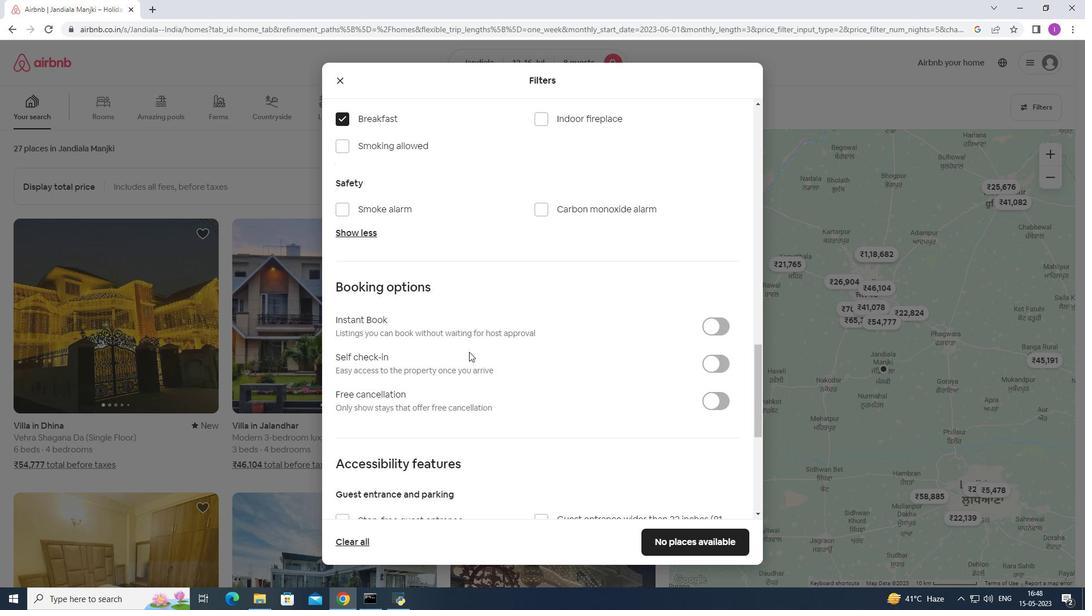 
Action: Mouse scrolled (469, 351) with delta (0, 0)
Screenshot: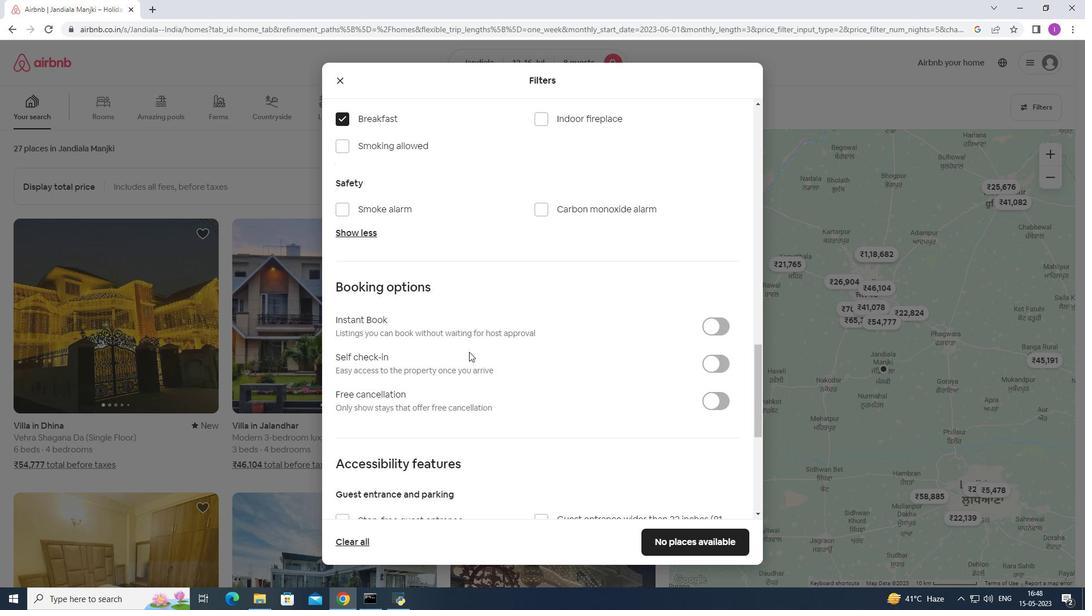
Action: Mouse moved to (718, 199)
Screenshot: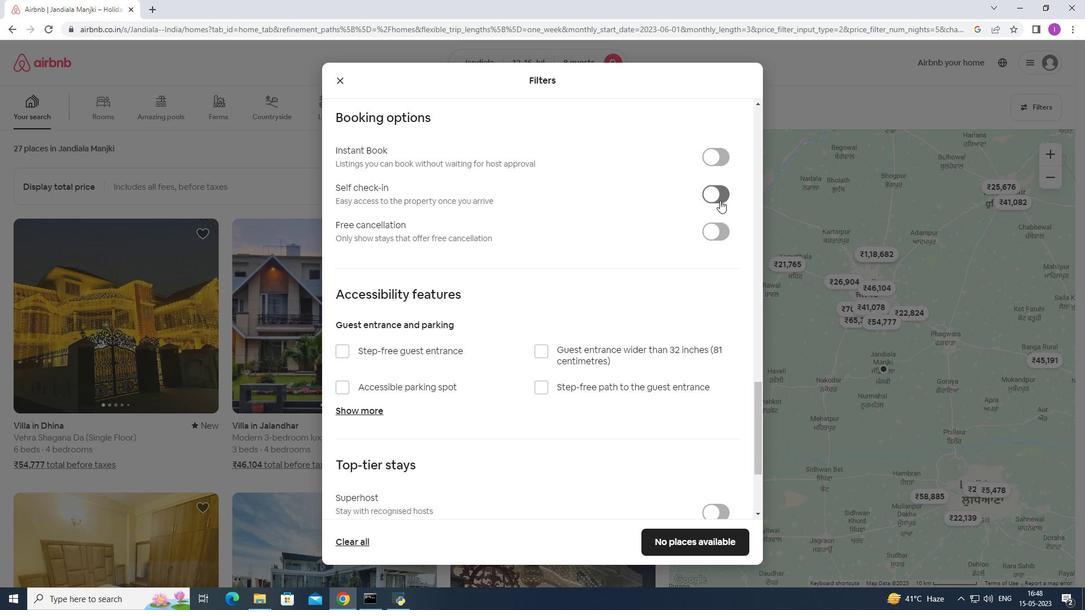 
Action: Mouse pressed left at (718, 199)
Screenshot: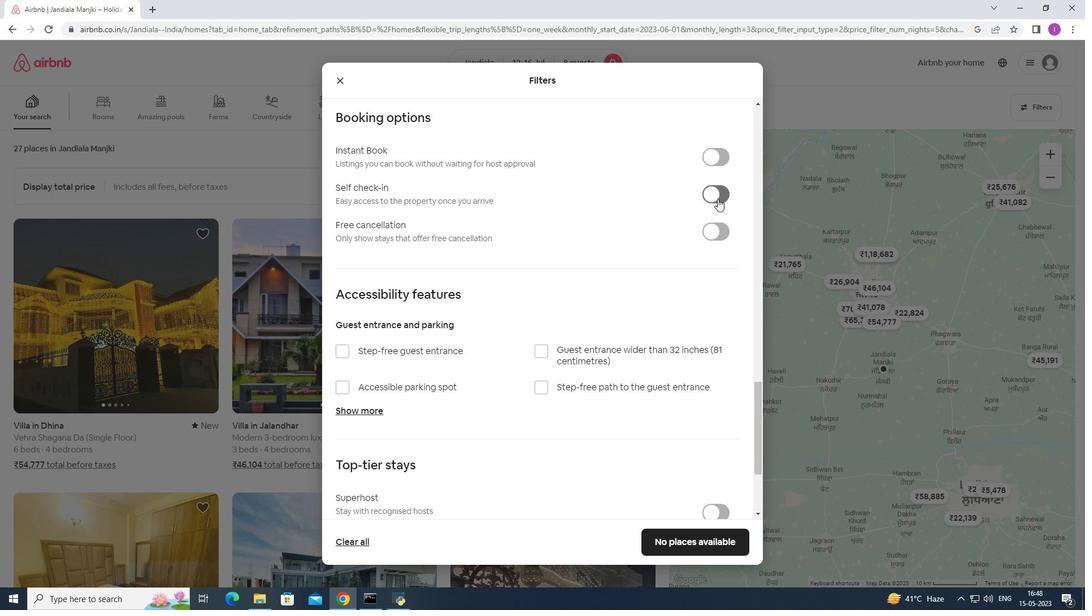 
Action: Mouse moved to (613, 269)
Screenshot: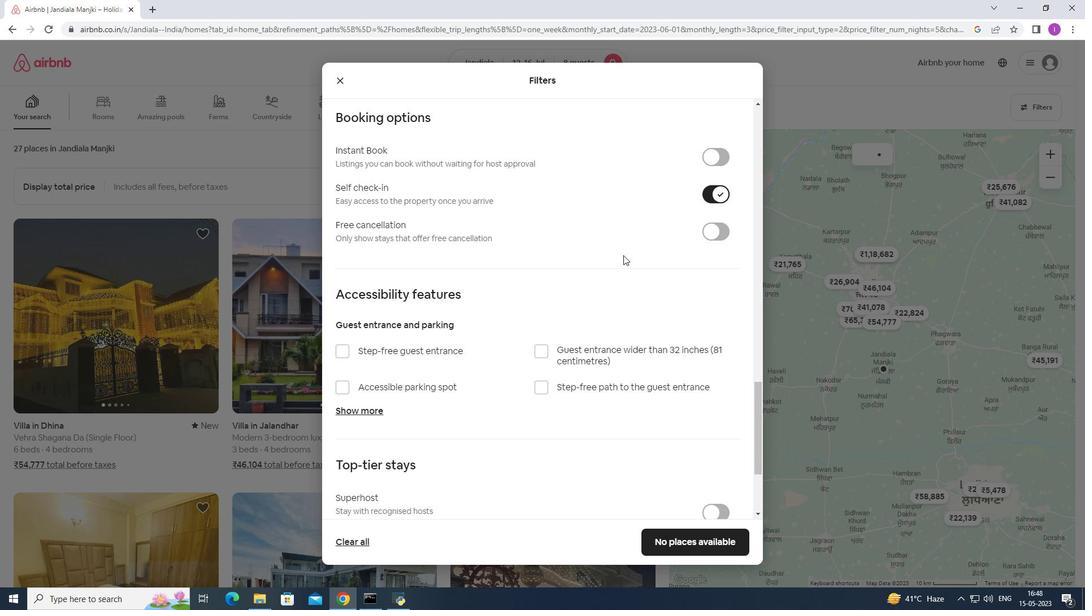 
Action: Mouse scrolled (613, 269) with delta (0, 0)
Screenshot: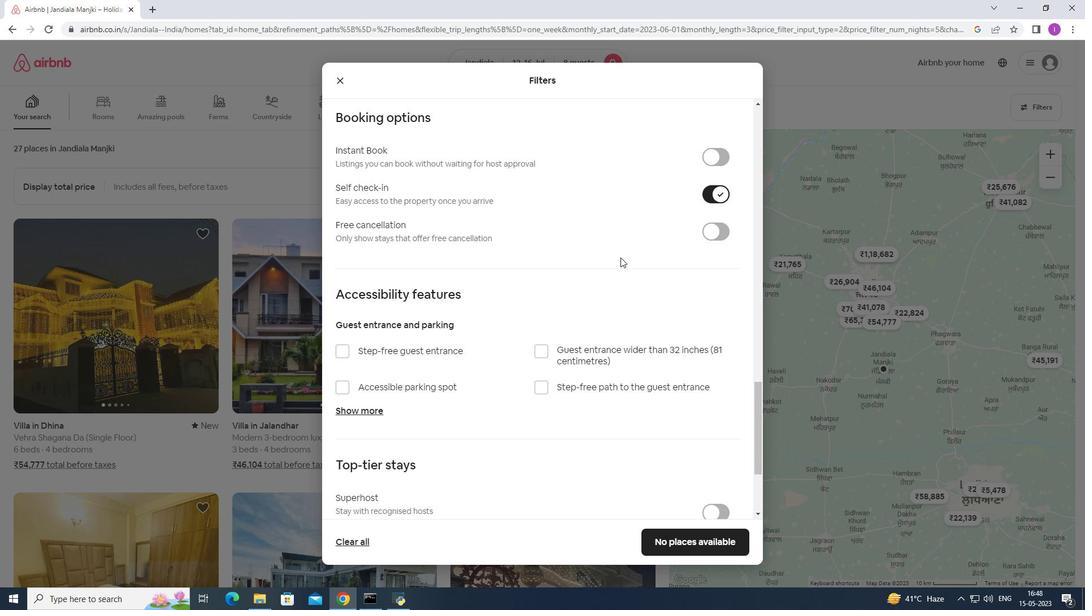 
Action: Mouse moved to (611, 273)
Screenshot: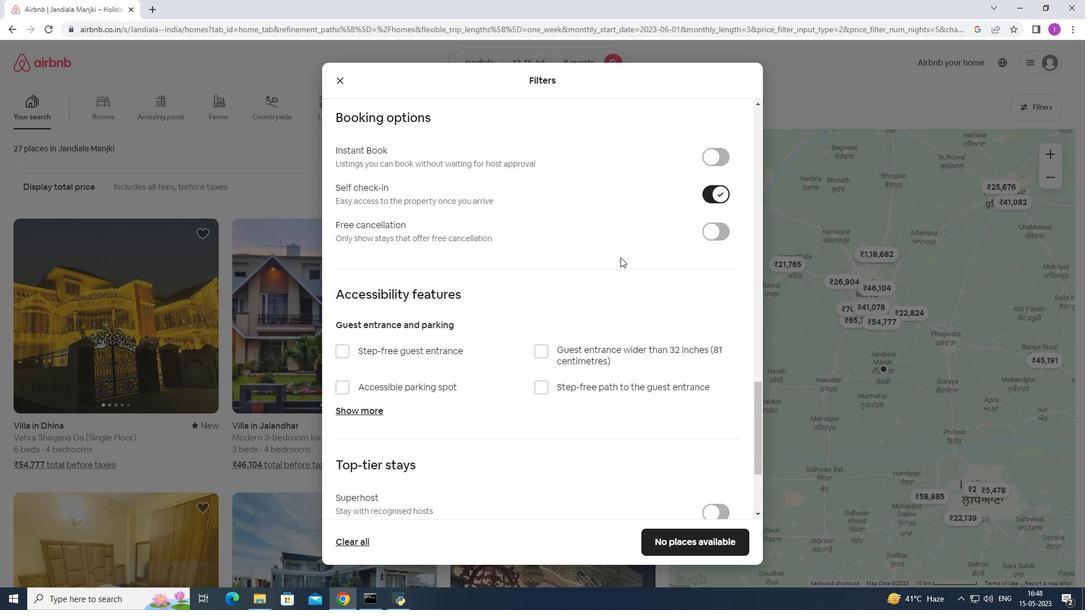 
Action: Mouse scrolled (611, 272) with delta (0, 0)
Screenshot: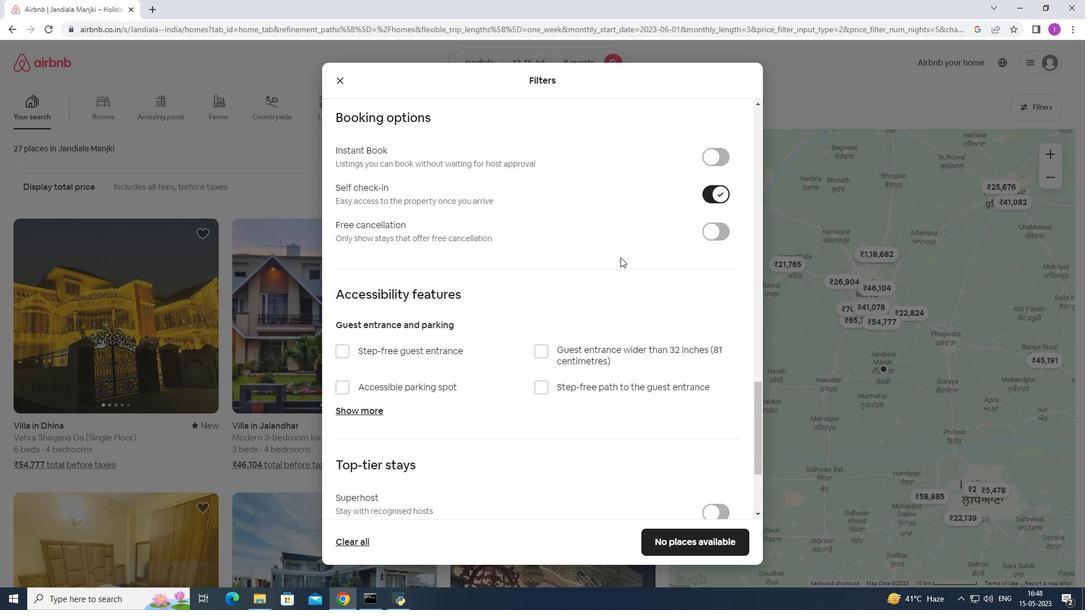 
Action: Mouse moved to (598, 284)
Screenshot: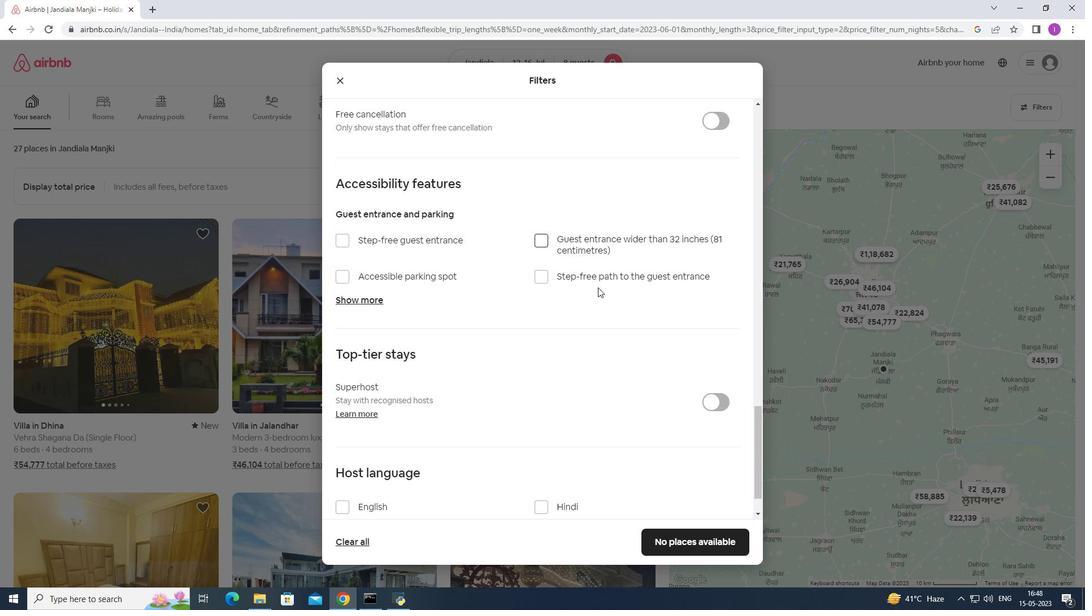 
Action: Mouse scrolled (598, 283) with delta (0, 0)
Screenshot: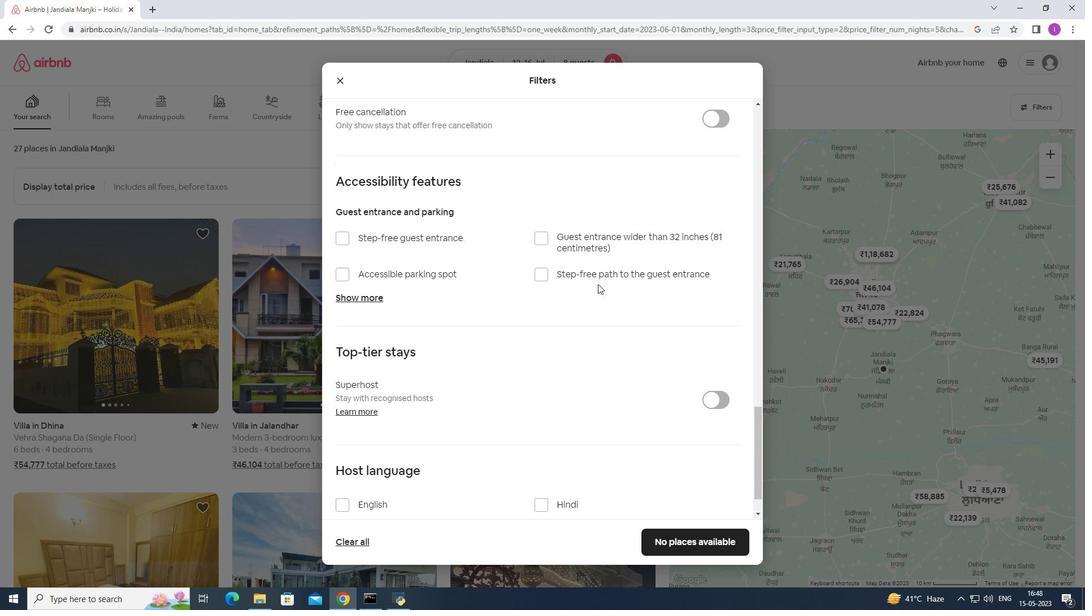 
Action: Mouse scrolled (598, 283) with delta (0, 0)
Screenshot: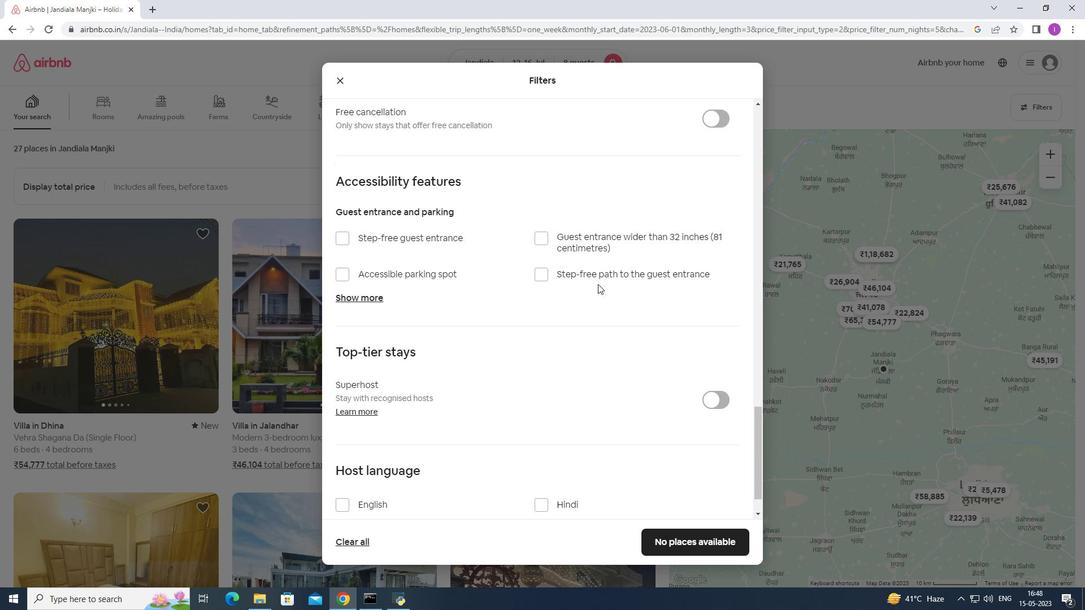 
Action: Mouse scrolled (598, 284) with delta (0, 0)
Screenshot: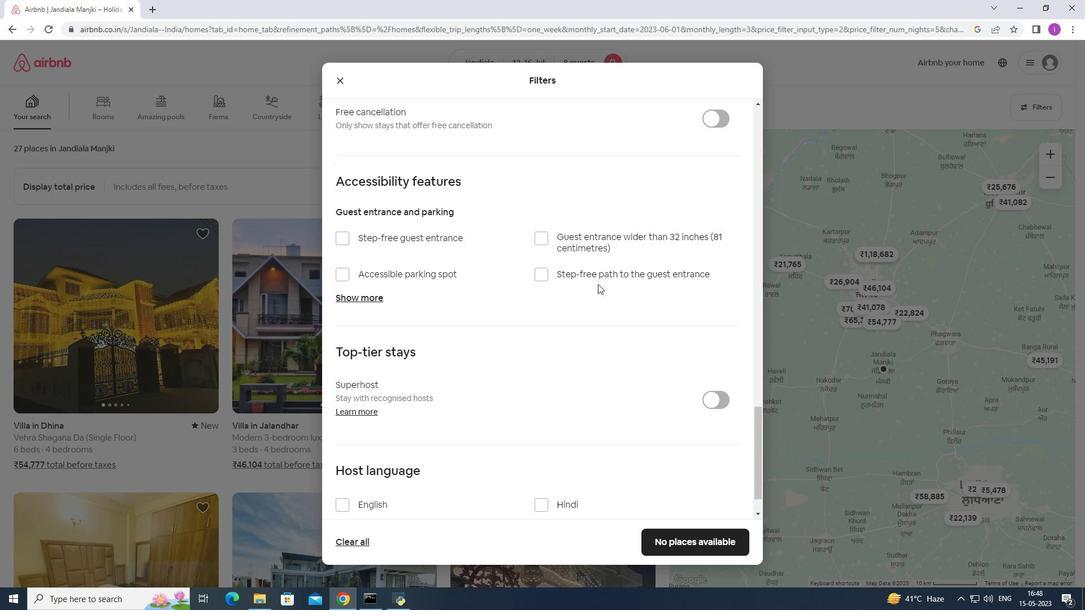 
Action: Mouse scrolled (598, 283) with delta (0, 0)
Screenshot: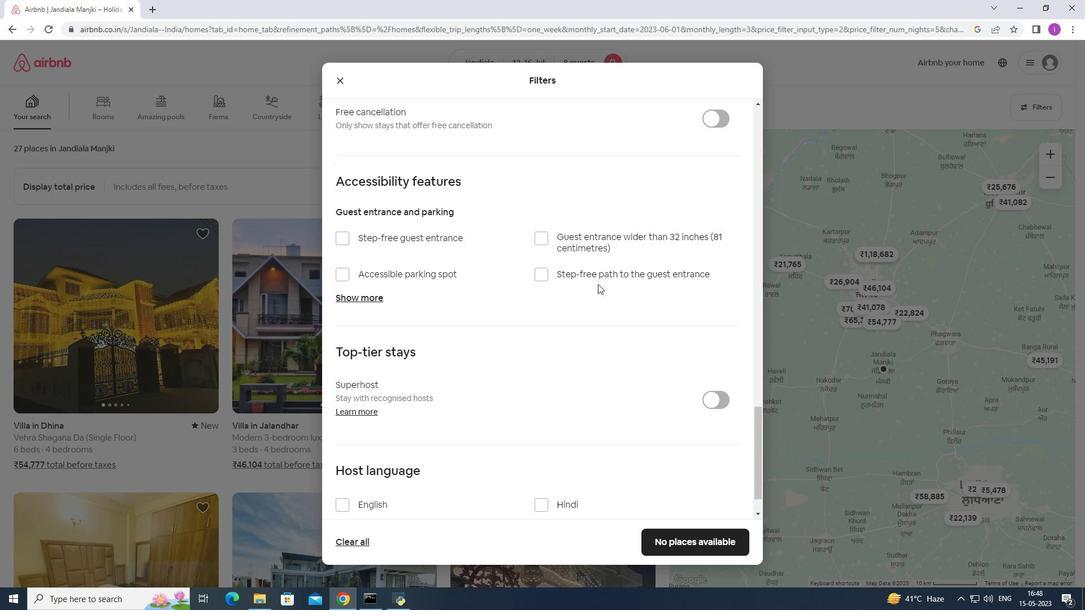 
Action: Mouse moved to (598, 284)
Screenshot: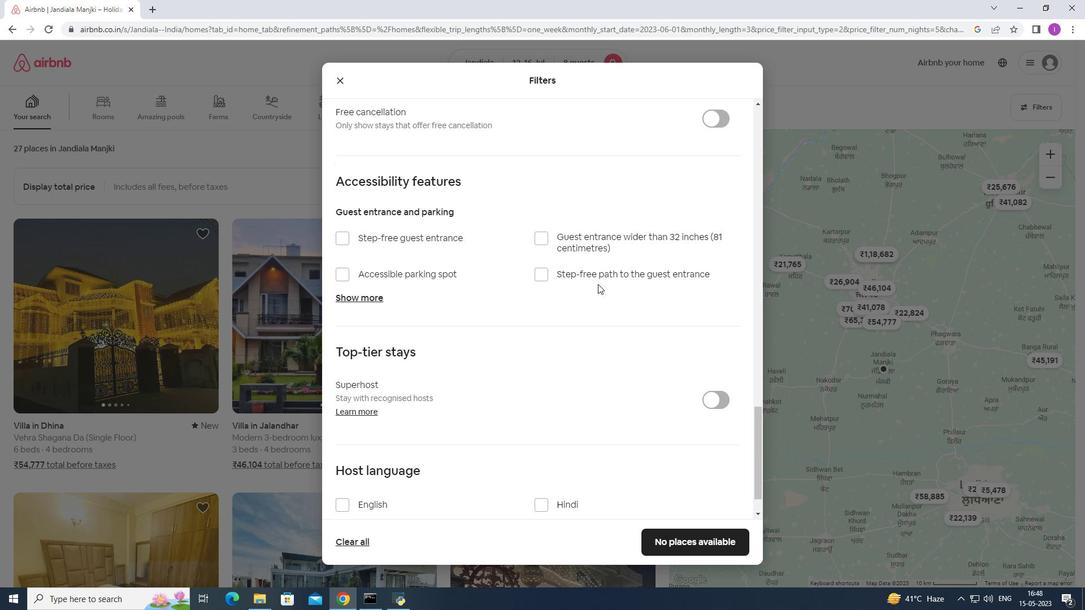 
Action: Mouse scrolled (598, 284) with delta (0, 0)
Screenshot: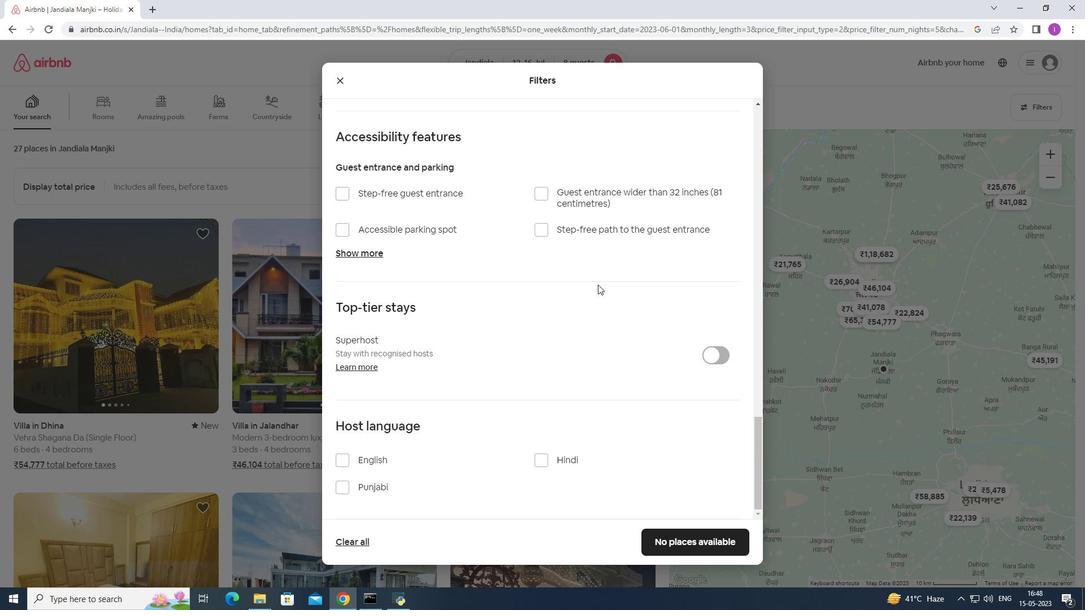 
Action: Mouse scrolled (598, 284) with delta (0, 0)
Screenshot: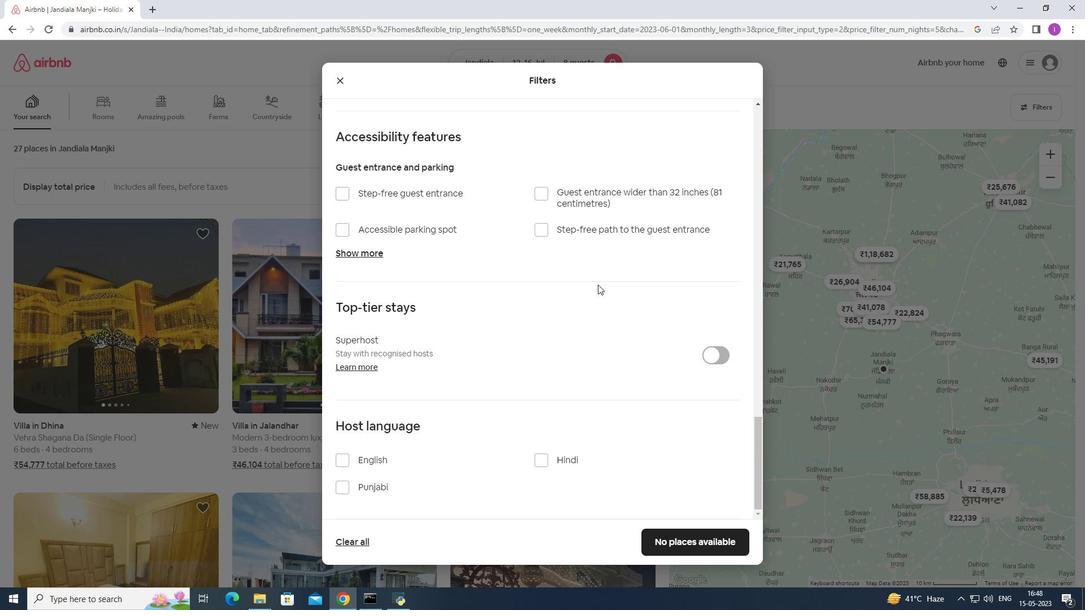 
Action: Mouse scrolled (598, 284) with delta (0, 0)
Screenshot: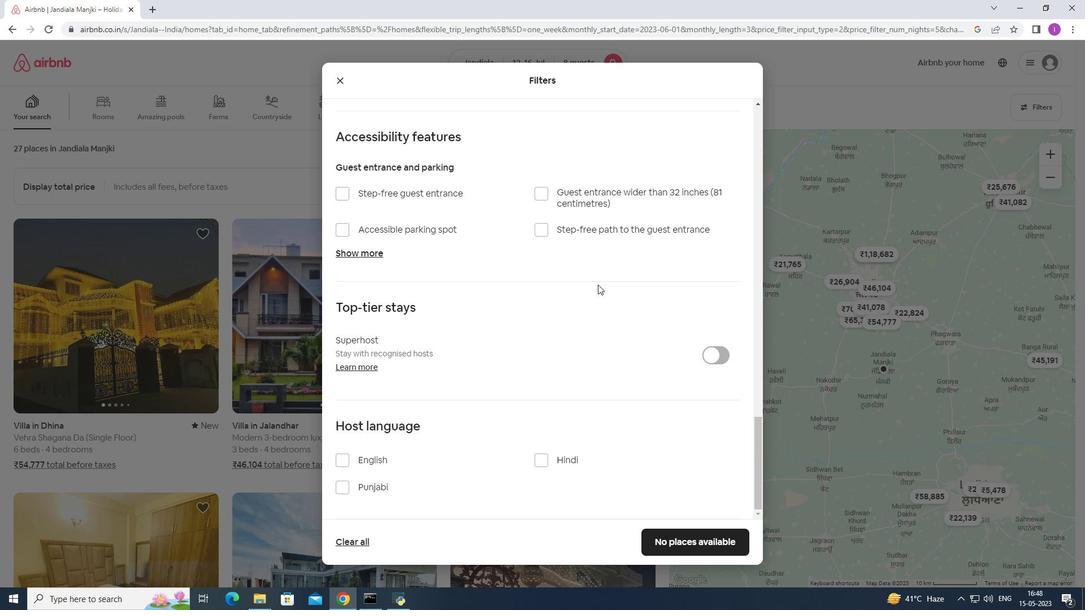 
Action: Mouse moved to (597, 284)
Screenshot: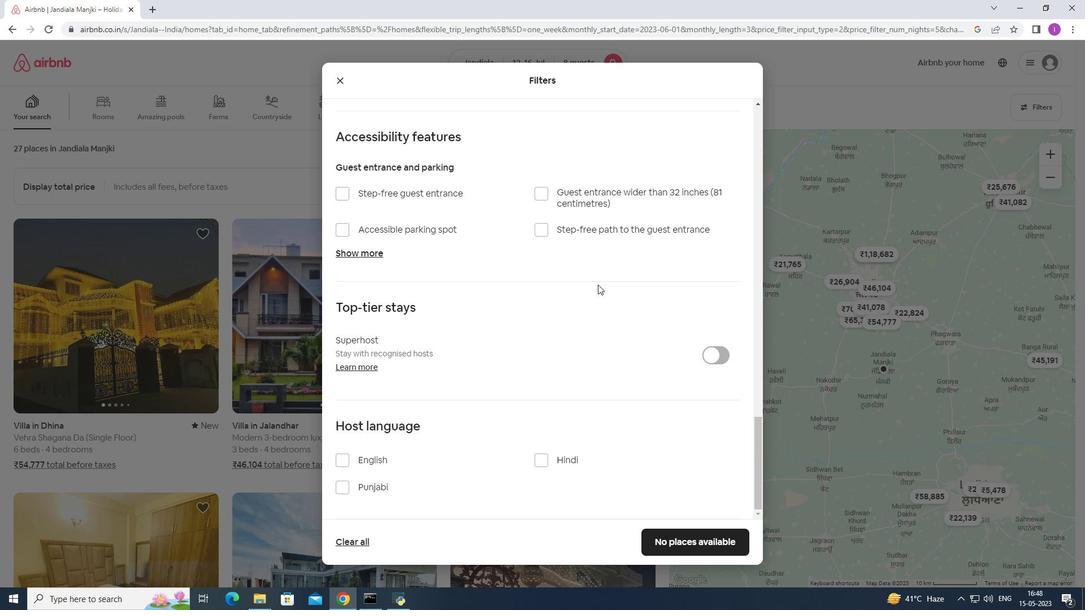 
Action: Mouse scrolled (597, 284) with delta (0, 0)
Screenshot: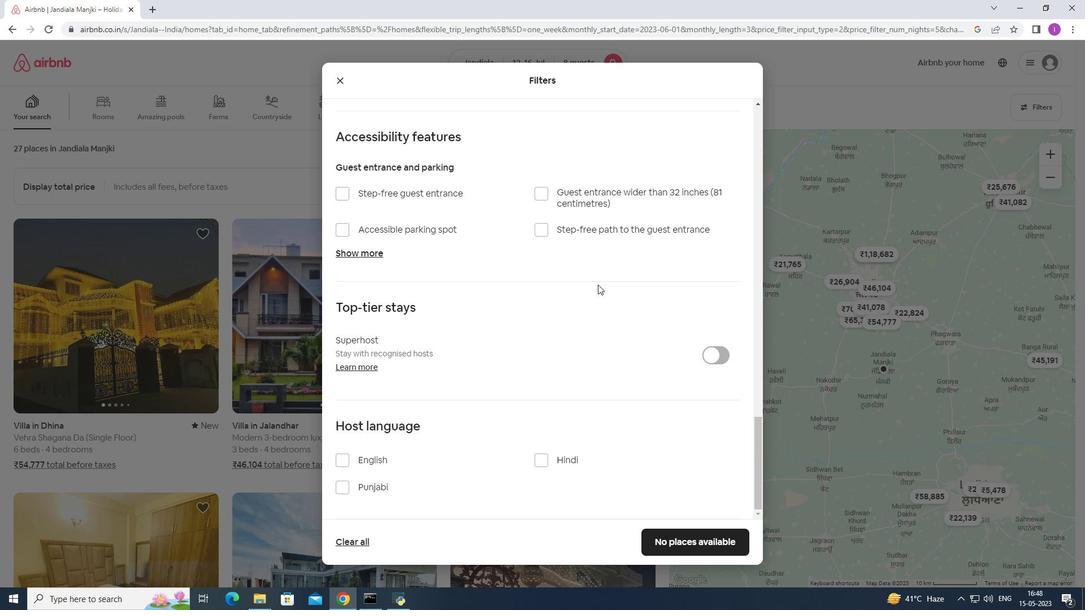 
Action: Mouse scrolled (597, 284) with delta (0, 0)
Screenshot: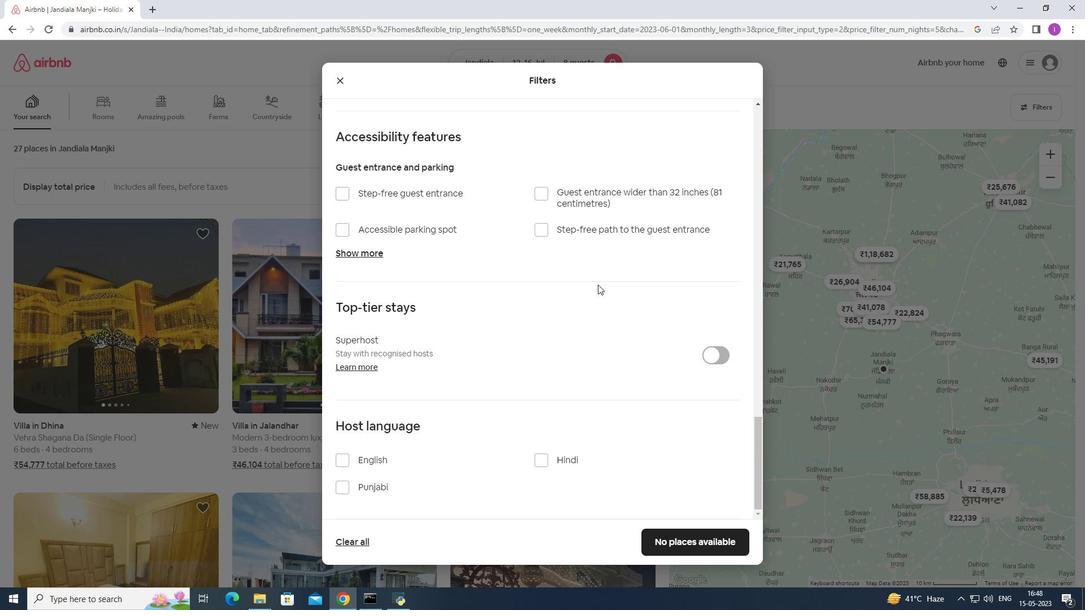 
Action: Mouse scrolled (597, 284) with delta (0, 0)
Screenshot: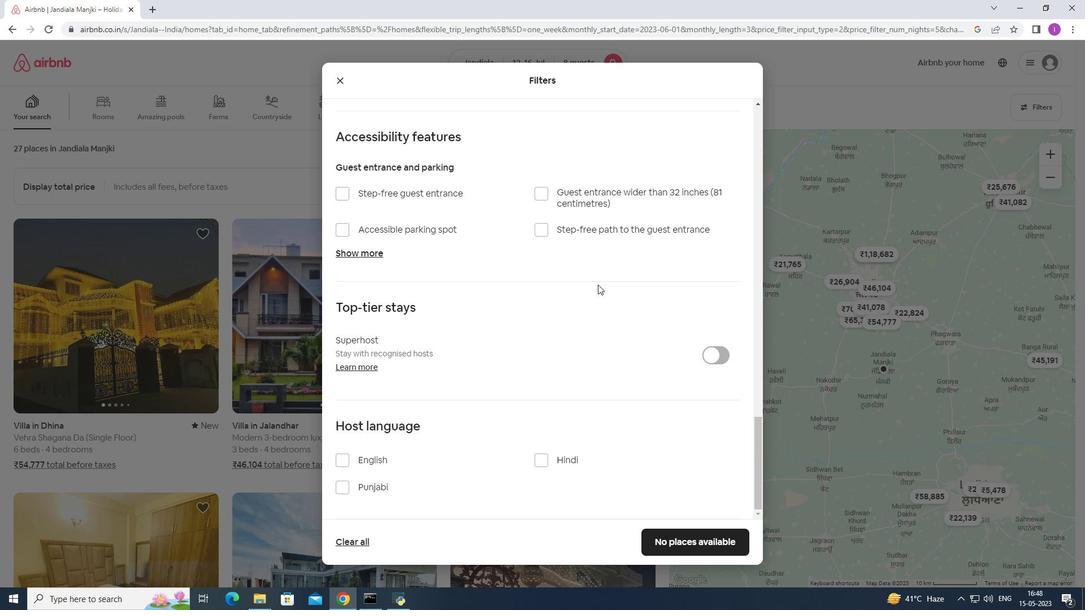 
Action: Mouse moved to (340, 460)
Screenshot: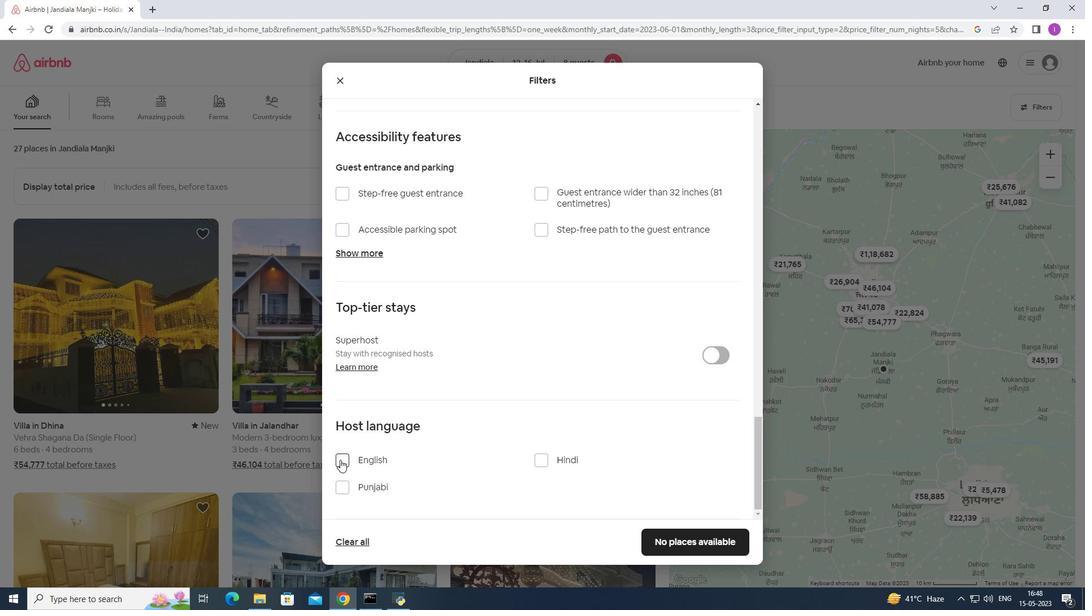 
Action: Mouse pressed left at (340, 460)
Screenshot: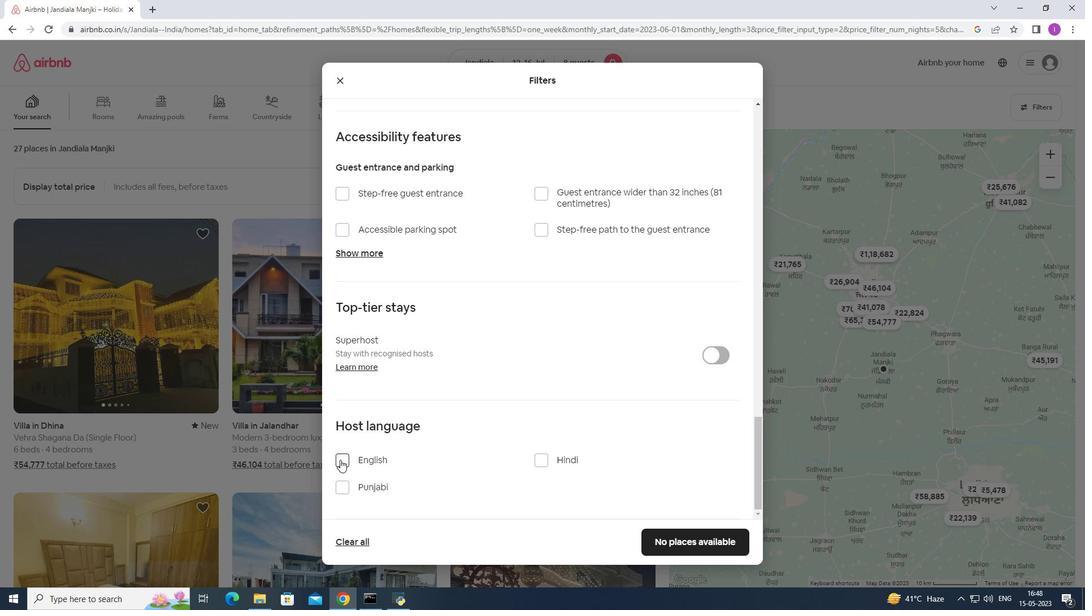 
Action: Mouse moved to (460, 414)
Screenshot: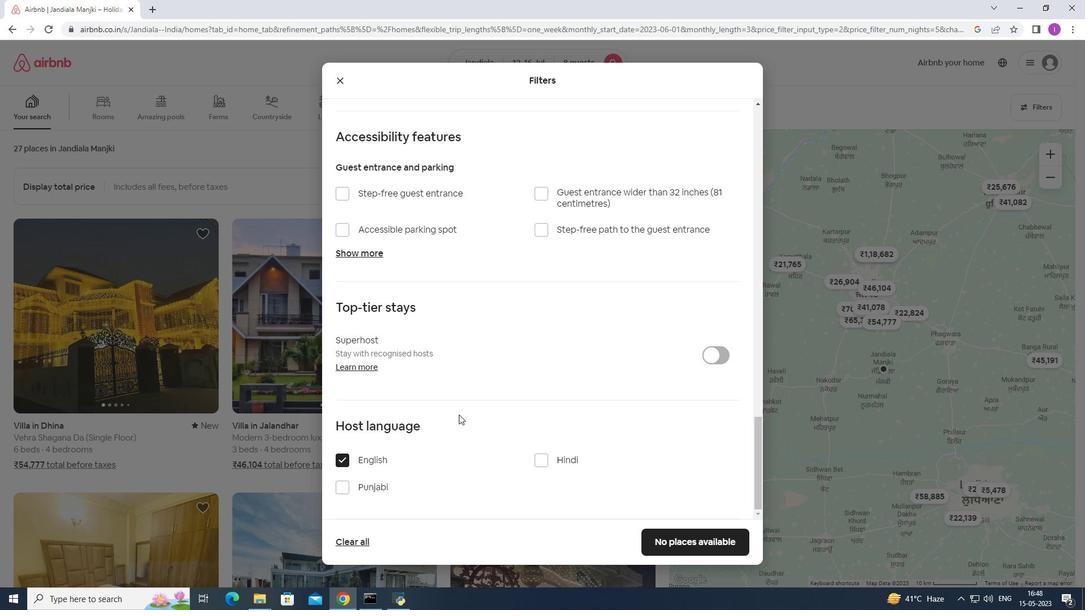 
Action: Mouse scrolled (460, 413) with delta (0, 0)
Screenshot: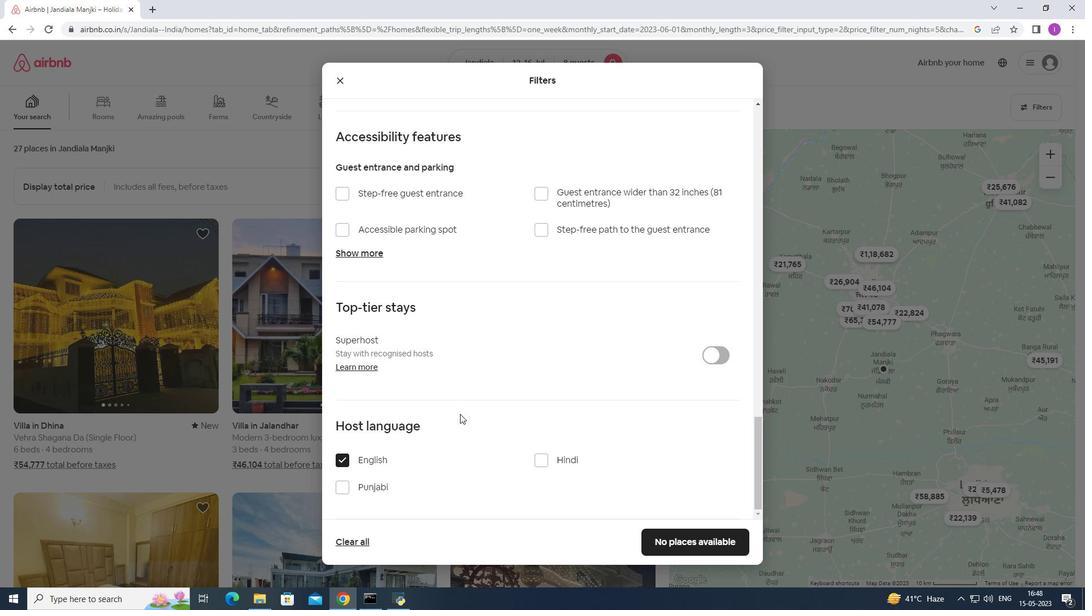 
Action: Mouse scrolled (460, 413) with delta (0, 0)
Screenshot: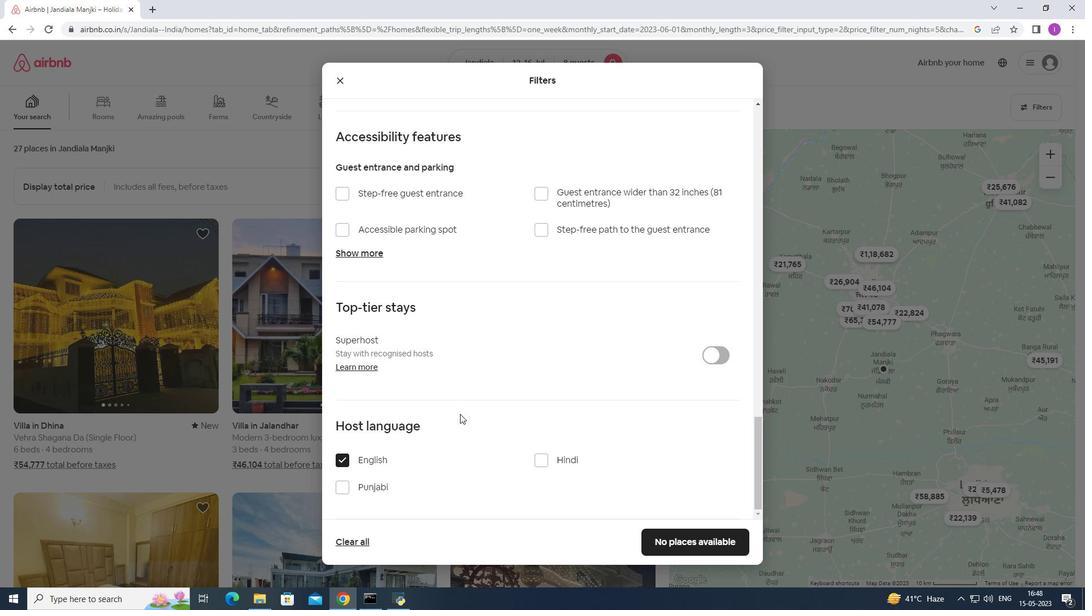 
Action: Mouse scrolled (460, 413) with delta (0, 0)
Screenshot: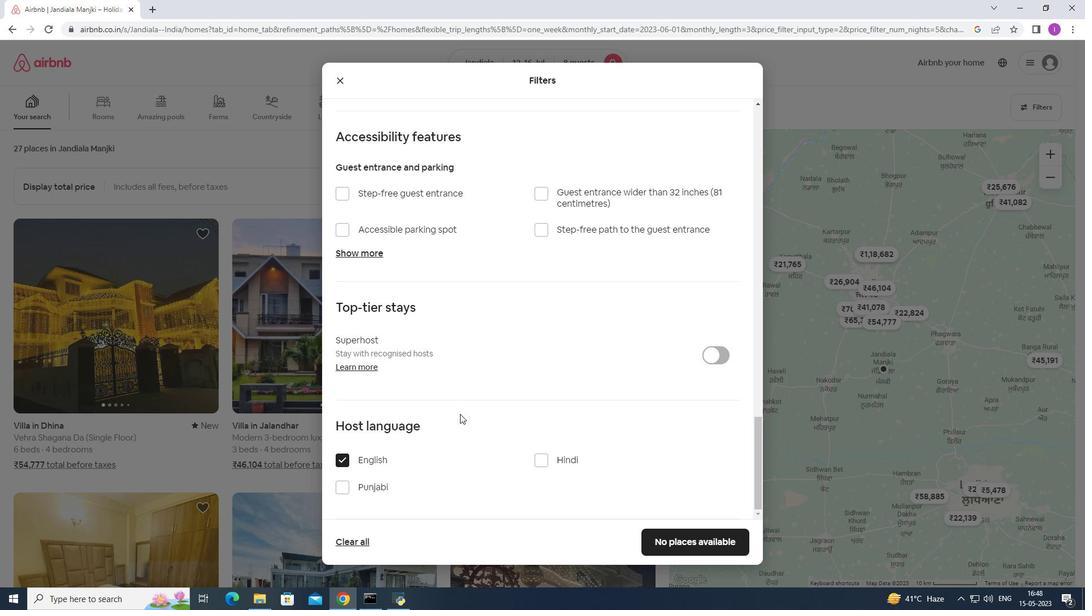 
Action: Mouse moved to (667, 546)
Screenshot: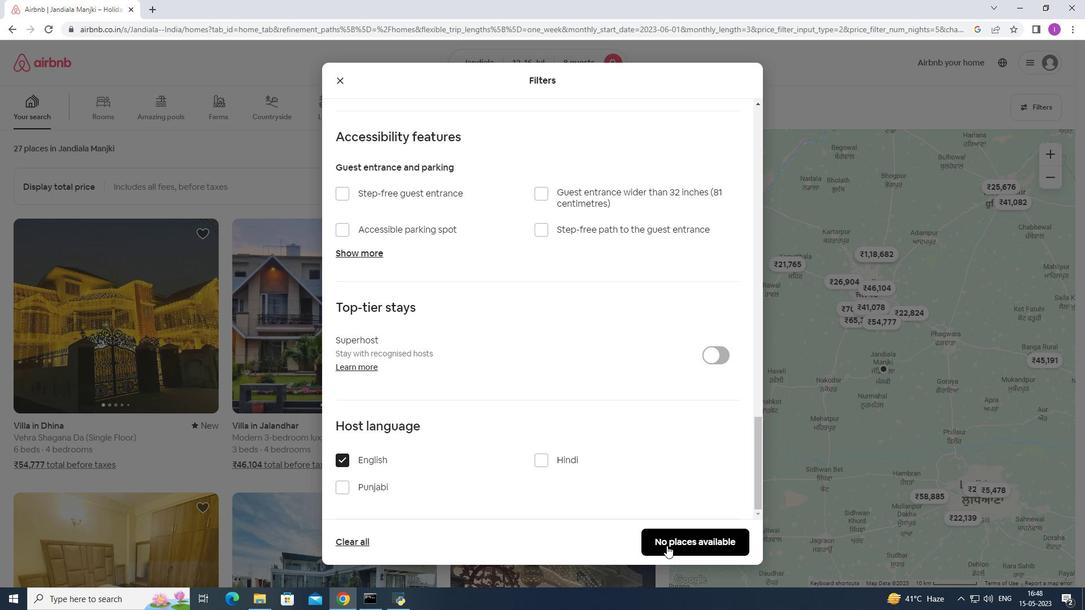 
Action: Mouse pressed left at (667, 546)
Screenshot: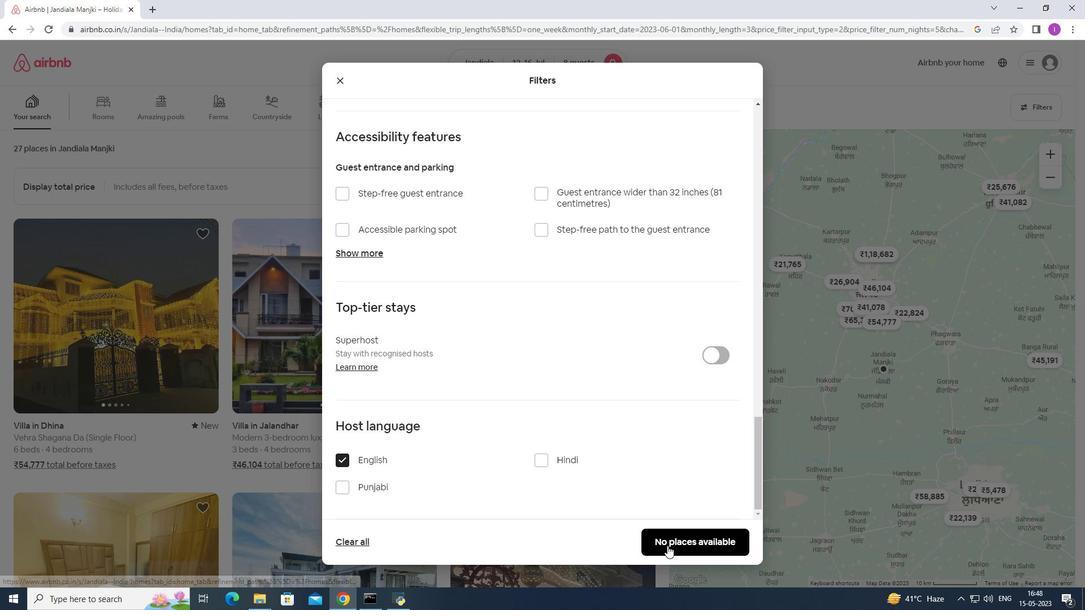 
Action: Mouse moved to (586, 425)
Screenshot: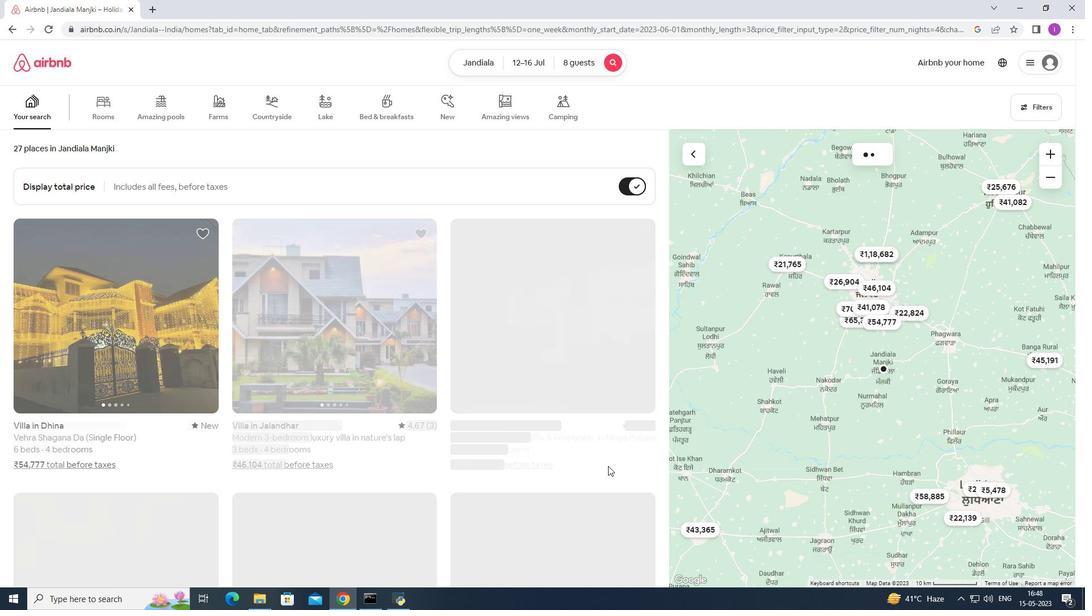 
